 Task: Find connections with filter location Bastos with filter topic #Recruitmentwith filter profile language German with filter current company Unacademy with filter school BITS Pilani, Hyderabad Campus with filter industry Utility System Construction with filter service category HR Consulting with filter keywords title Physical Therapy Assistant
Action: Mouse moved to (641, 120)
Screenshot: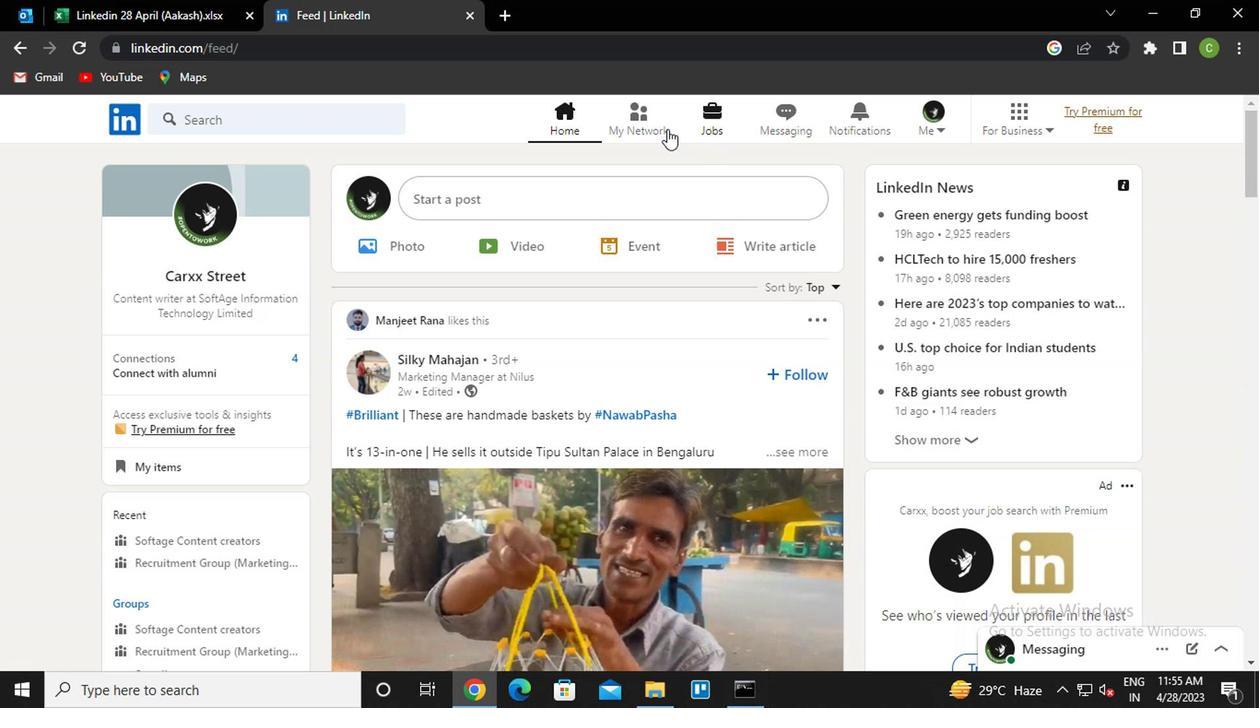 
Action: Mouse pressed left at (641, 120)
Screenshot: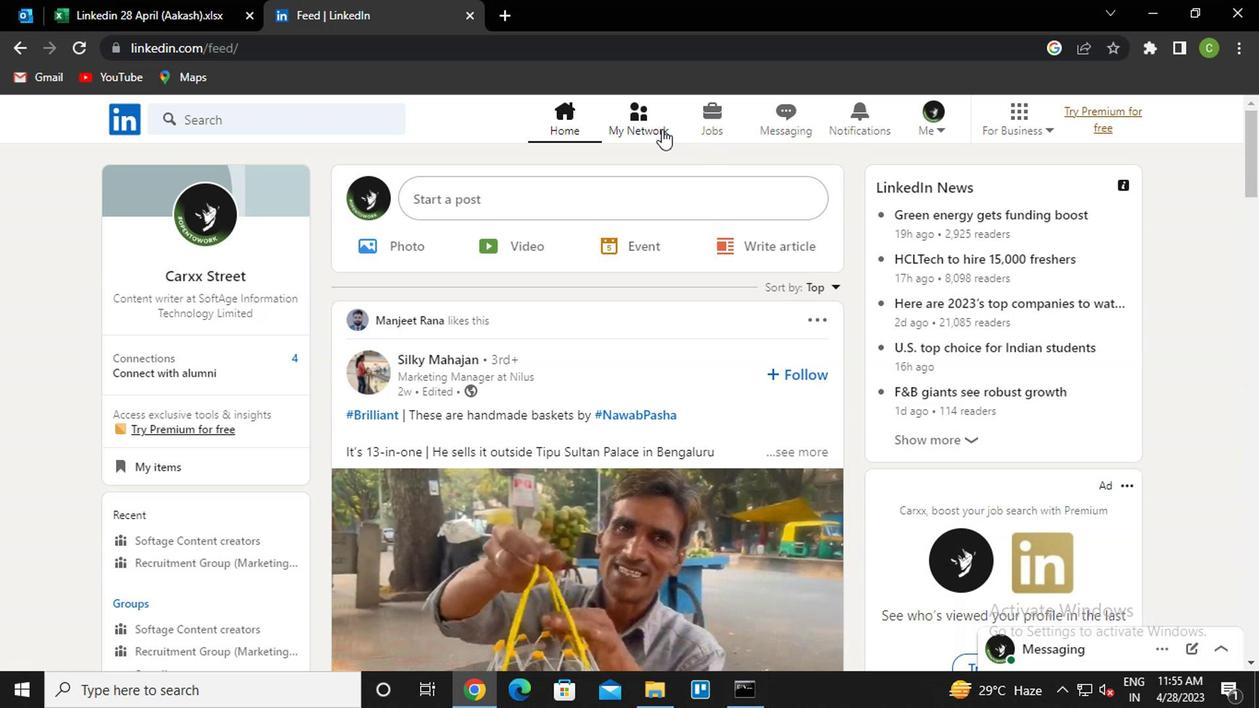 
Action: Mouse moved to (261, 232)
Screenshot: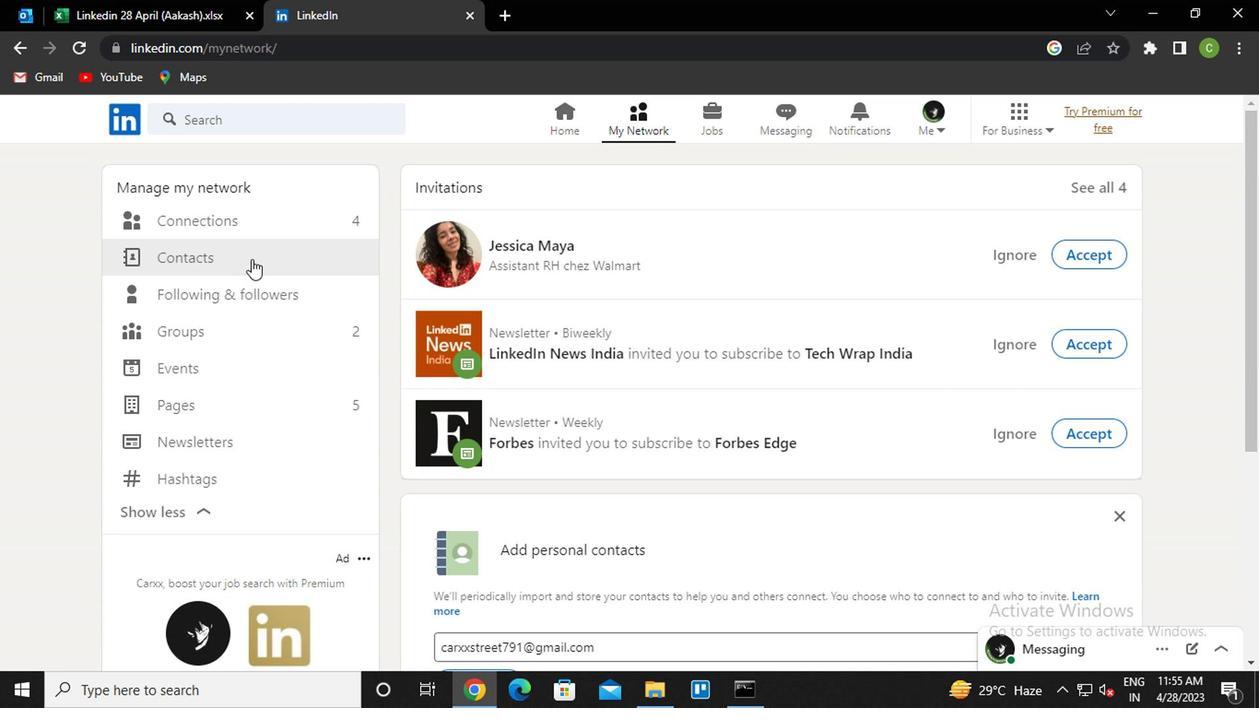 
Action: Mouse pressed left at (261, 232)
Screenshot: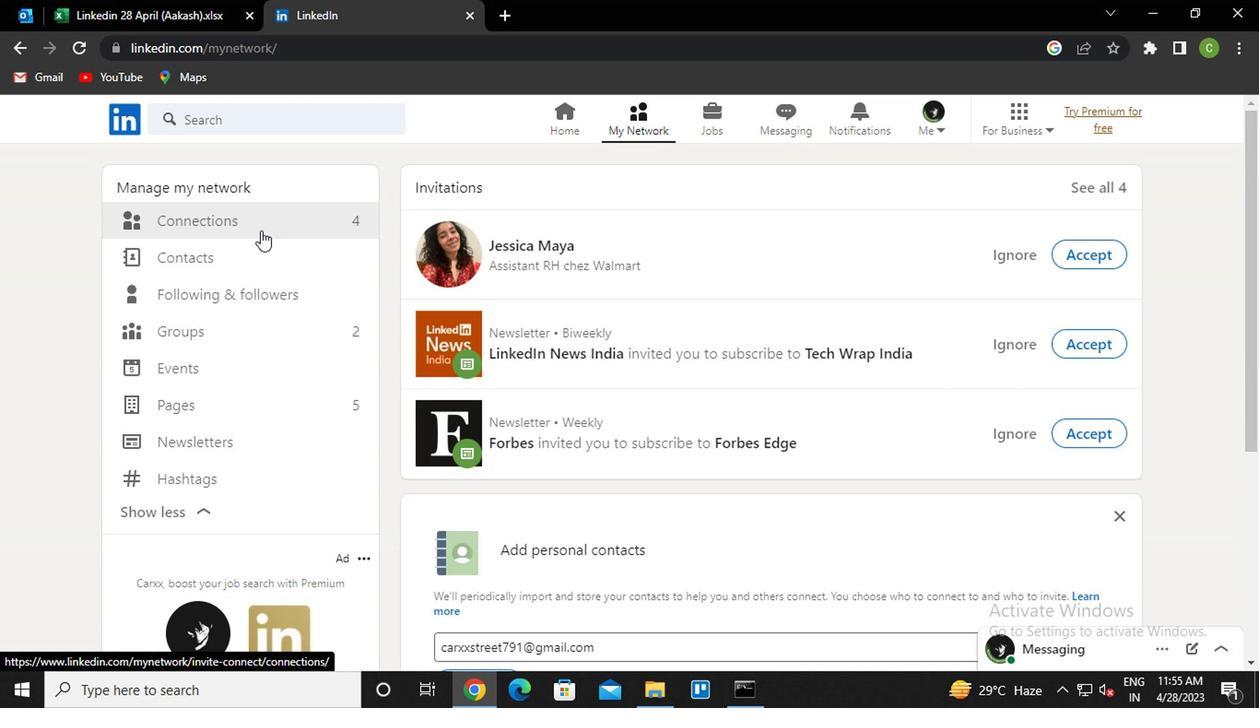 
Action: Mouse moved to (769, 228)
Screenshot: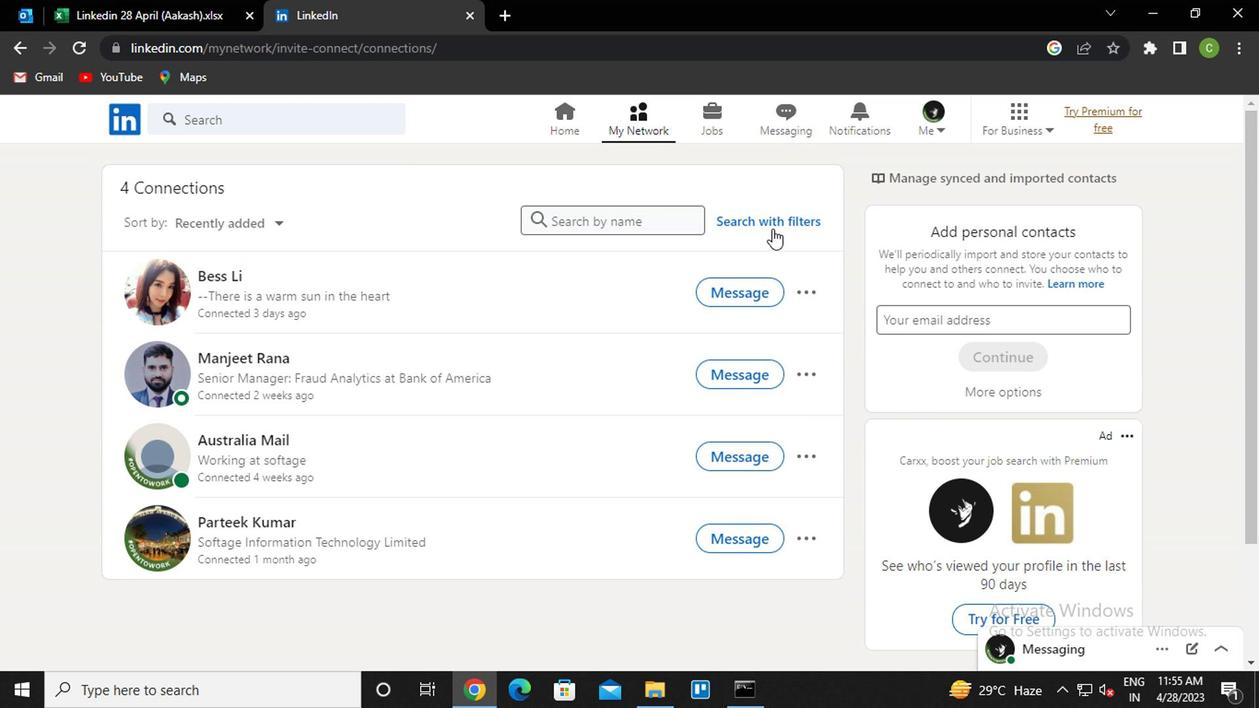 
Action: Mouse pressed left at (769, 228)
Screenshot: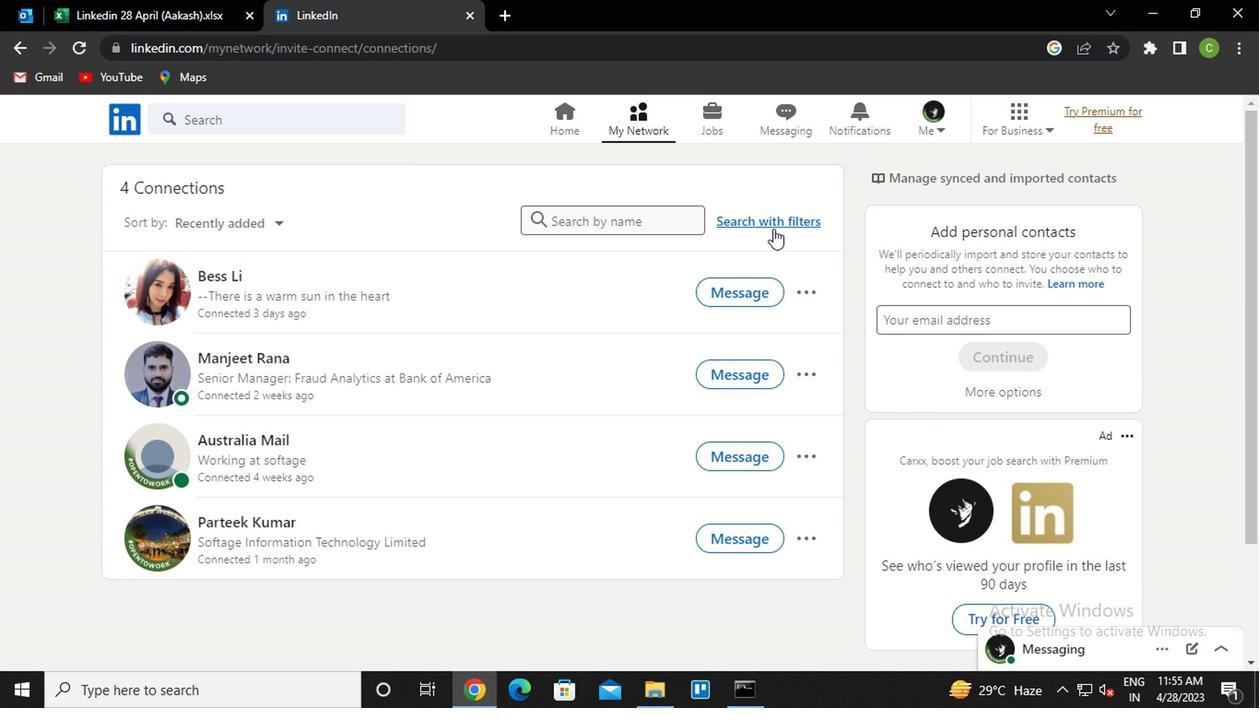 
Action: Mouse moved to (693, 165)
Screenshot: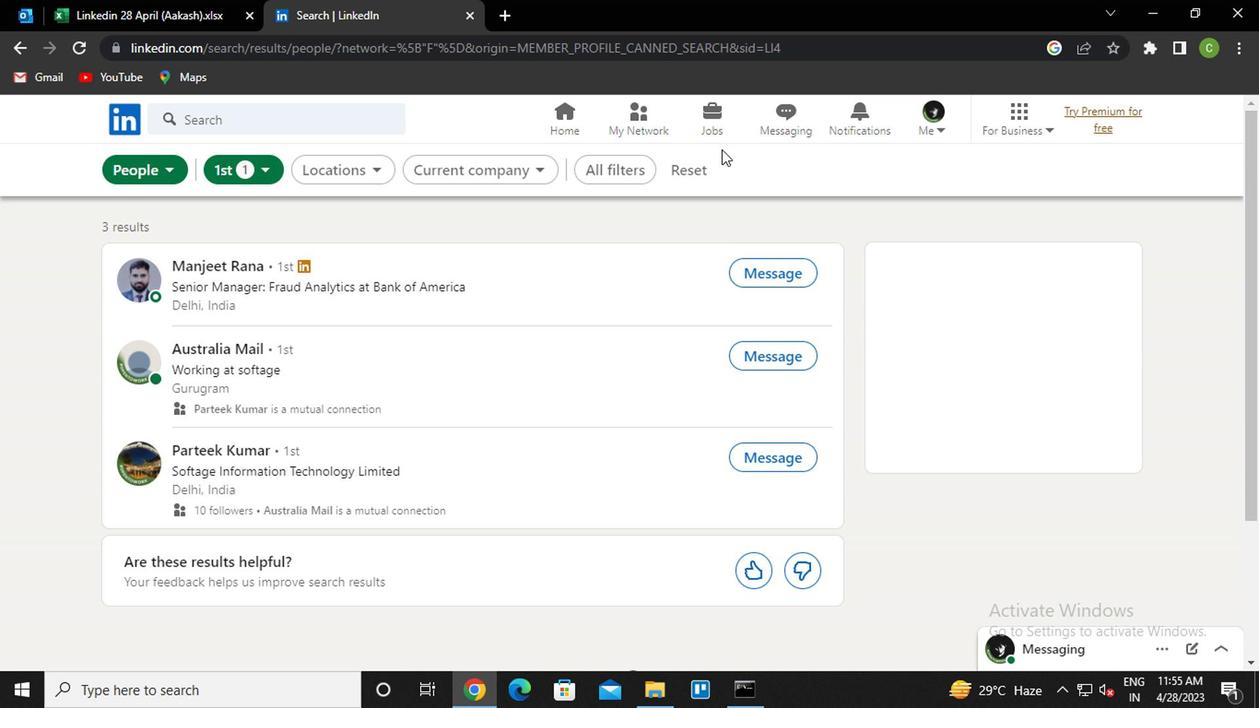 
Action: Mouse pressed left at (693, 165)
Screenshot: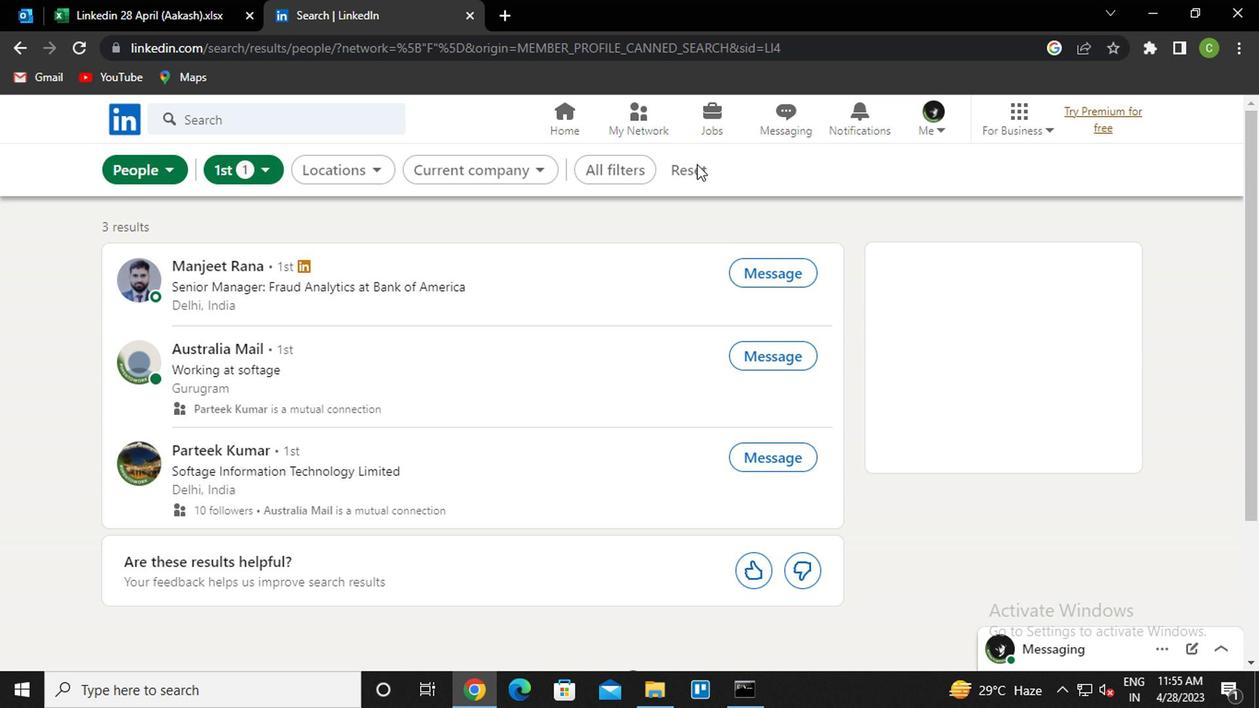 
Action: Mouse moved to (647, 179)
Screenshot: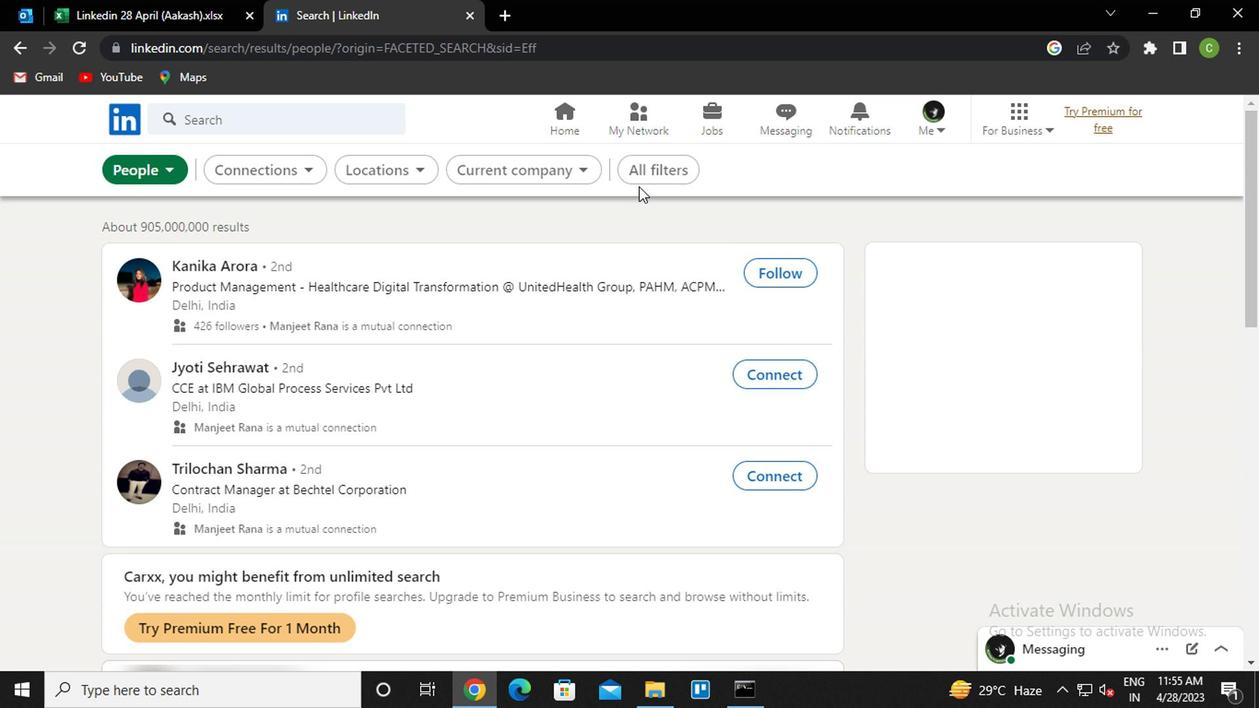 
Action: Mouse pressed left at (647, 179)
Screenshot: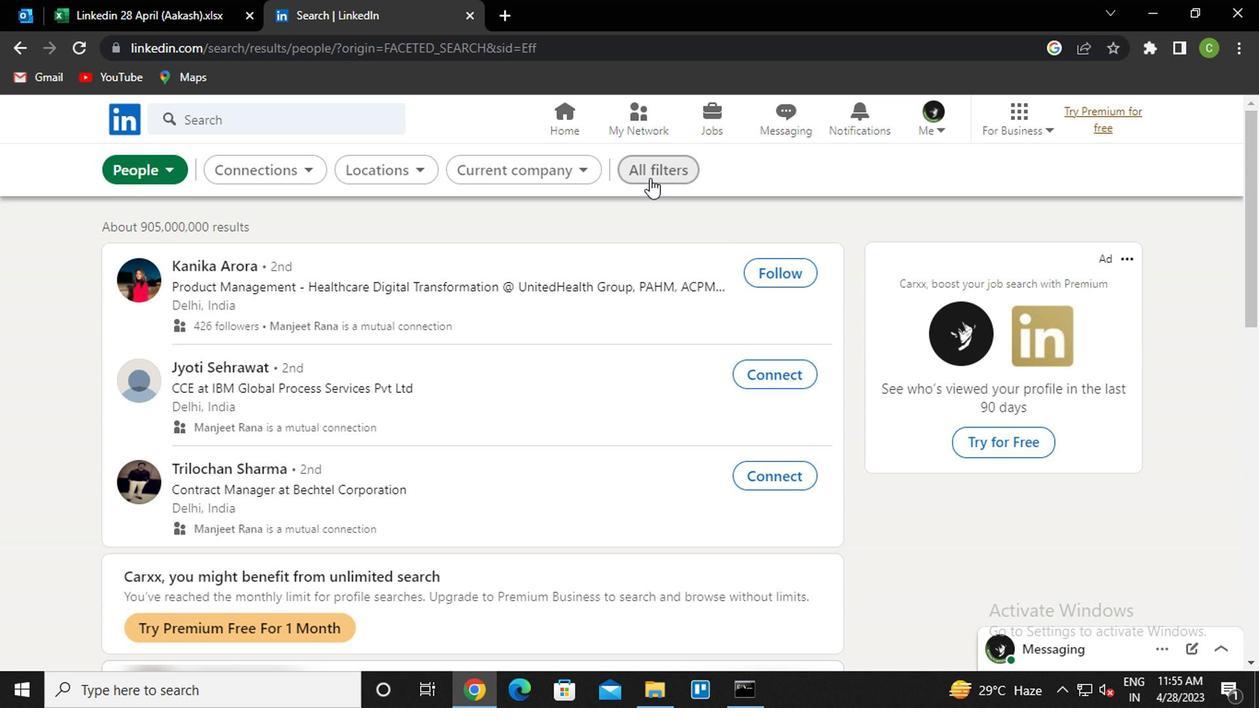 
Action: Mouse moved to (931, 481)
Screenshot: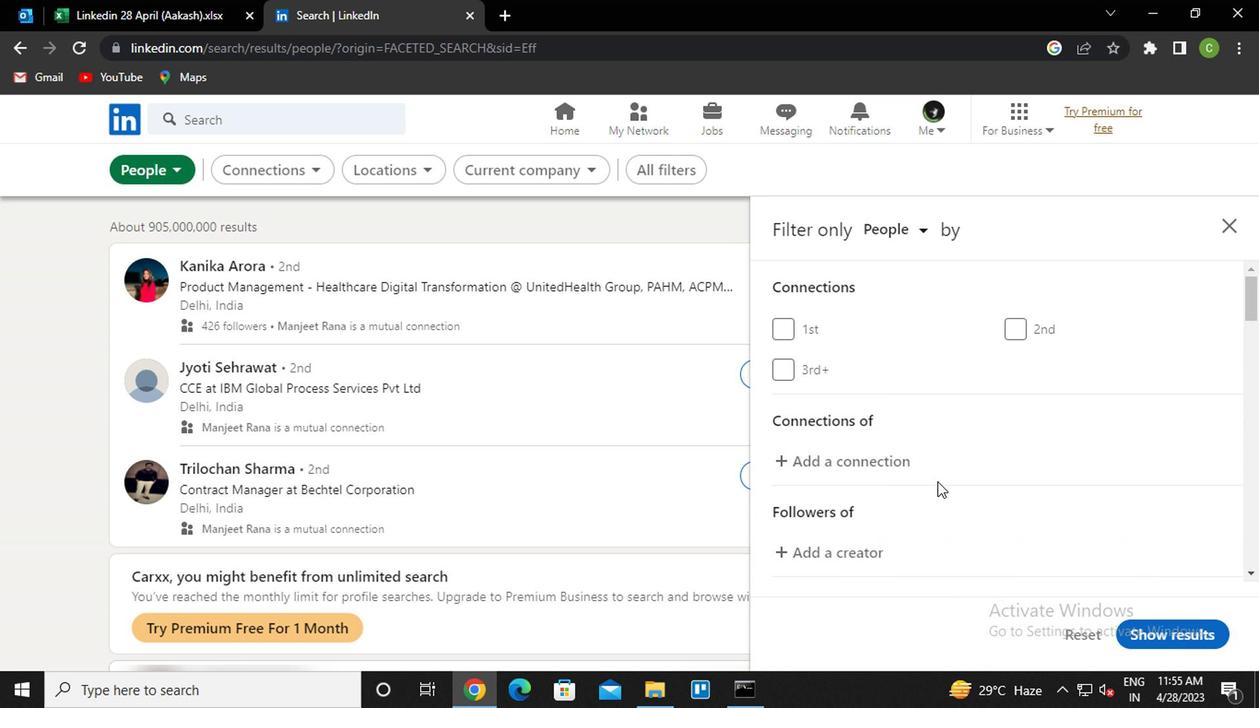 
Action: Mouse scrolled (931, 480) with delta (0, 0)
Screenshot: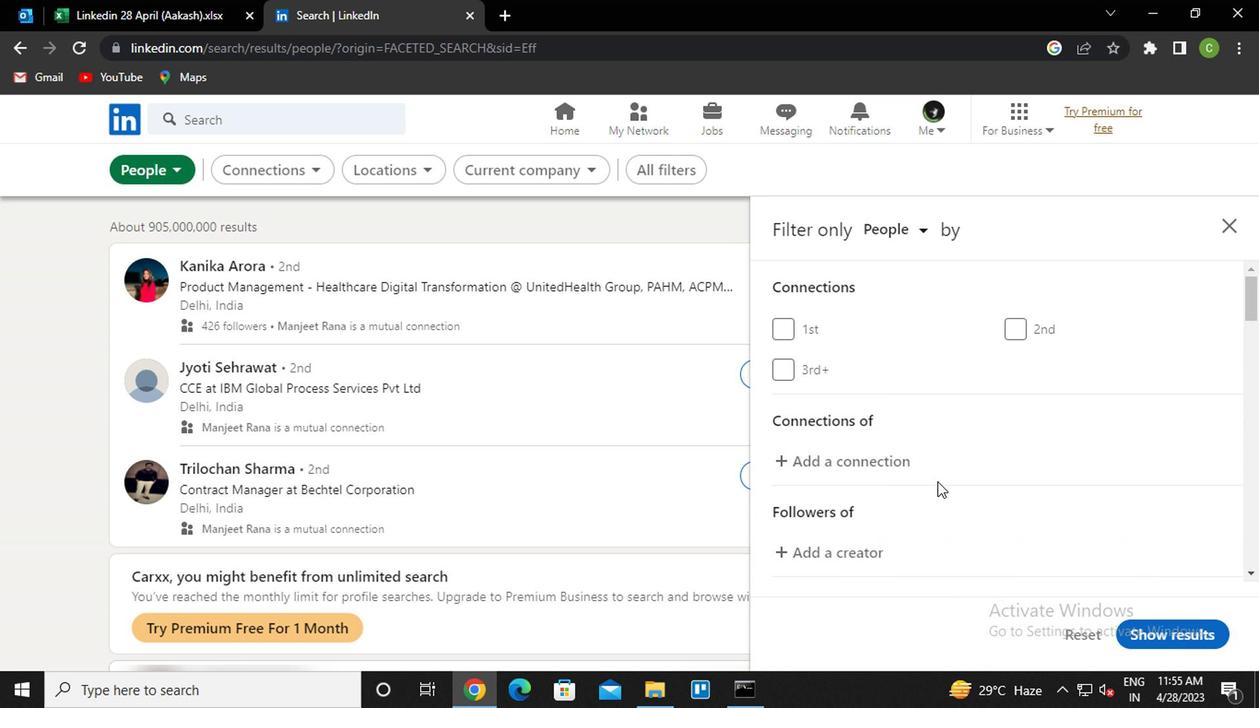 
Action: Mouse scrolled (931, 480) with delta (0, 0)
Screenshot: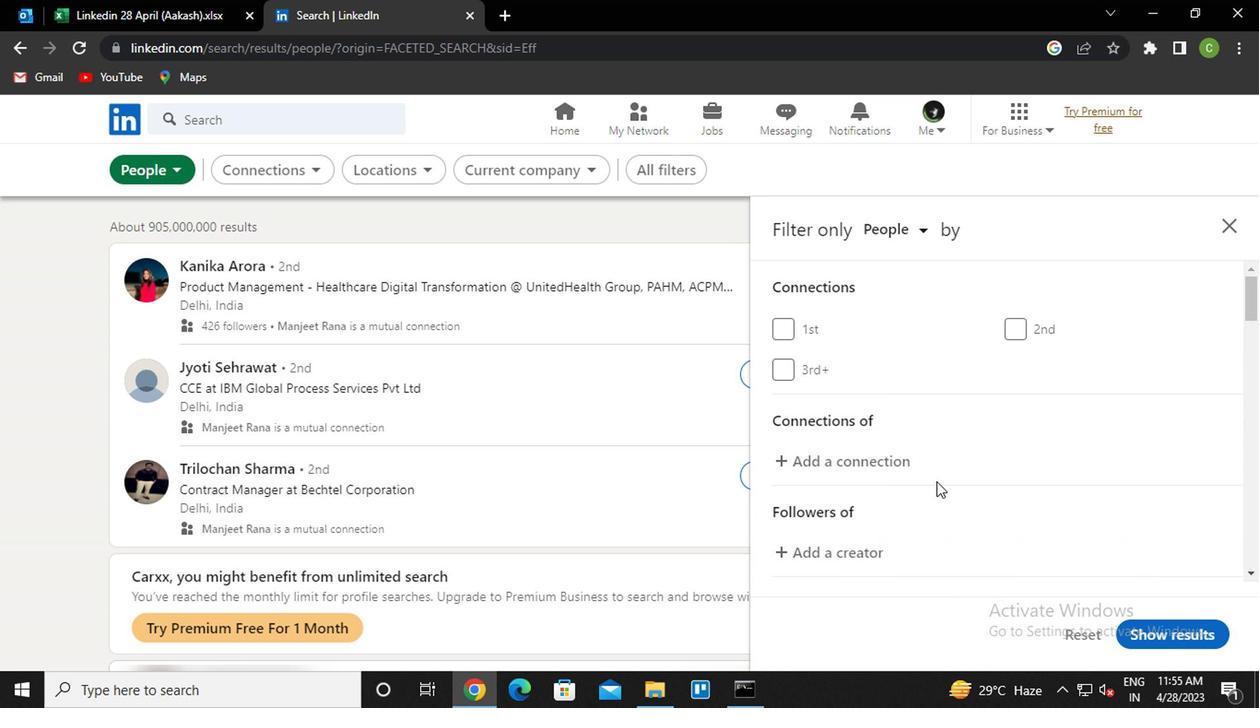 
Action: Mouse scrolled (931, 480) with delta (0, 0)
Screenshot: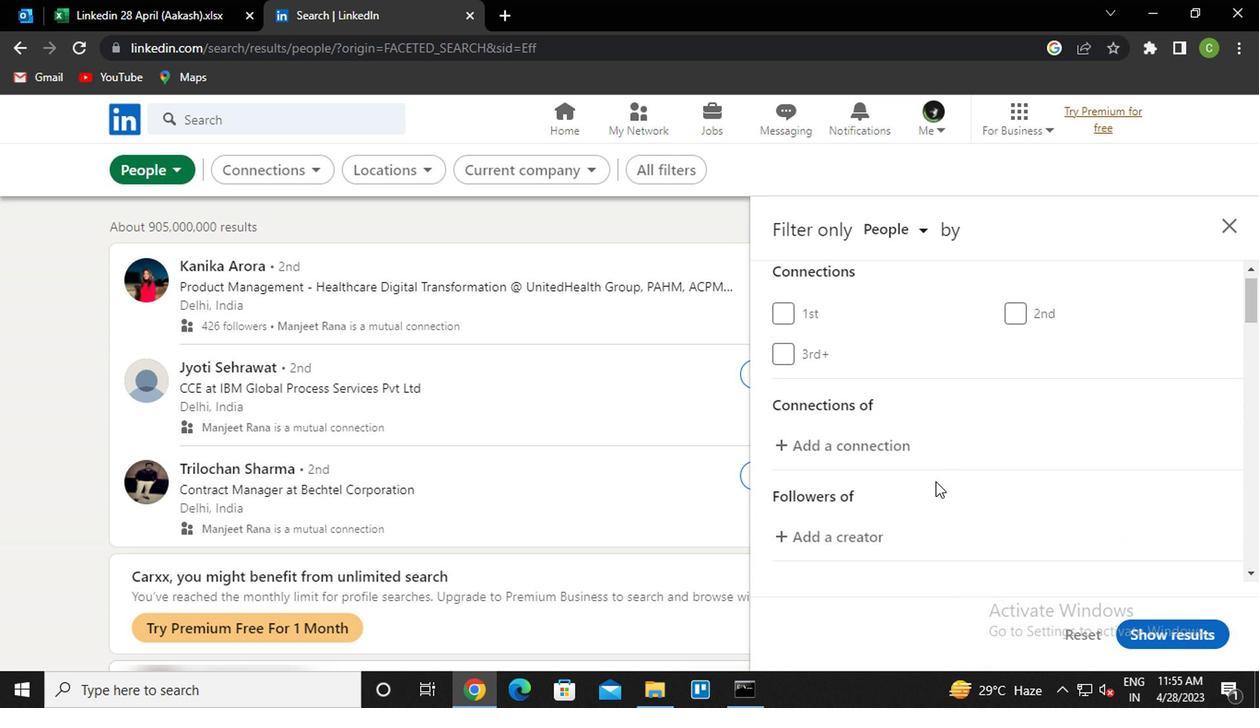 
Action: Mouse scrolled (931, 480) with delta (0, 0)
Screenshot: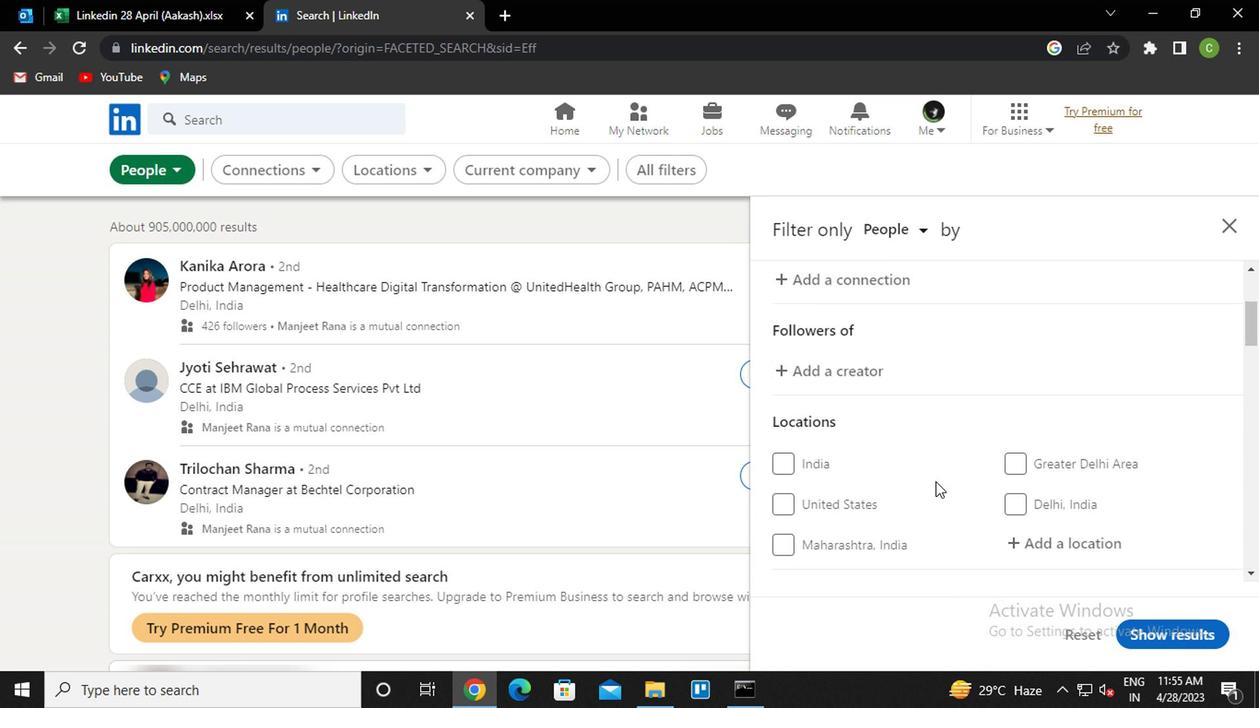 
Action: Mouse moved to (926, 480)
Screenshot: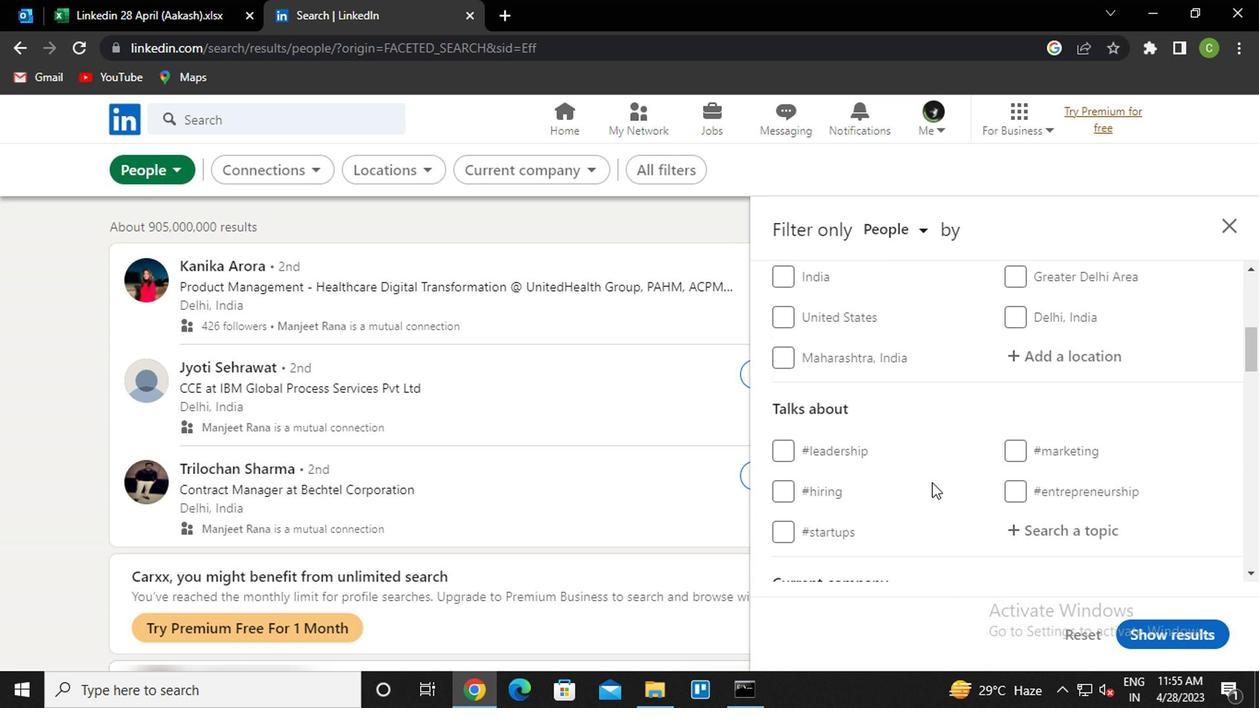 
Action: Mouse scrolled (926, 481) with delta (0, 0)
Screenshot: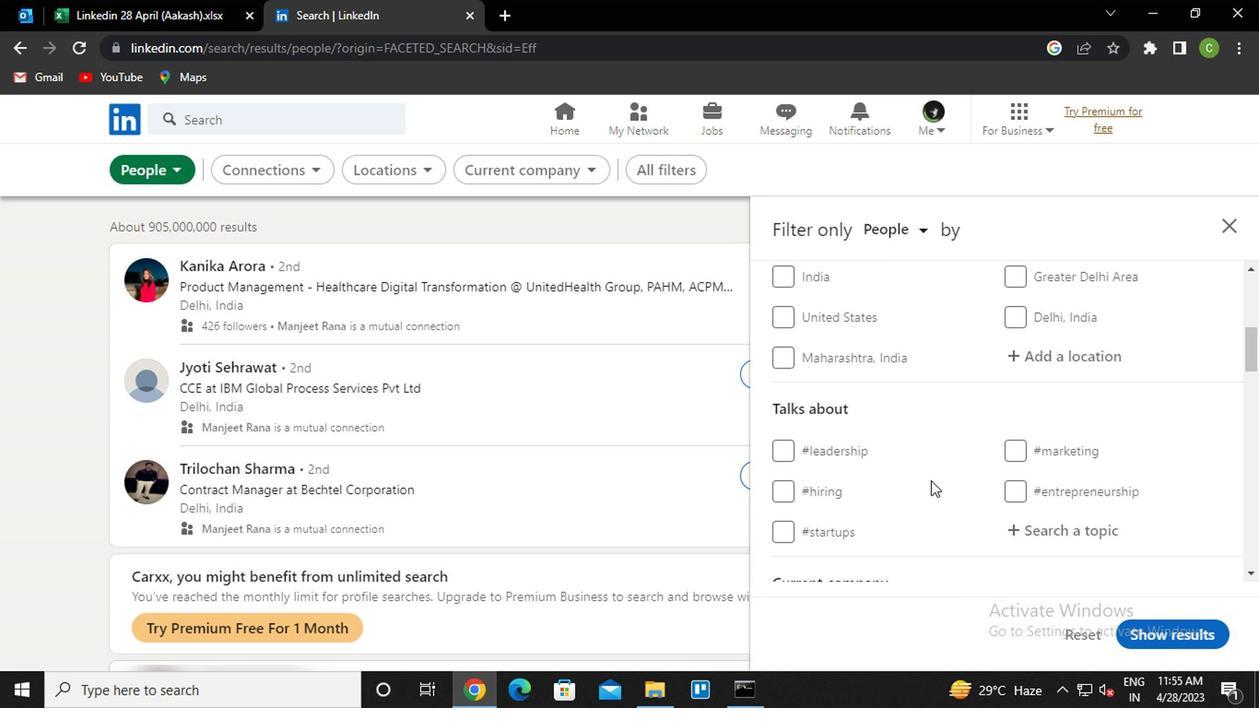 
Action: Mouse moved to (1087, 444)
Screenshot: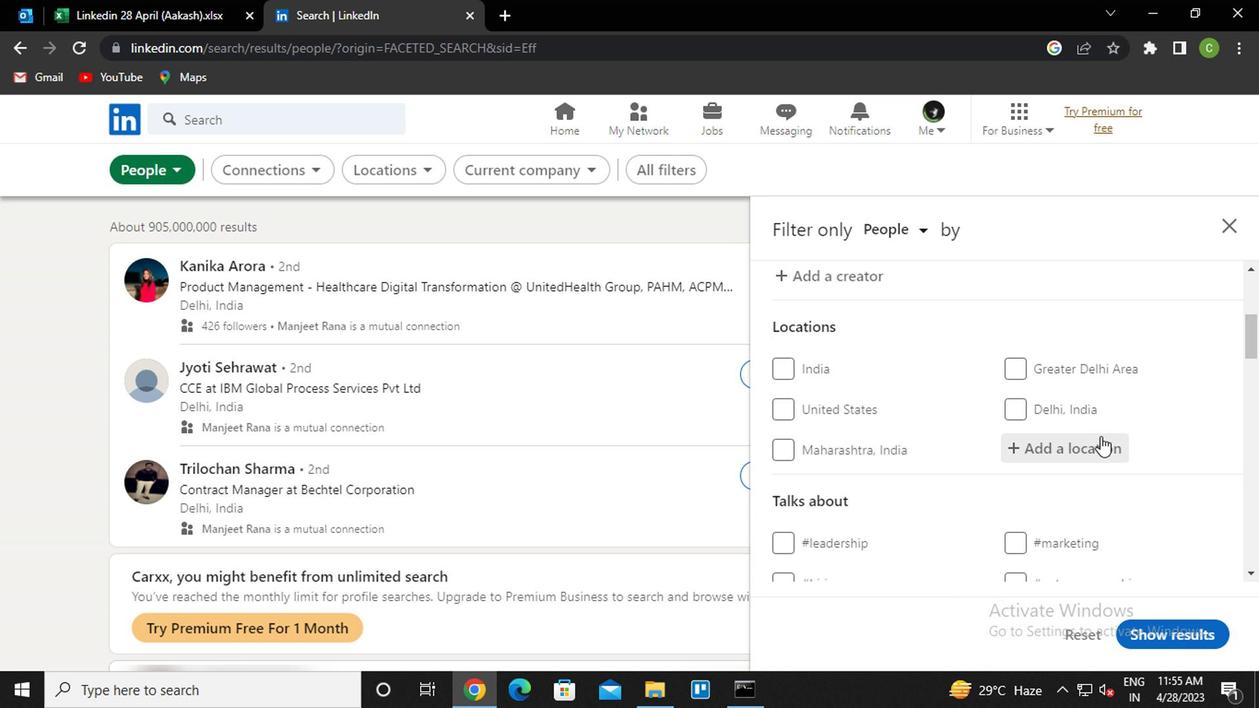 
Action: Mouse pressed left at (1087, 444)
Screenshot: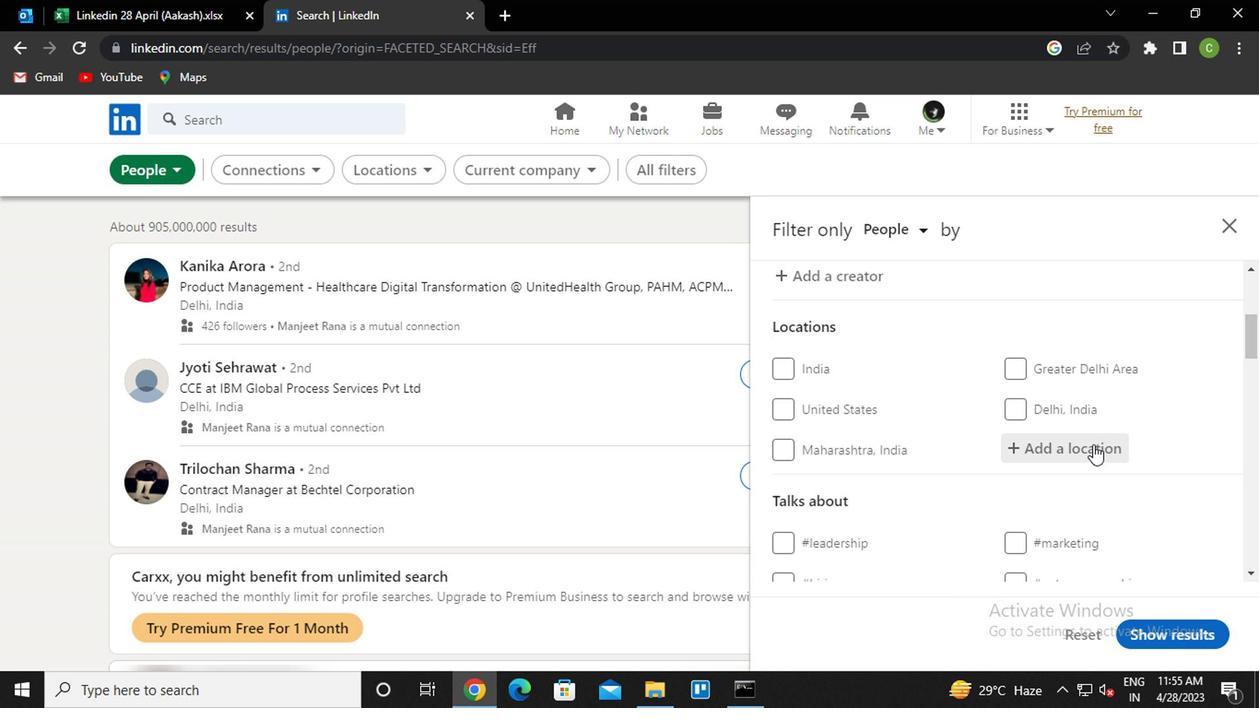 
Action: Key pressed <Key.caps_lock>b<Key.caps_lock>asyos<Key.backspace><Key.backspace><Key.backspace>tos<Key.down><Key.enter>
Screenshot: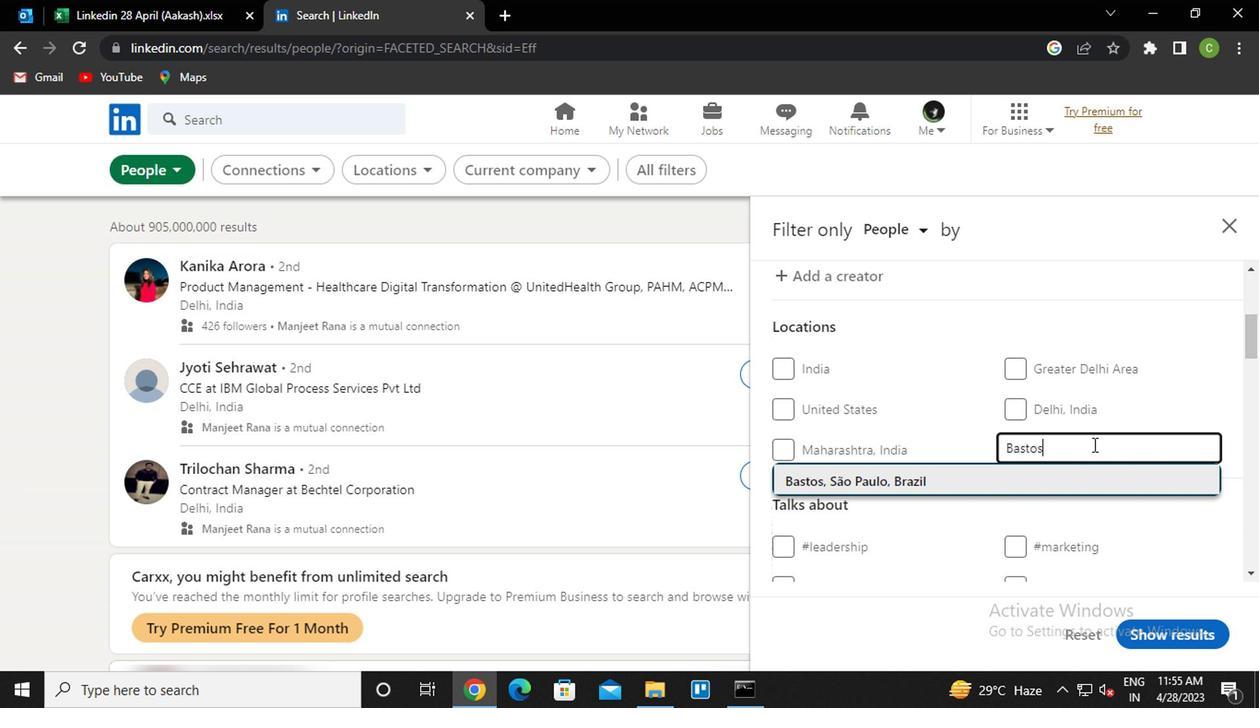 
Action: Mouse scrolled (1087, 443) with delta (0, 0)
Screenshot: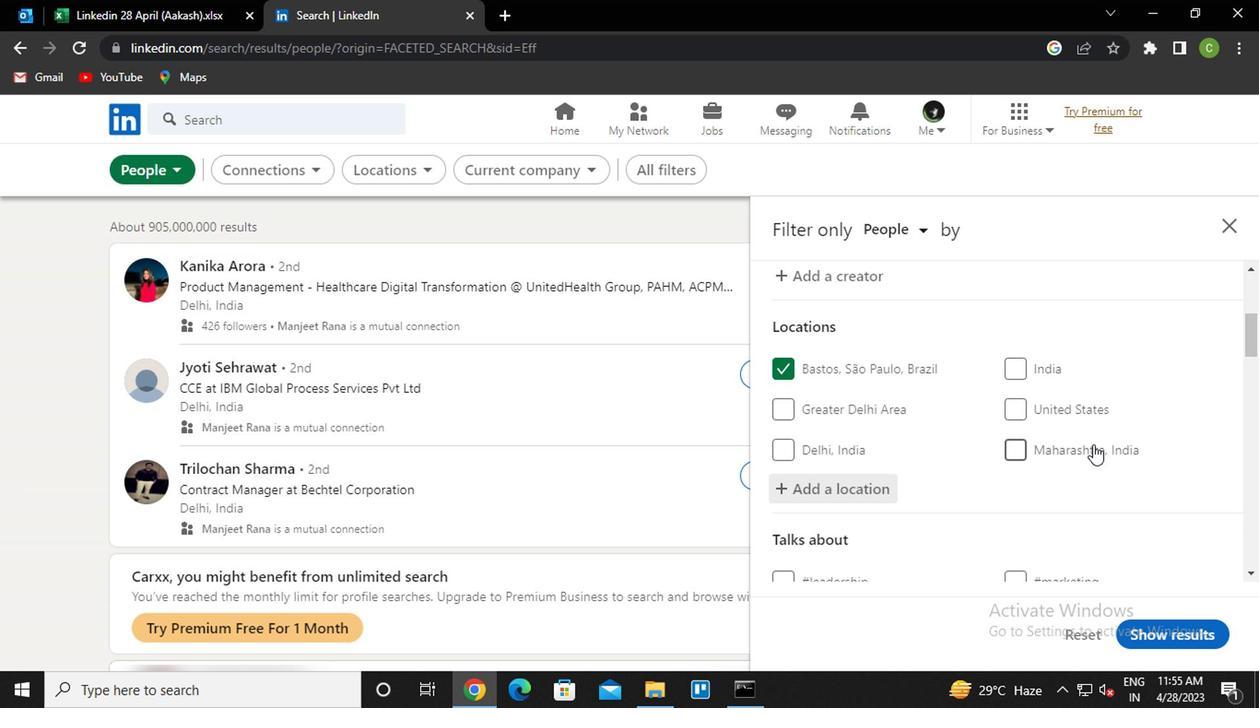 
Action: Mouse moved to (1087, 444)
Screenshot: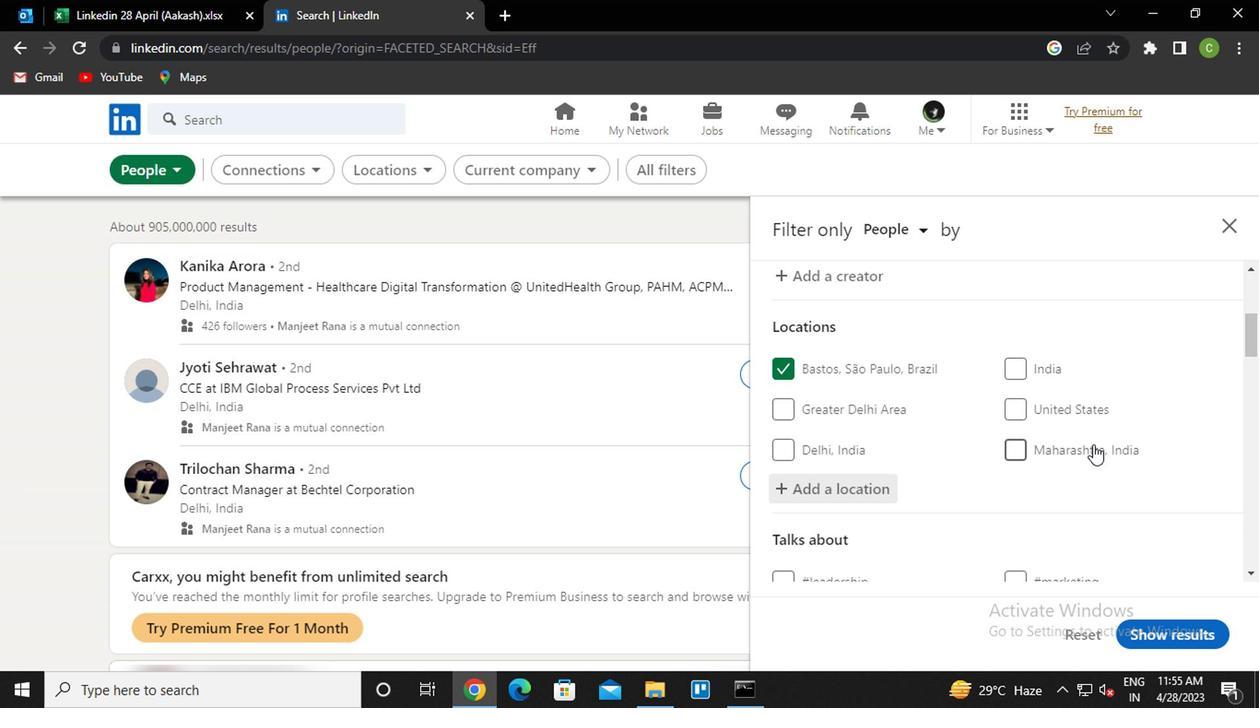 
Action: Mouse scrolled (1087, 443) with delta (0, 0)
Screenshot: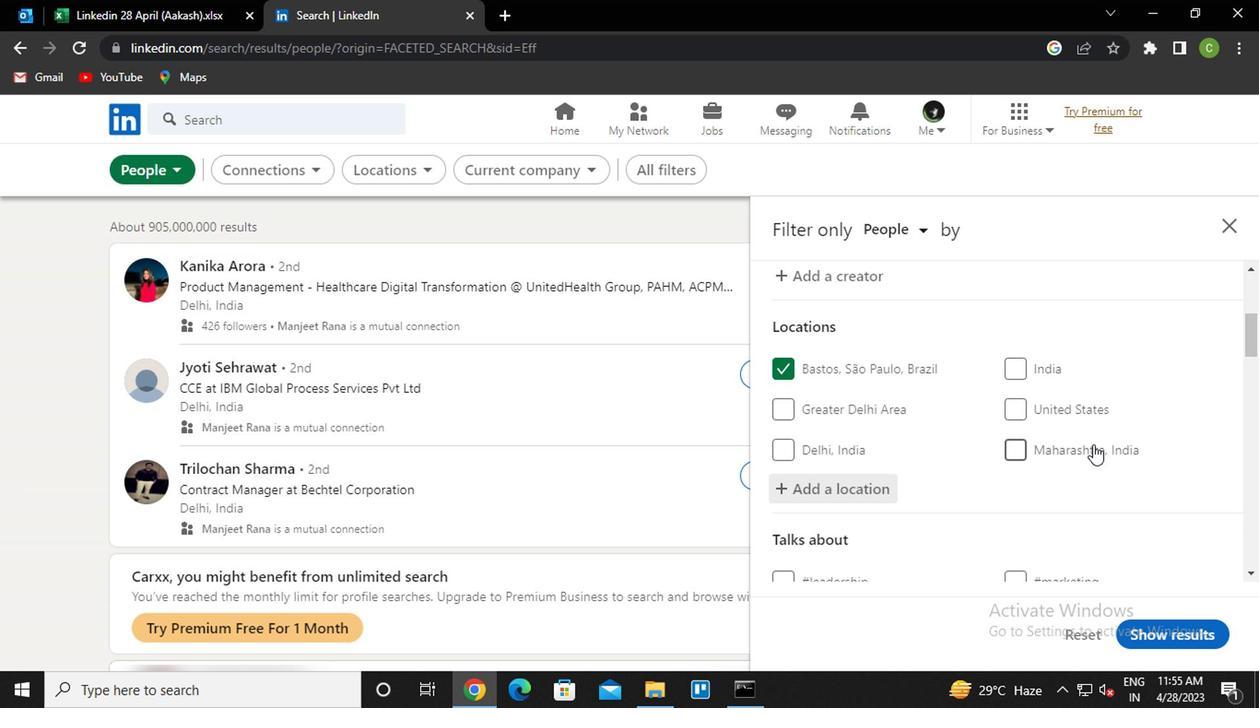 
Action: Mouse moved to (1074, 460)
Screenshot: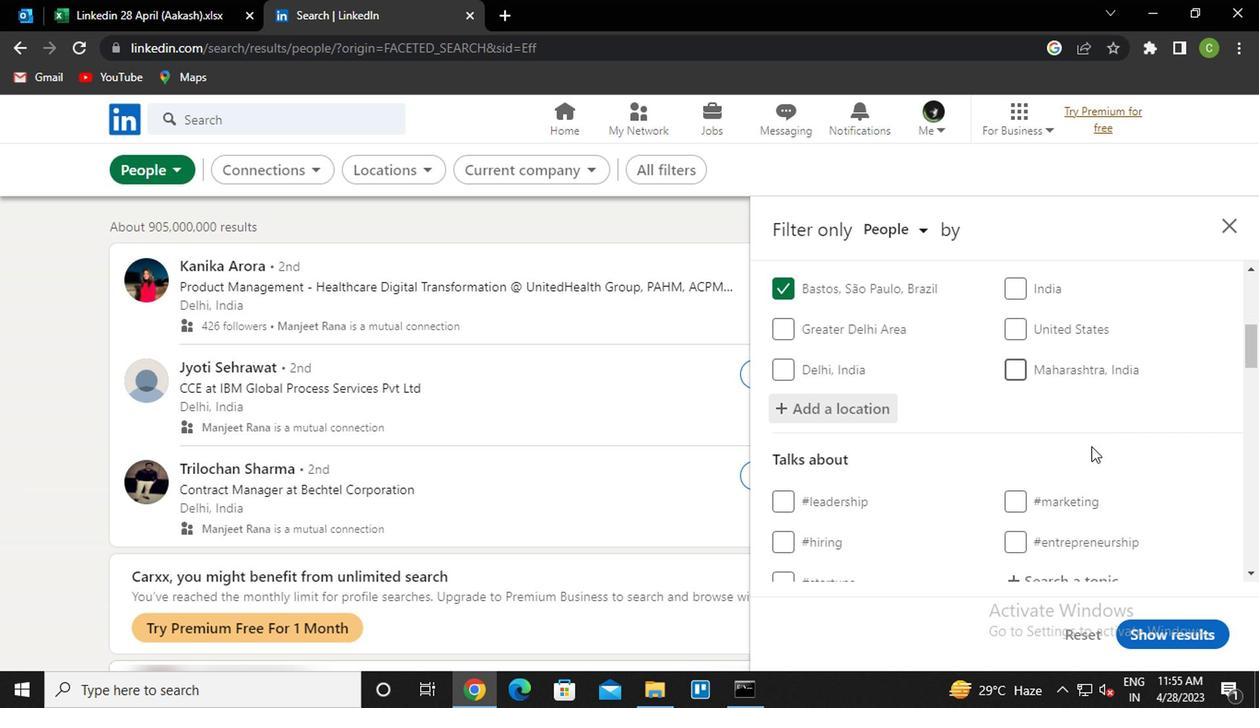 
Action: Mouse scrolled (1074, 459) with delta (0, -1)
Screenshot: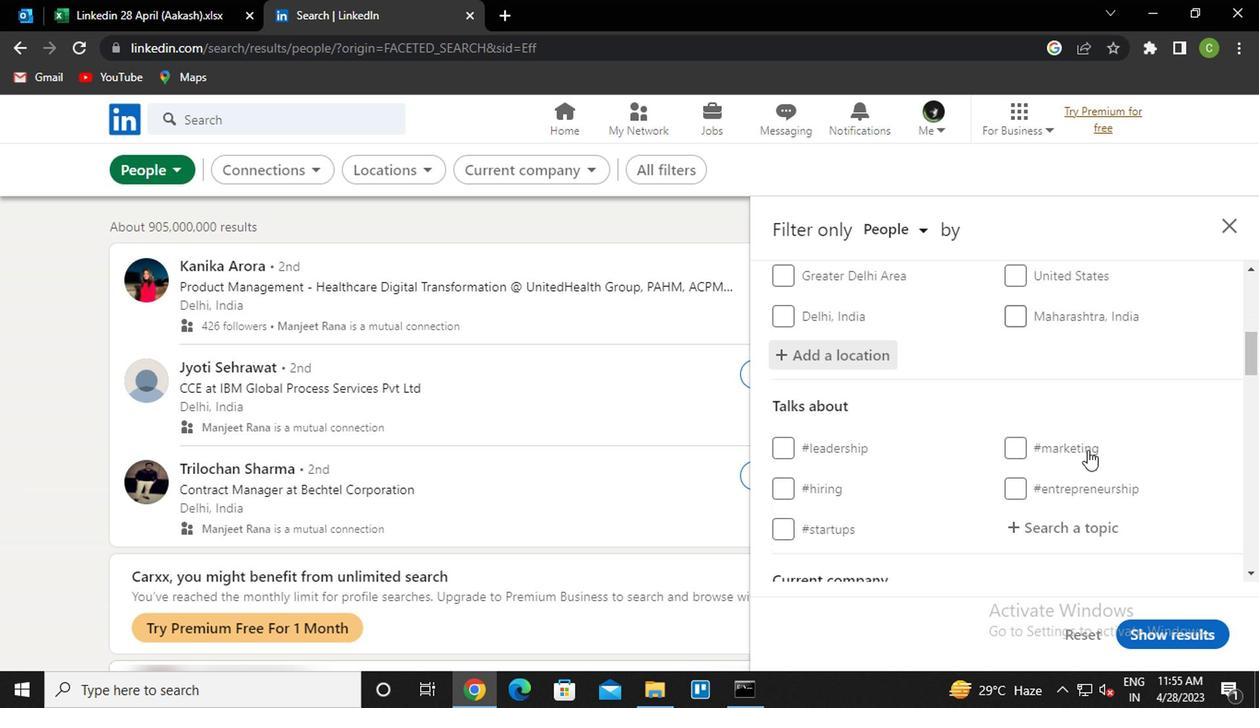 
Action: Mouse moved to (1068, 459)
Screenshot: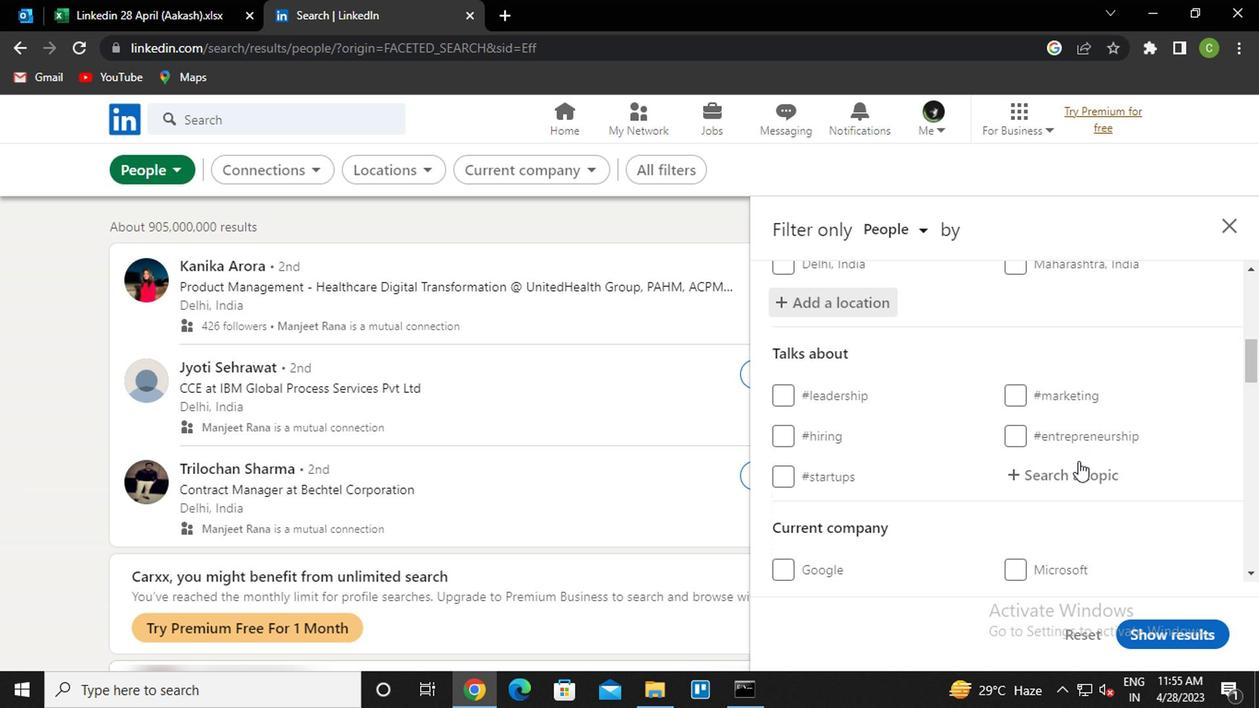 
Action: Mouse scrolled (1068, 458) with delta (0, 0)
Screenshot: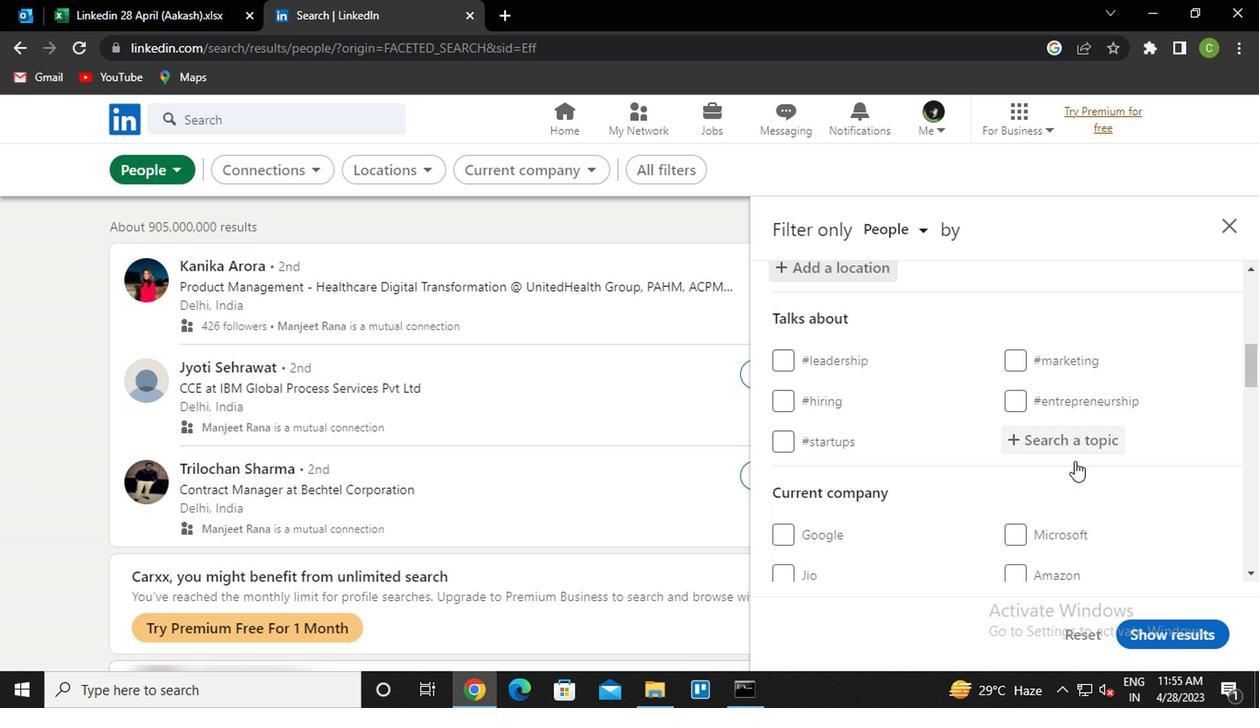 
Action: Mouse moved to (1084, 287)
Screenshot: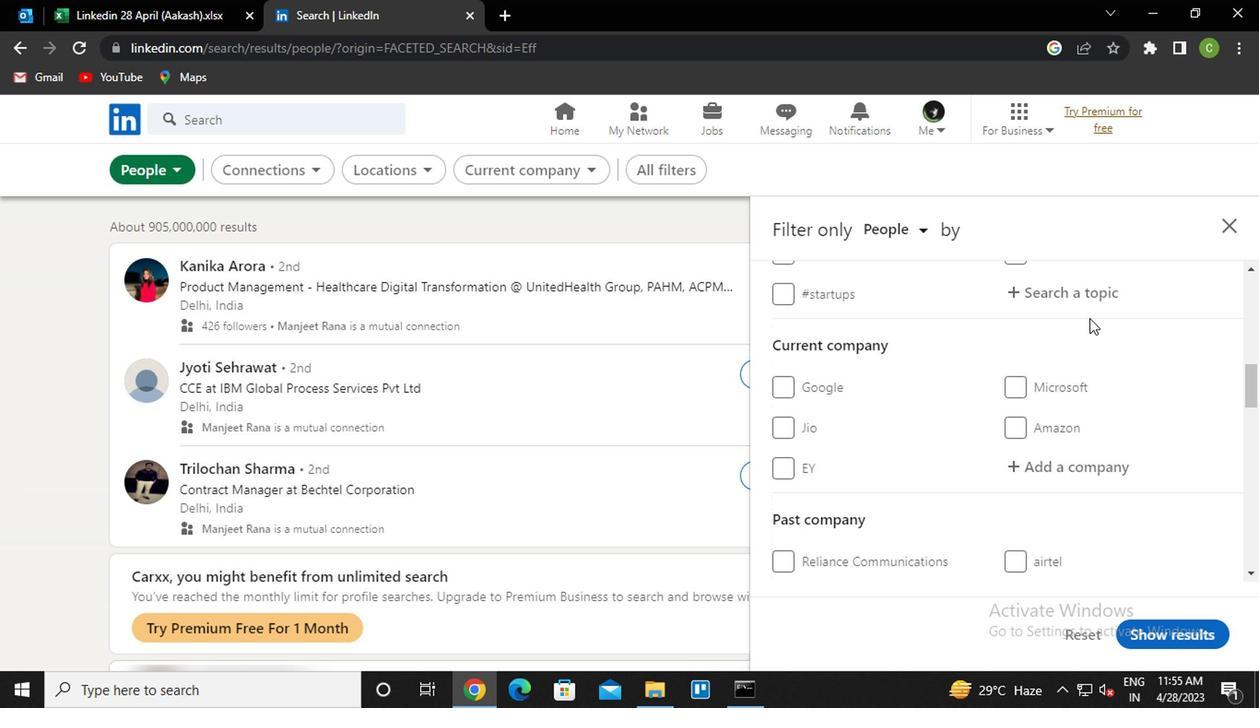 
Action: Mouse pressed left at (1084, 287)
Screenshot: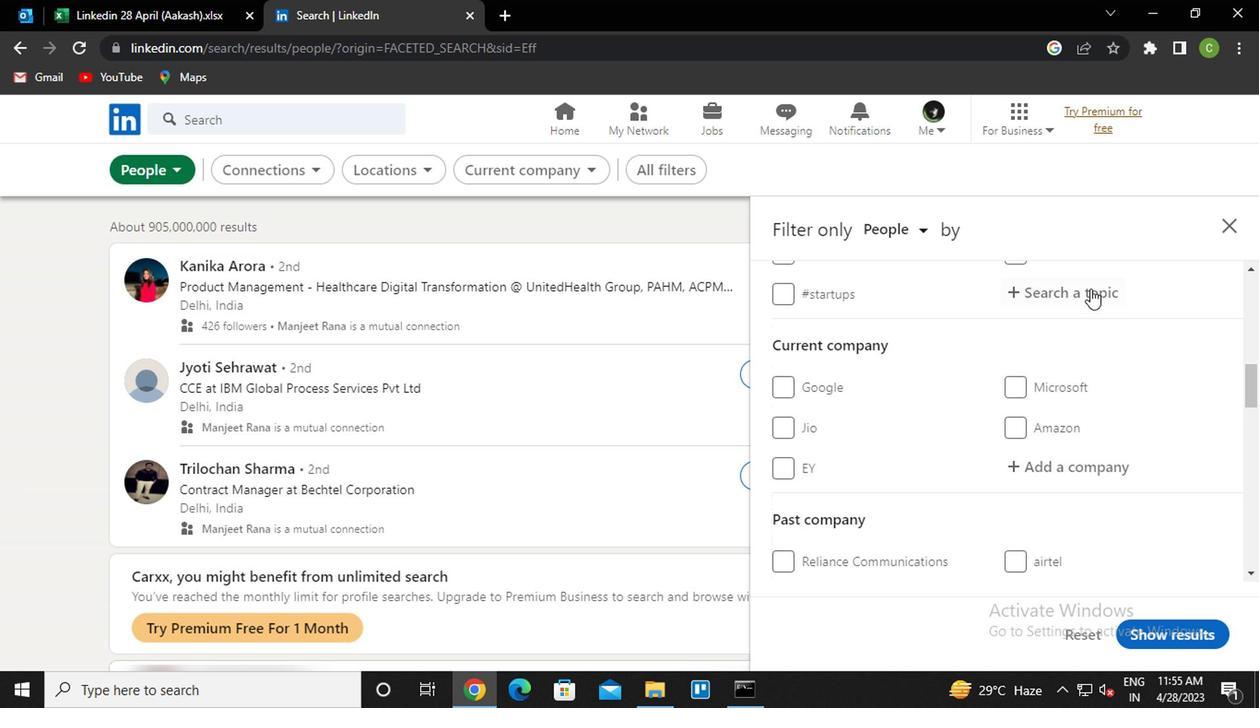 
Action: Mouse moved to (1084, 287)
Screenshot: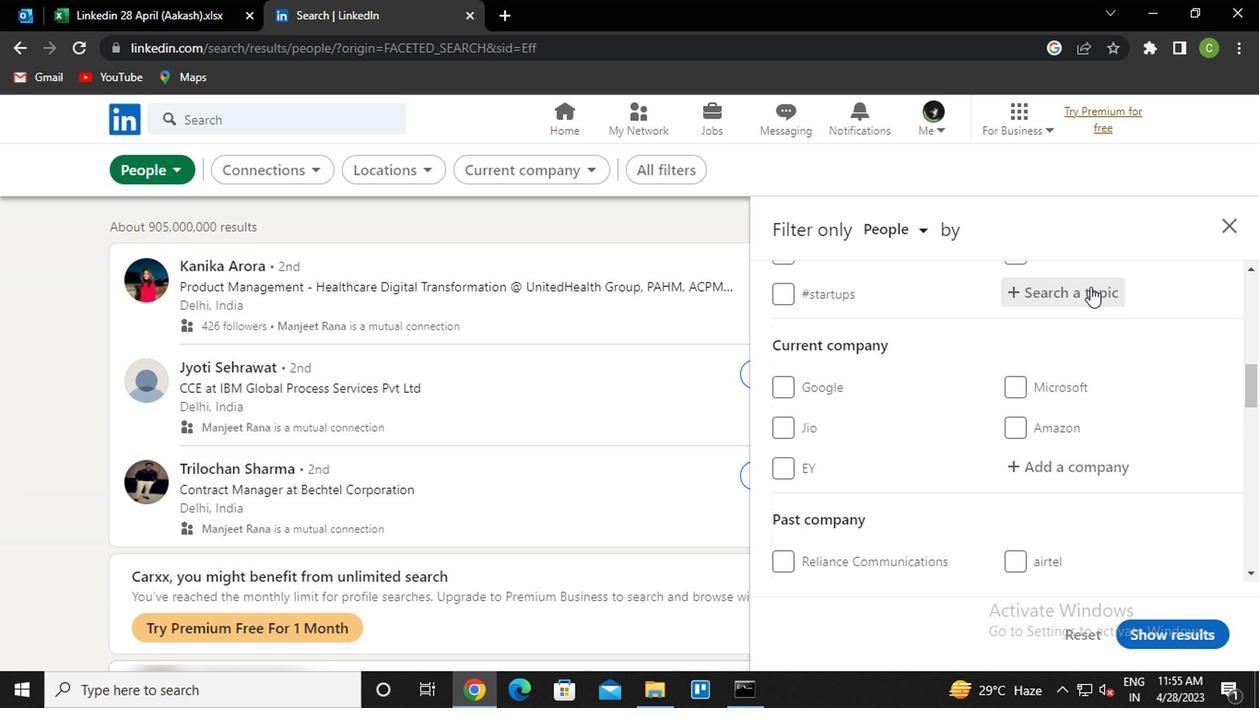 
Action: Key pressed <Key.caps_lock>r<Key.caps_lock>ecruit<Key.down><Key.enter>
Screenshot: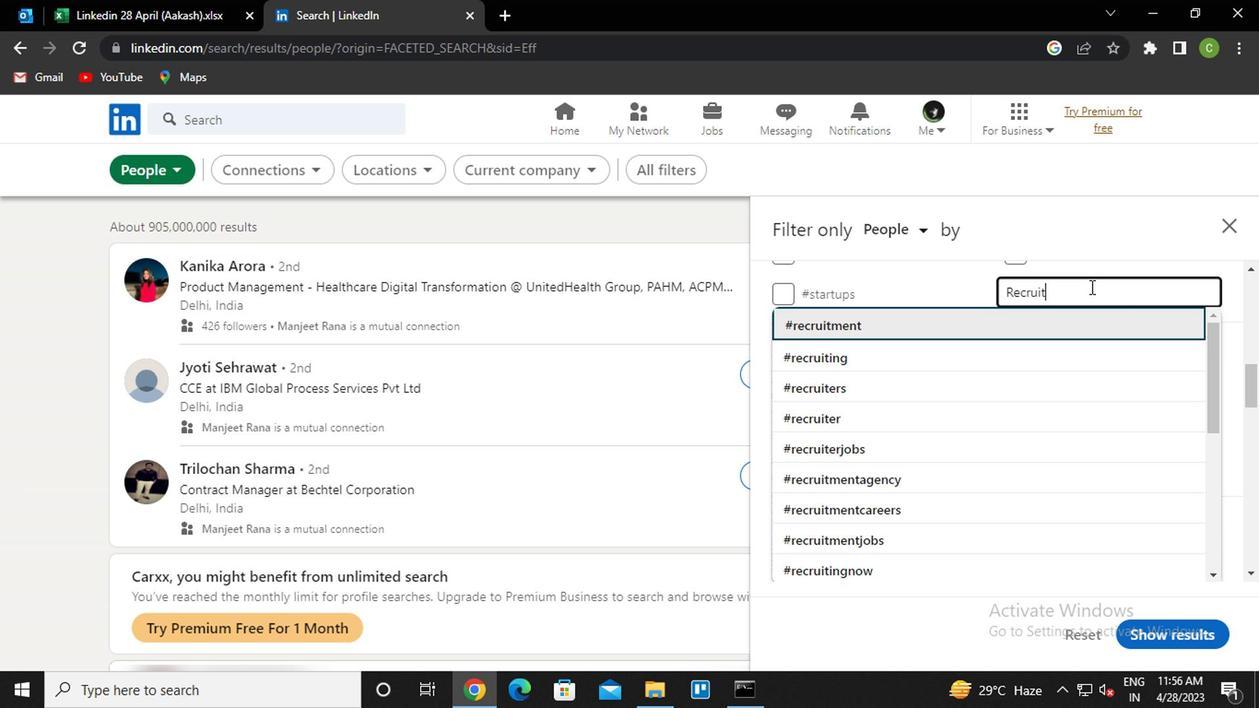 
Action: Mouse moved to (1051, 320)
Screenshot: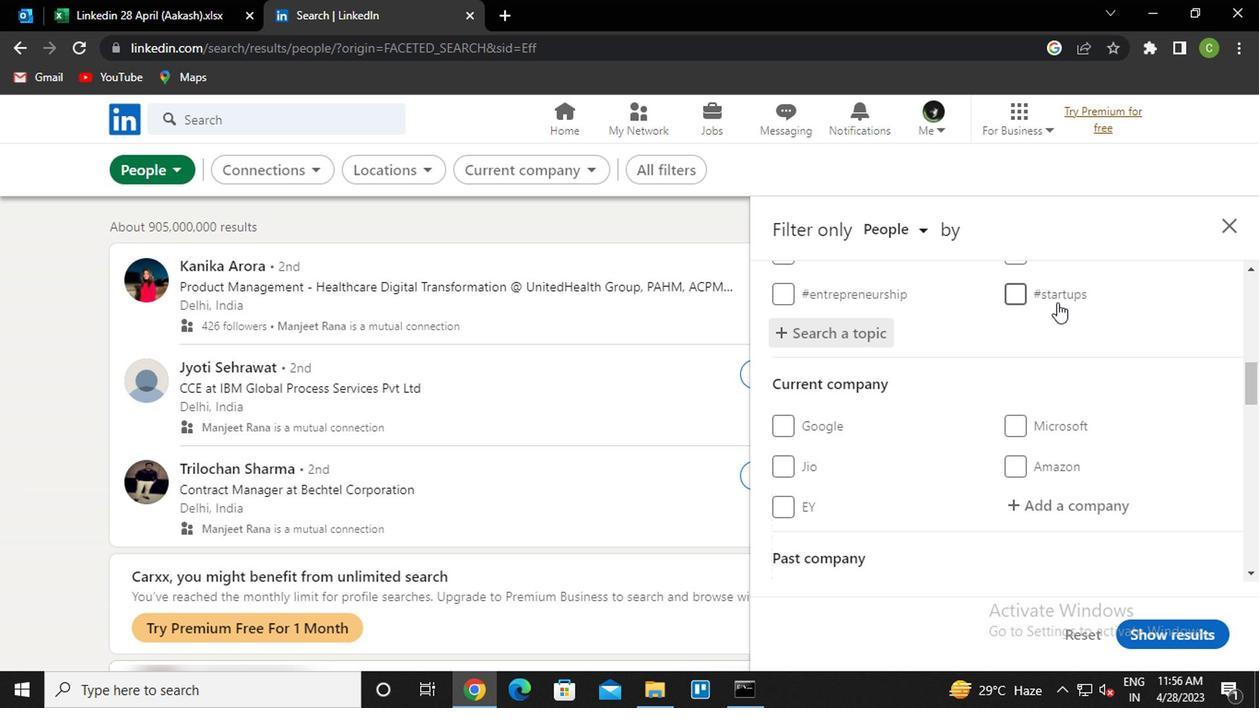 
Action: Mouse scrolled (1051, 319) with delta (0, 0)
Screenshot: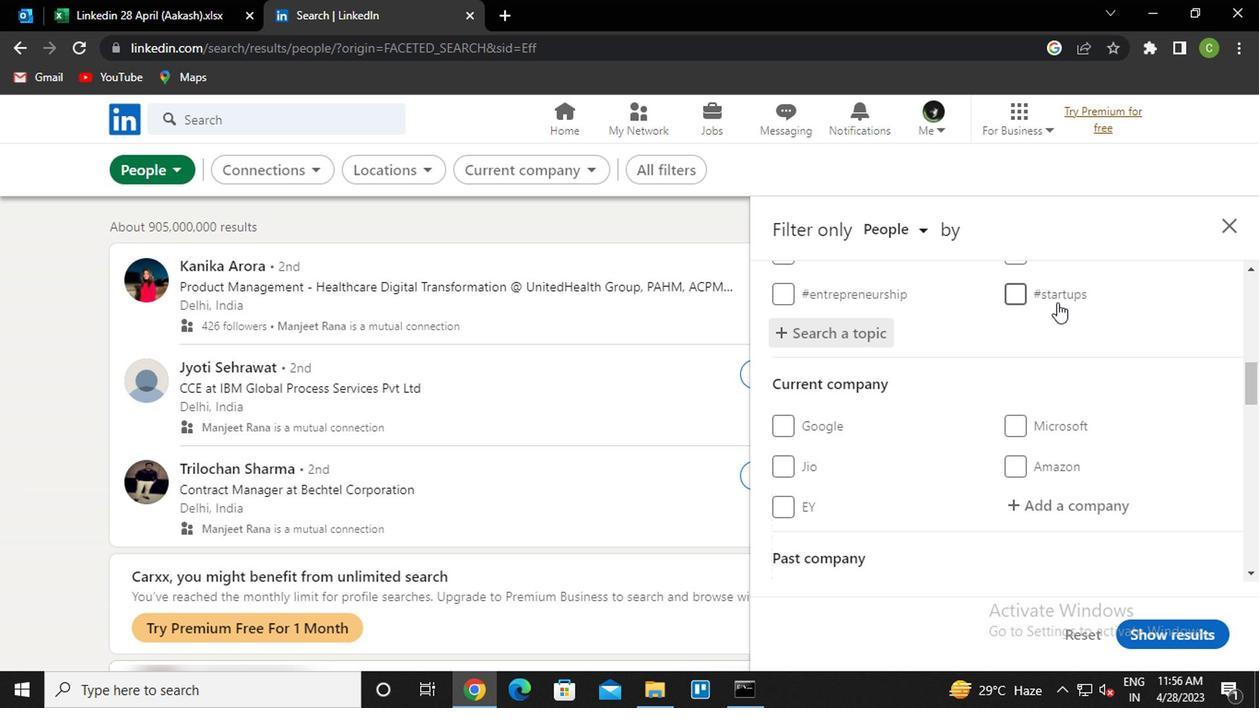 
Action: Mouse moved to (1052, 332)
Screenshot: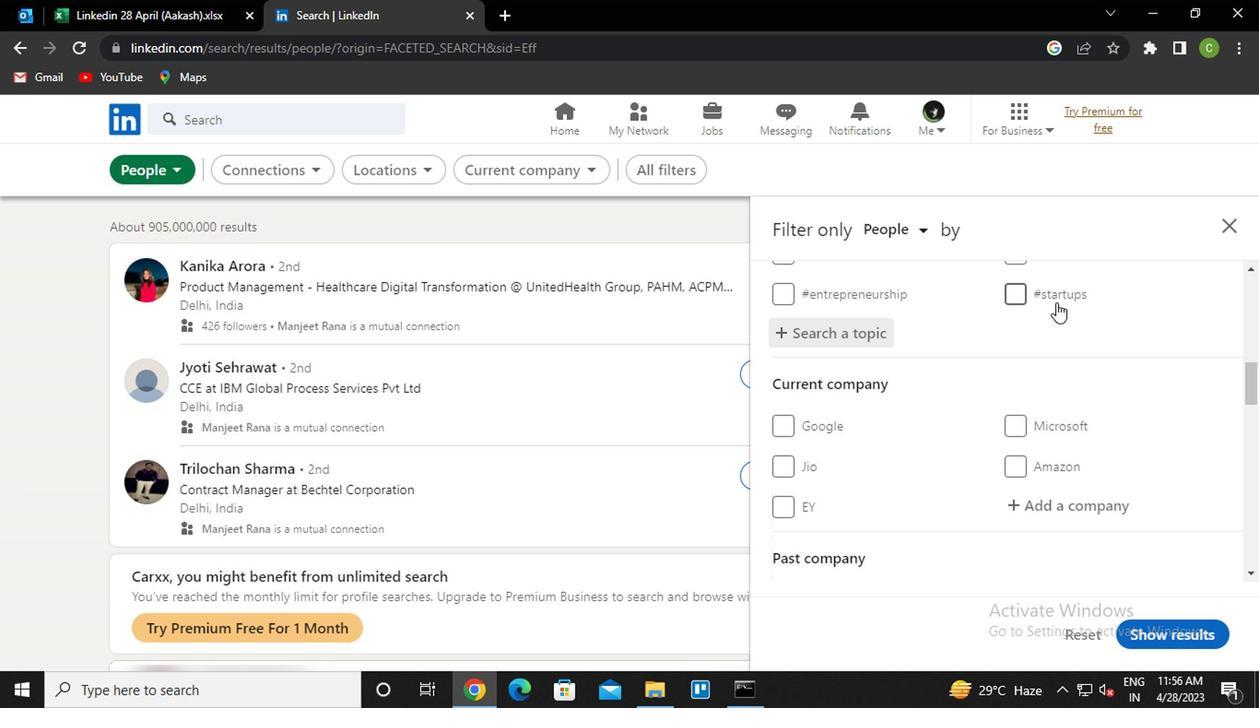 
Action: Mouse scrolled (1052, 331) with delta (0, 0)
Screenshot: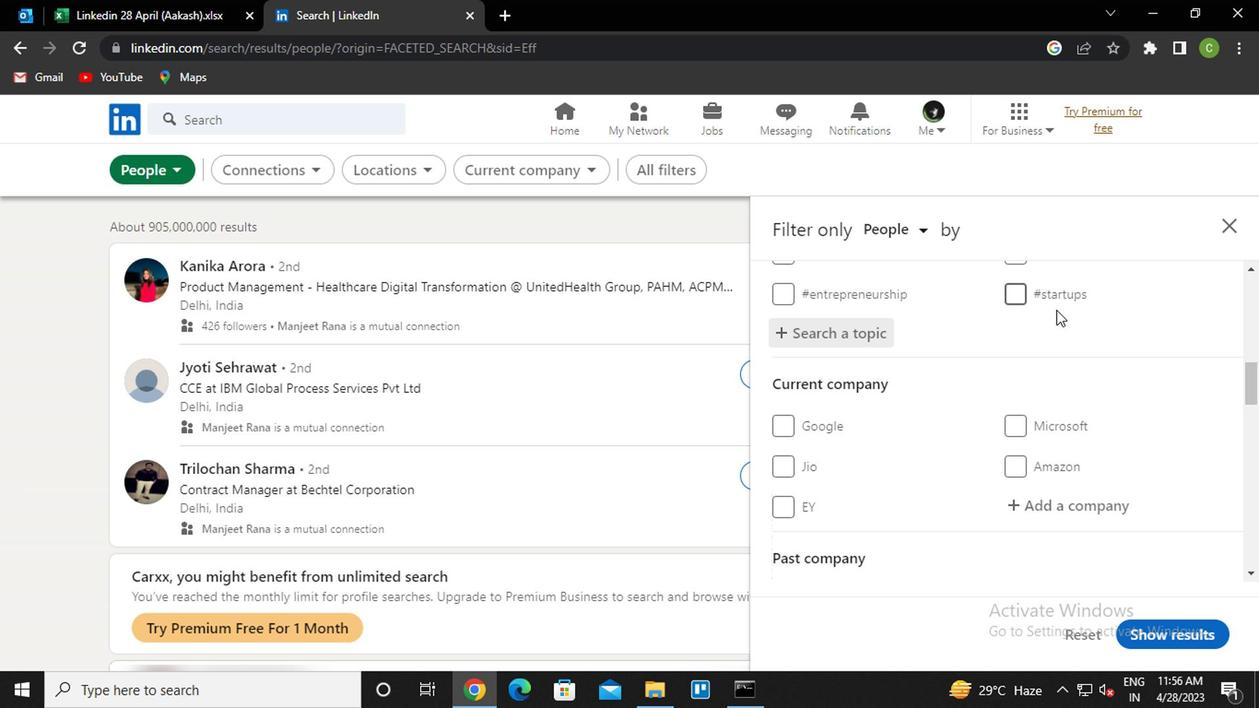 
Action: Mouse moved to (1054, 335)
Screenshot: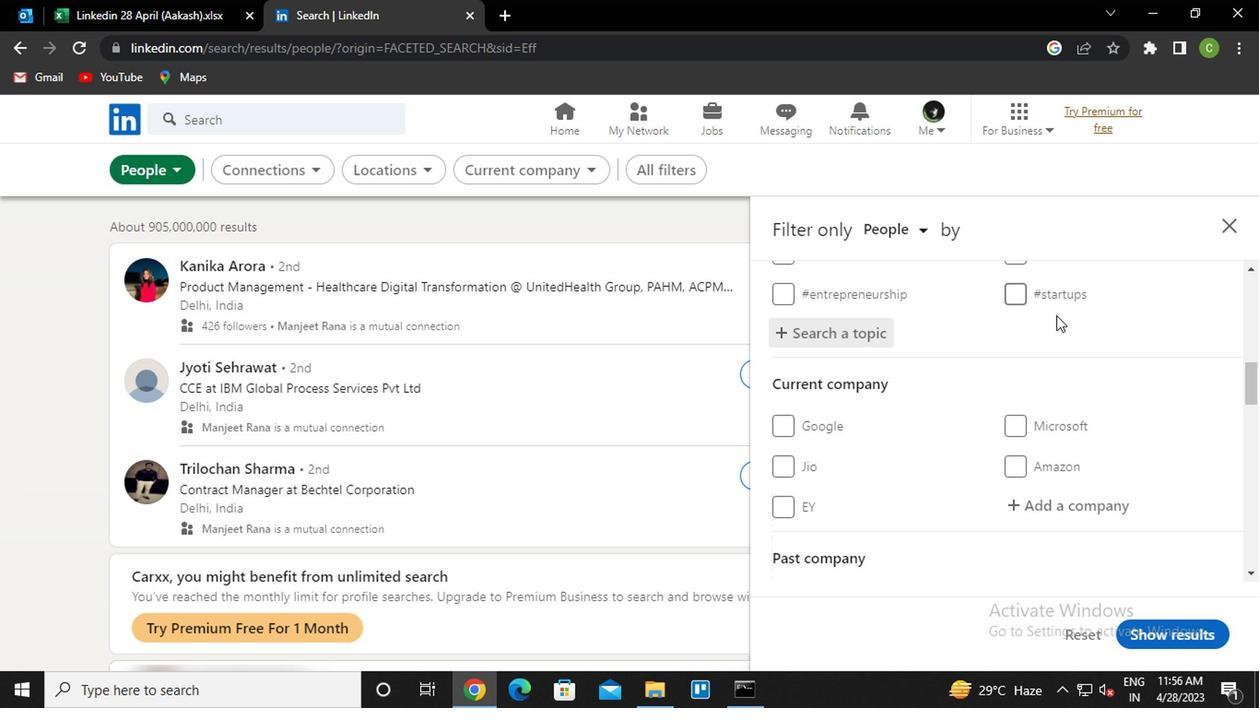 
Action: Mouse scrolled (1054, 334) with delta (0, -1)
Screenshot: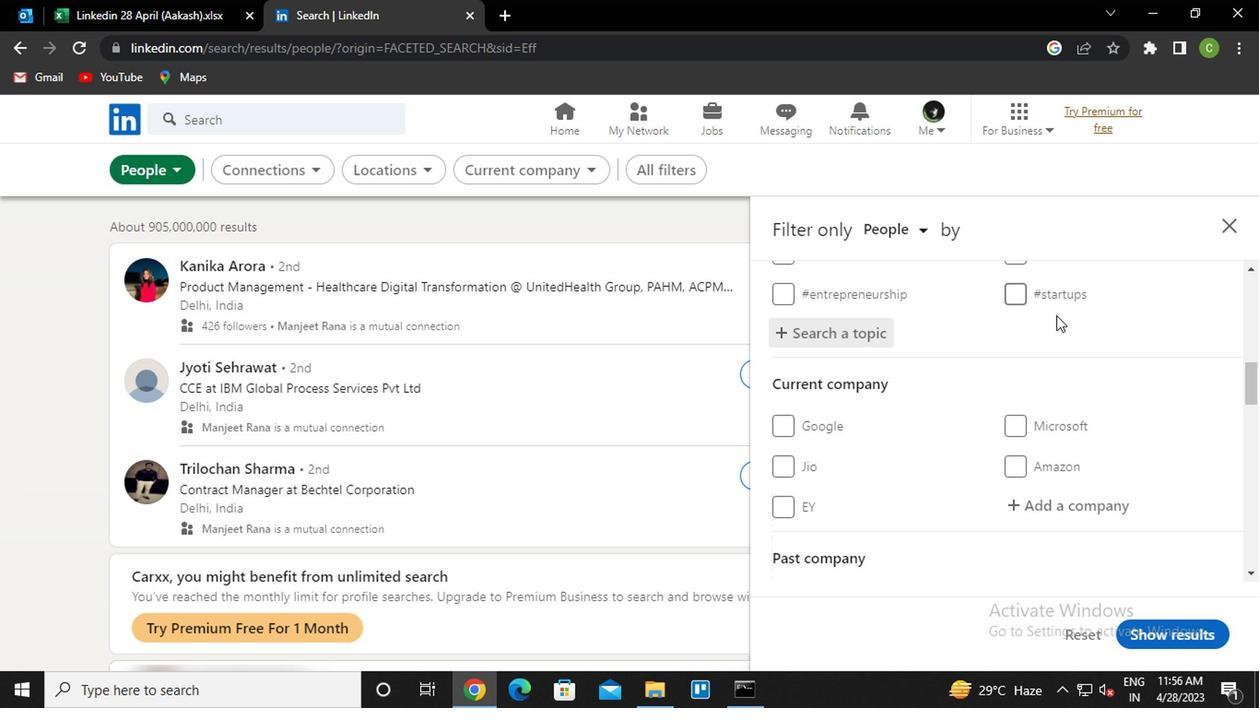 
Action: Mouse moved to (1056, 343)
Screenshot: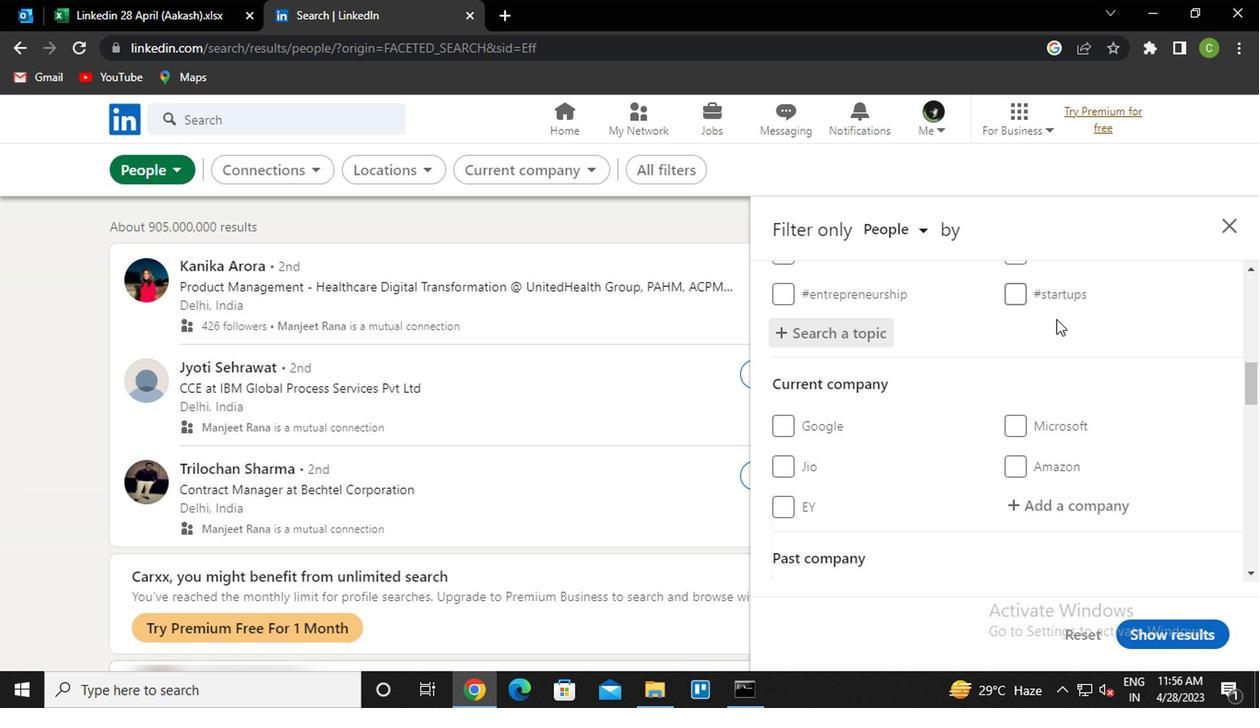 
Action: Mouse scrolled (1056, 342) with delta (0, 0)
Screenshot: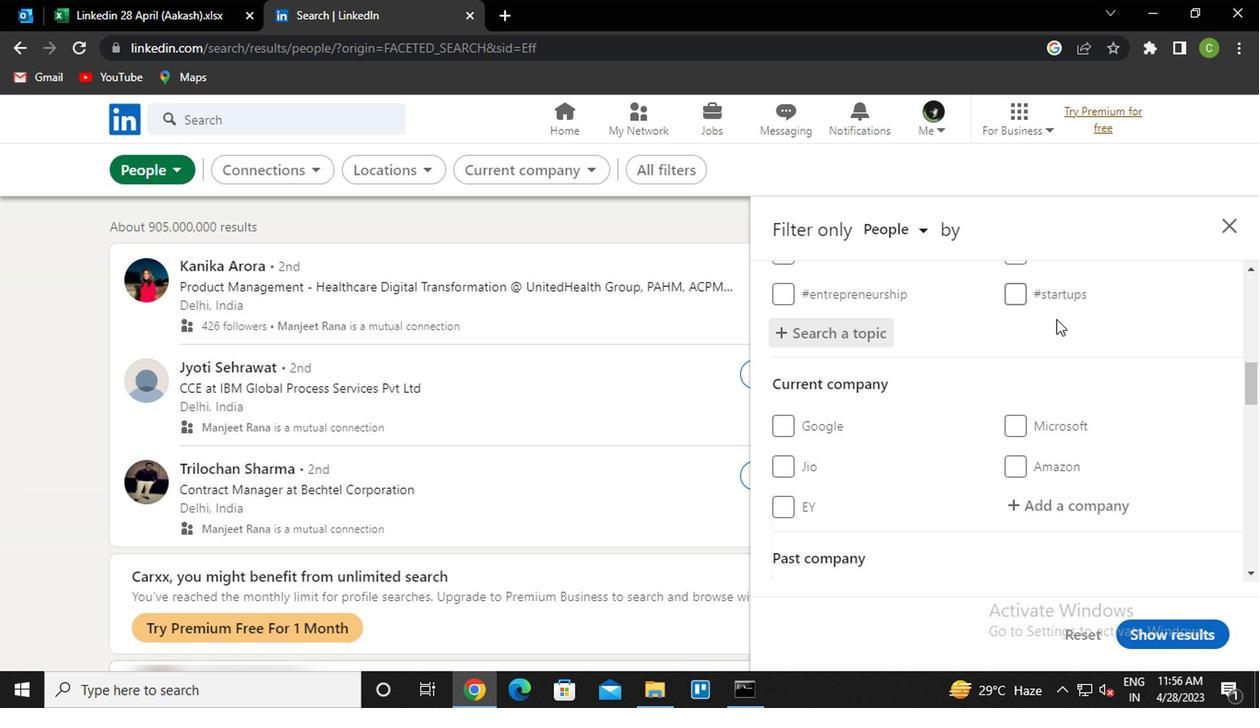 
Action: Mouse moved to (1057, 344)
Screenshot: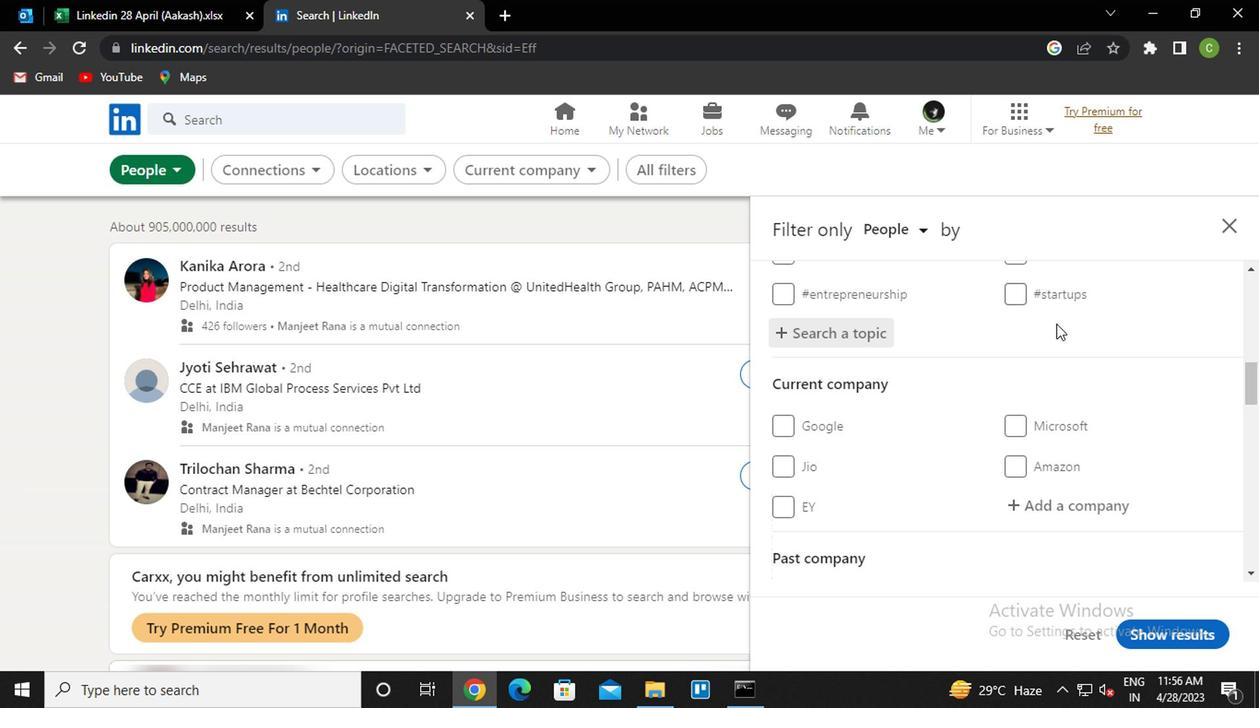 
Action: Mouse scrolled (1057, 343) with delta (0, -1)
Screenshot: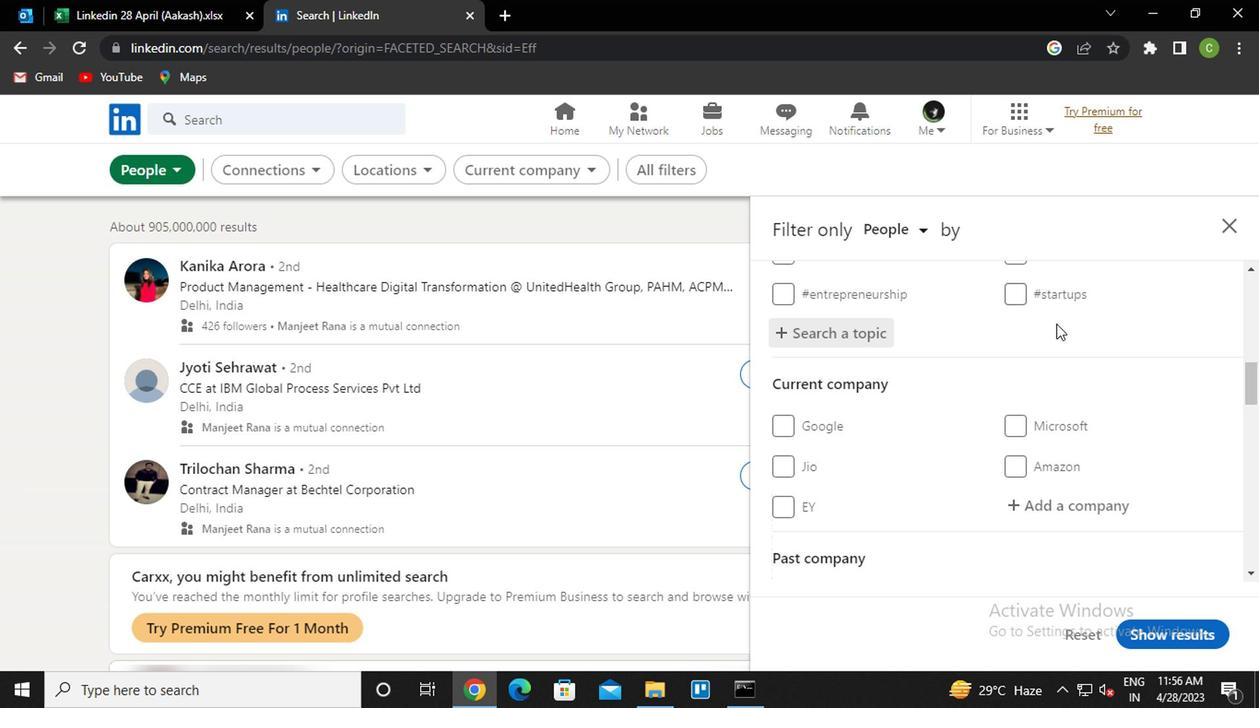 
Action: Mouse moved to (1057, 346)
Screenshot: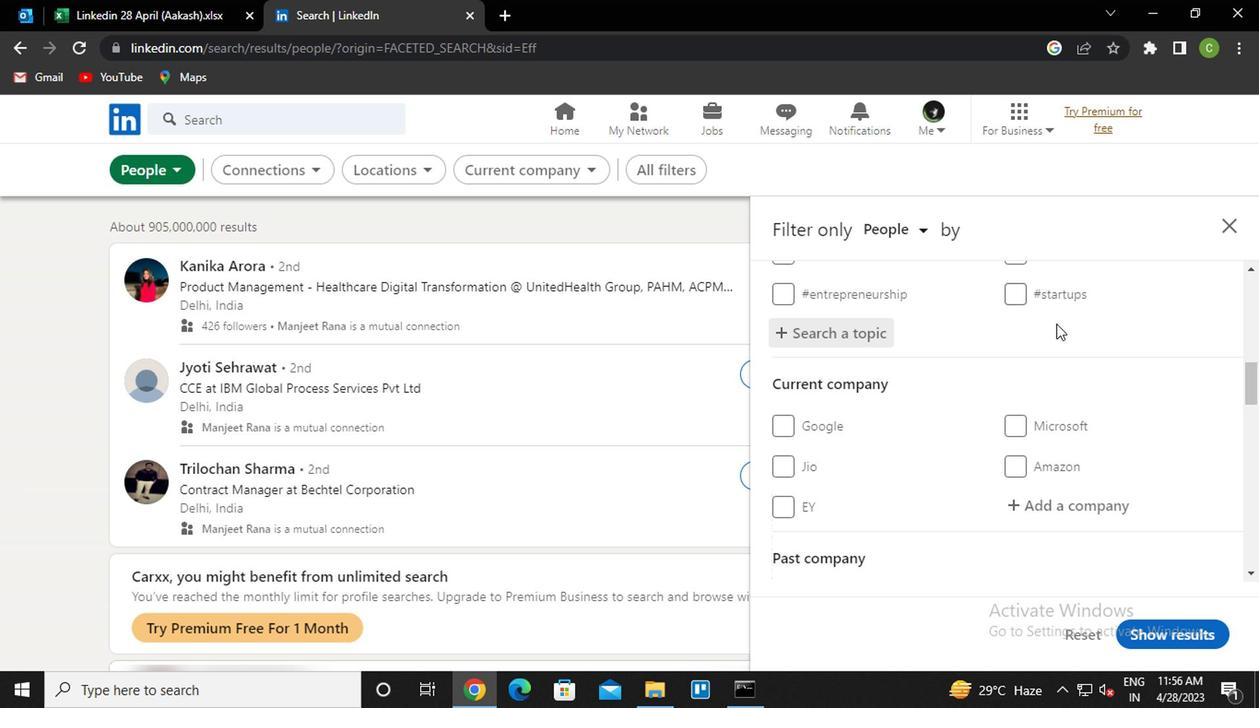 
Action: Mouse scrolled (1057, 345) with delta (0, 0)
Screenshot: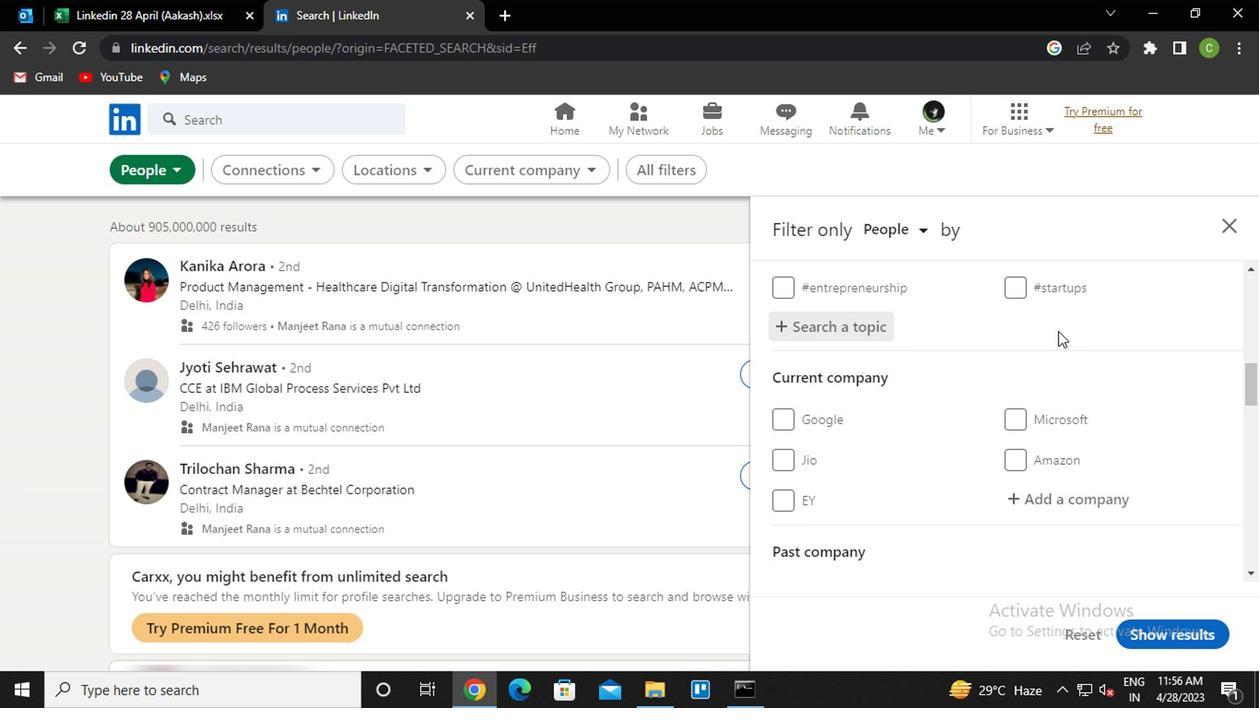 
Action: Mouse scrolled (1057, 345) with delta (0, 0)
Screenshot: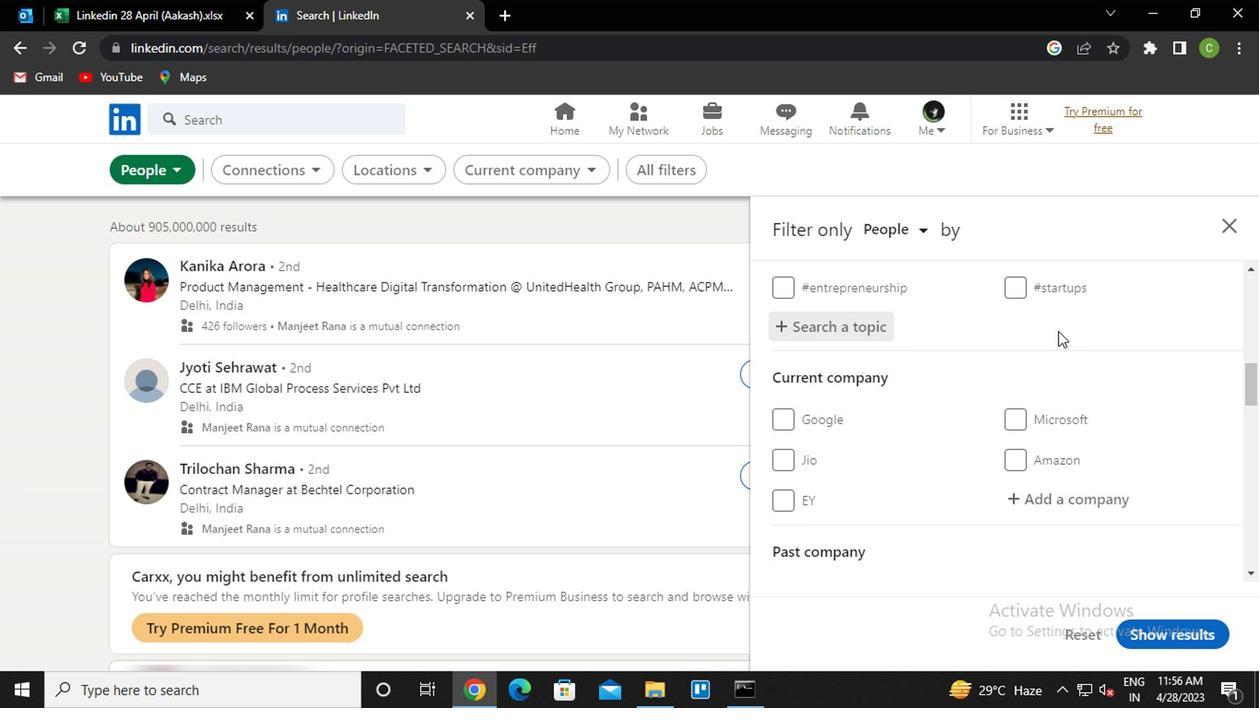 
Action: Mouse moved to (1057, 347)
Screenshot: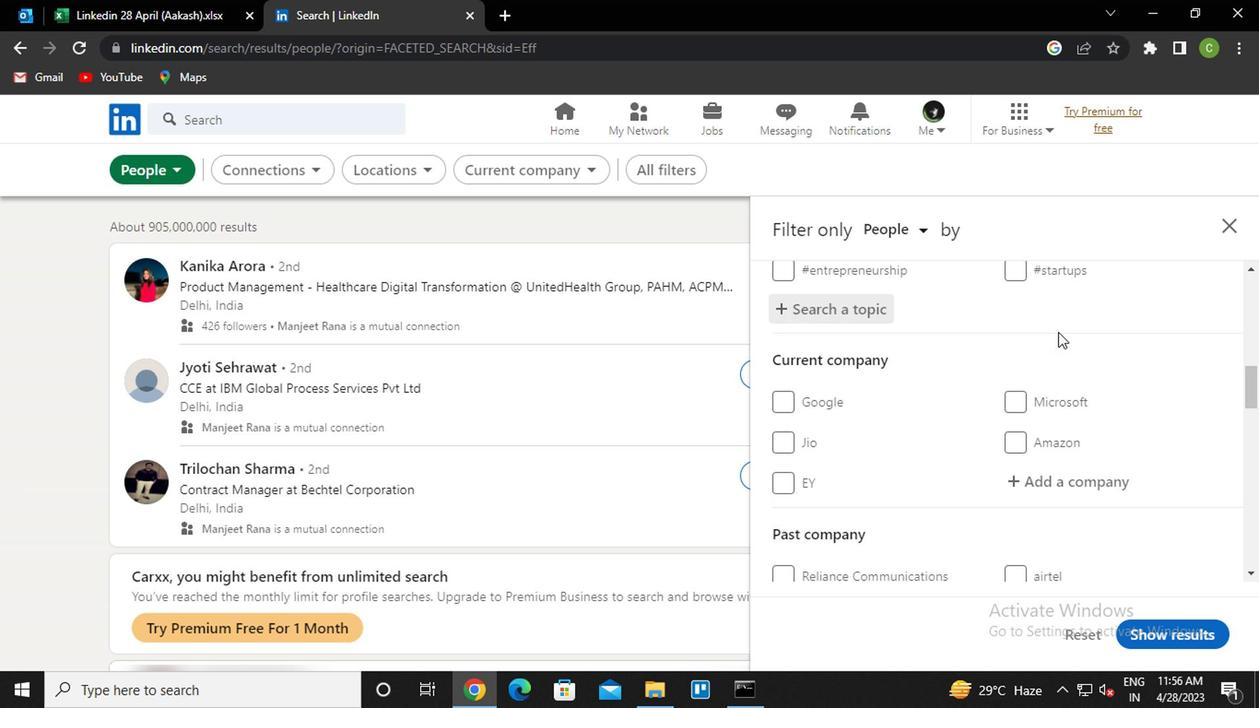 
Action: Mouse scrolled (1057, 346) with delta (0, -1)
Screenshot: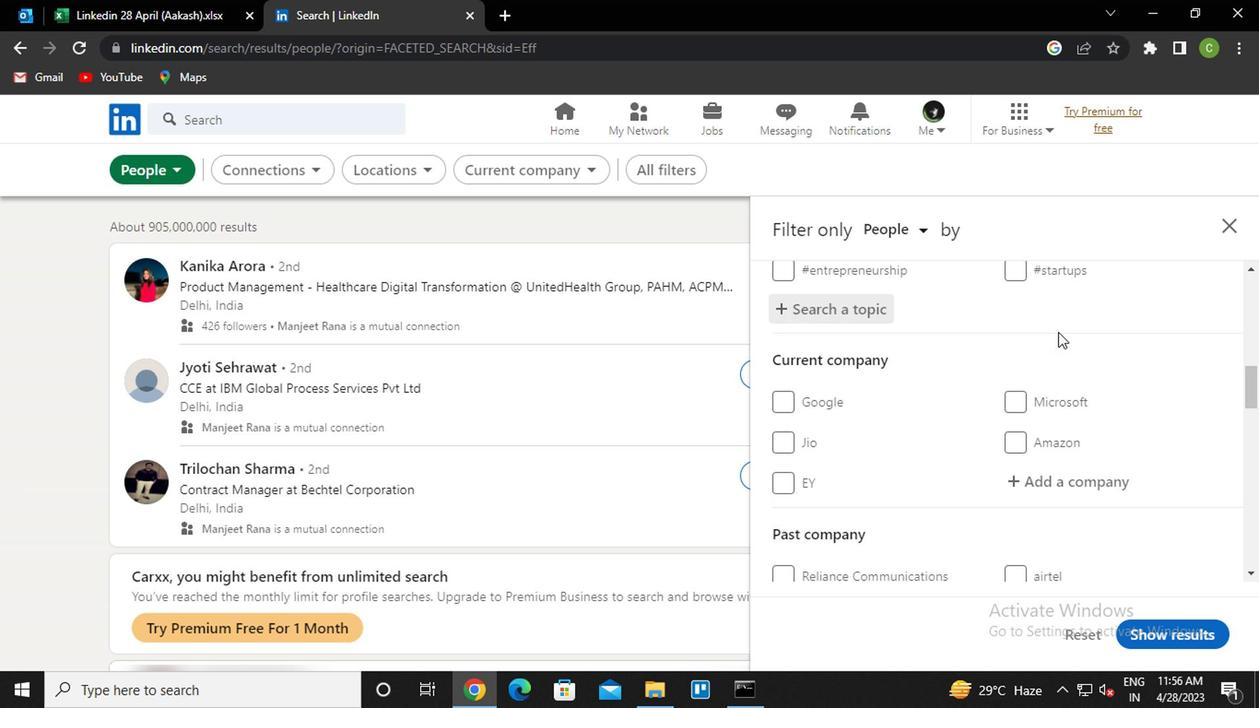 
Action: Mouse moved to (776, 499)
Screenshot: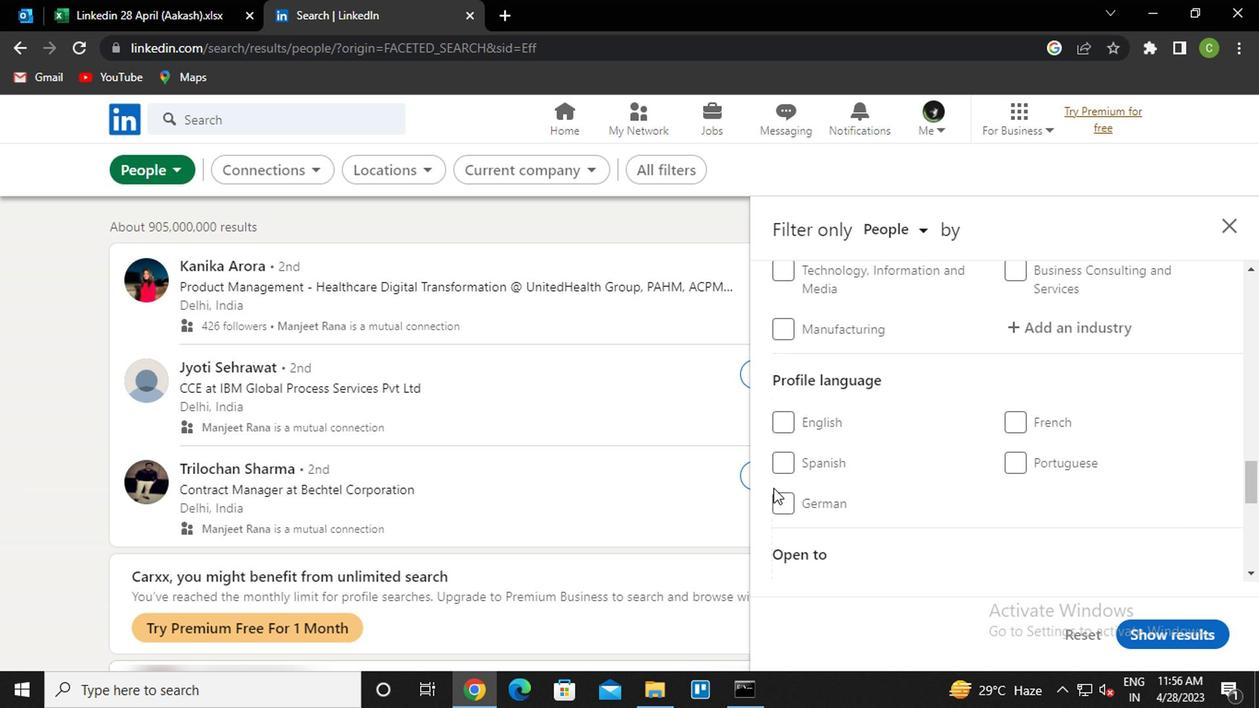 
Action: Mouse pressed left at (776, 499)
Screenshot: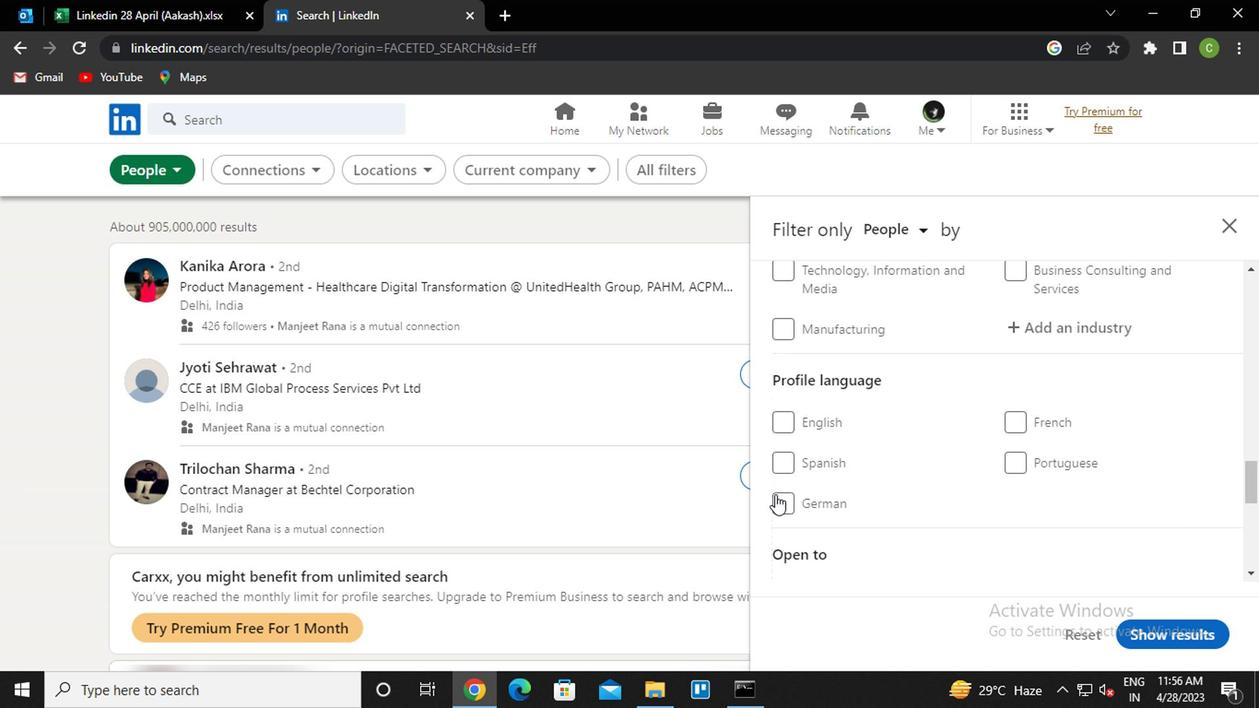 
Action: Mouse moved to (880, 504)
Screenshot: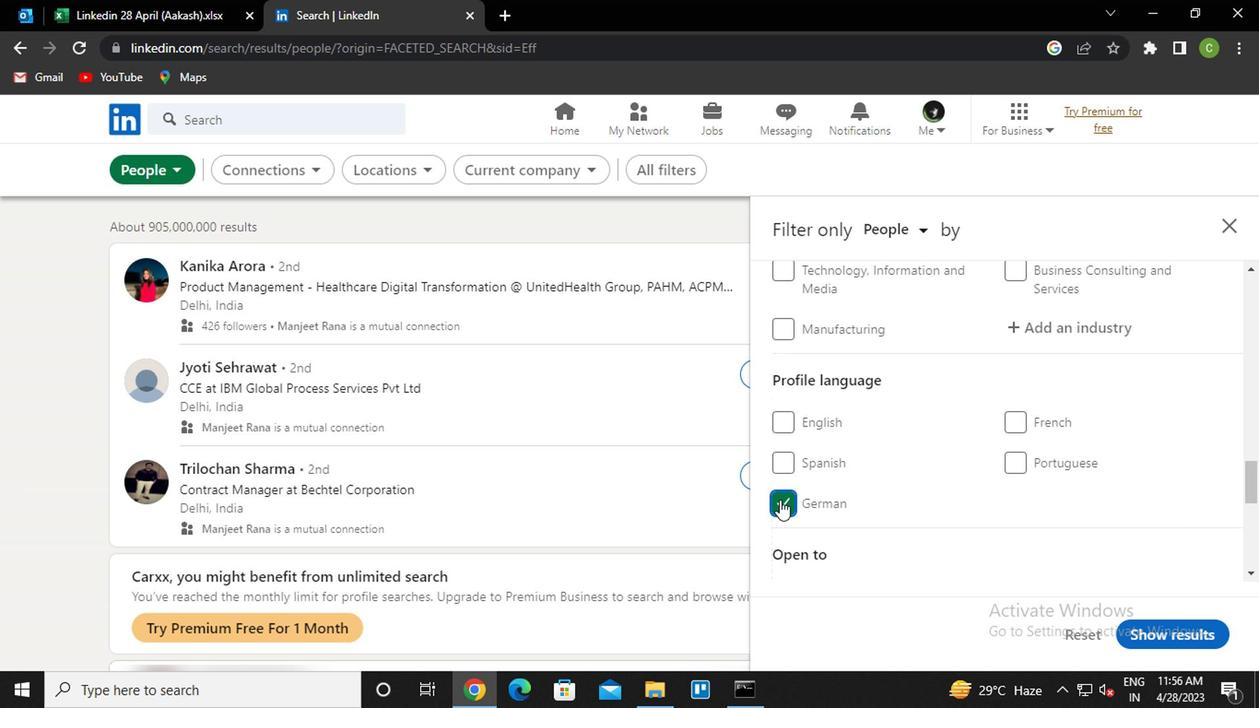 
Action: Mouse scrolled (880, 504) with delta (0, 0)
Screenshot: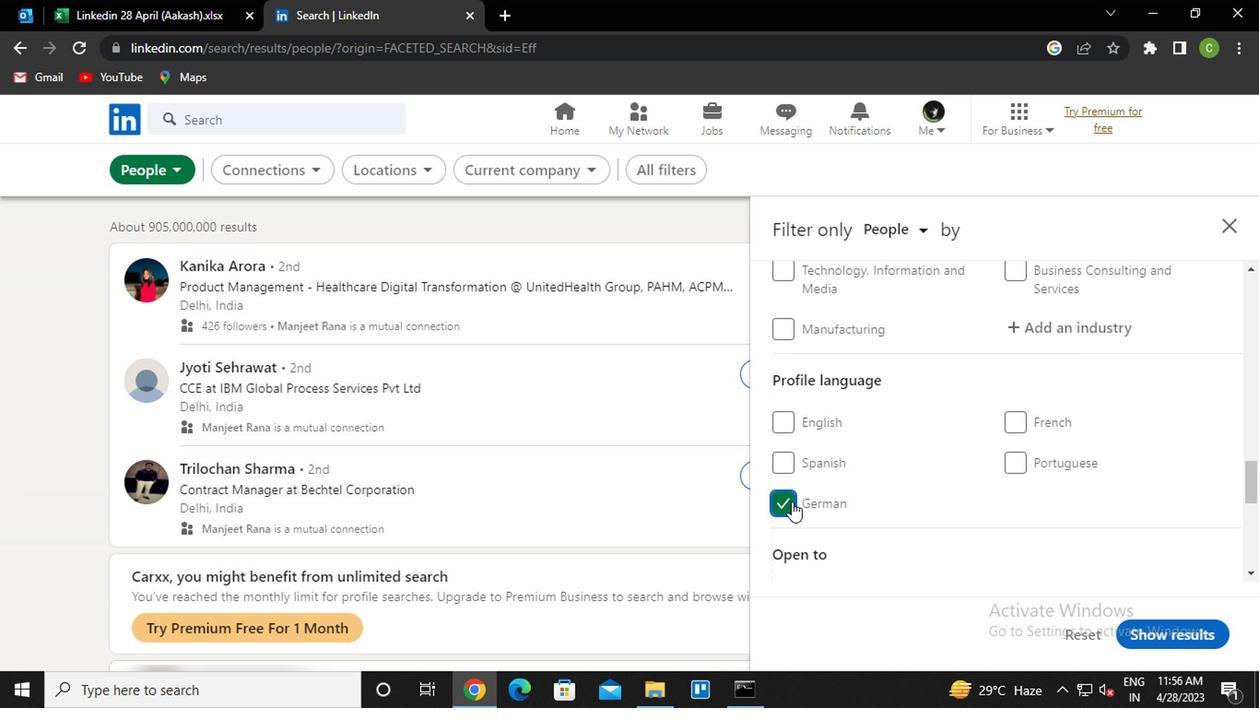 
Action: Mouse scrolled (880, 504) with delta (0, 0)
Screenshot: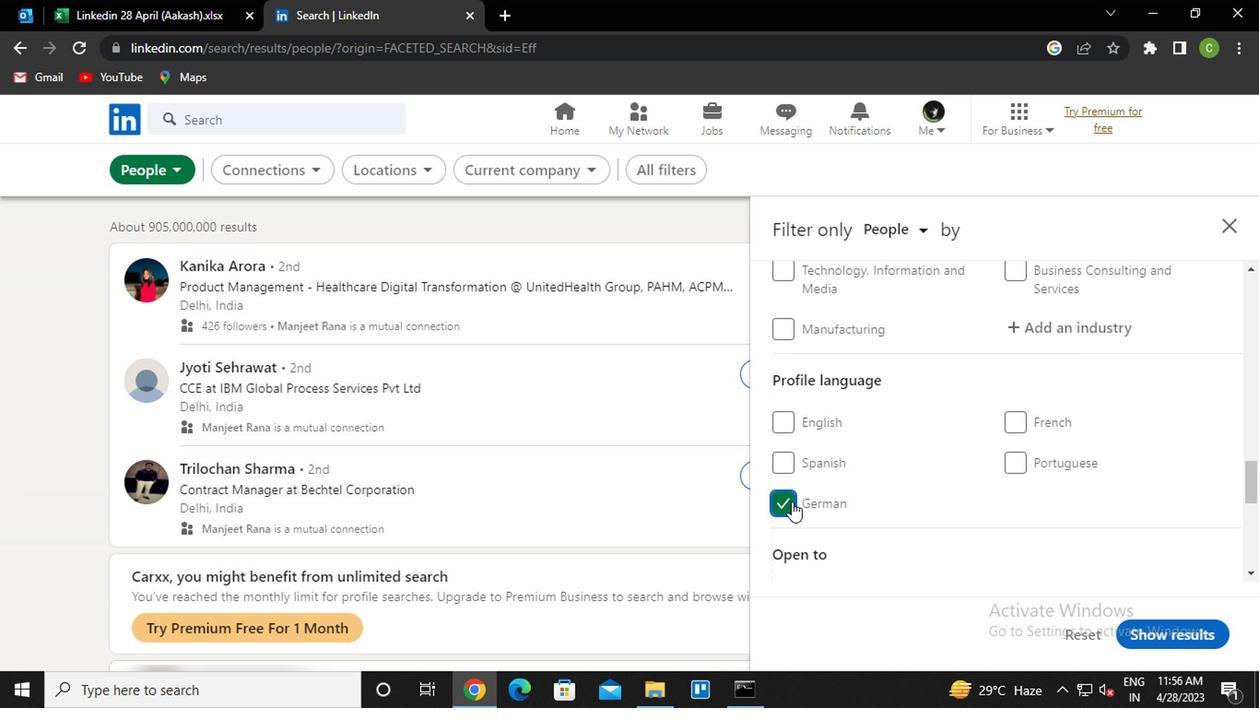 
Action: Mouse scrolled (880, 504) with delta (0, 0)
Screenshot: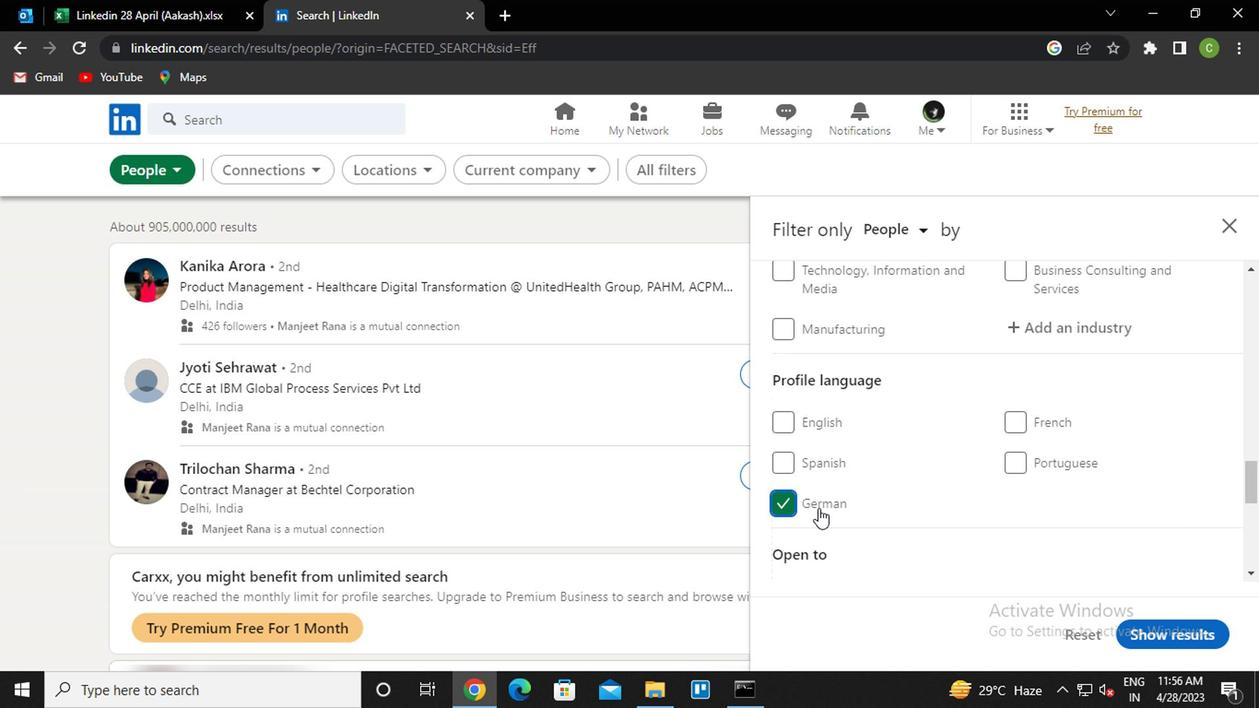 
Action: Mouse scrolled (880, 504) with delta (0, 0)
Screenshot: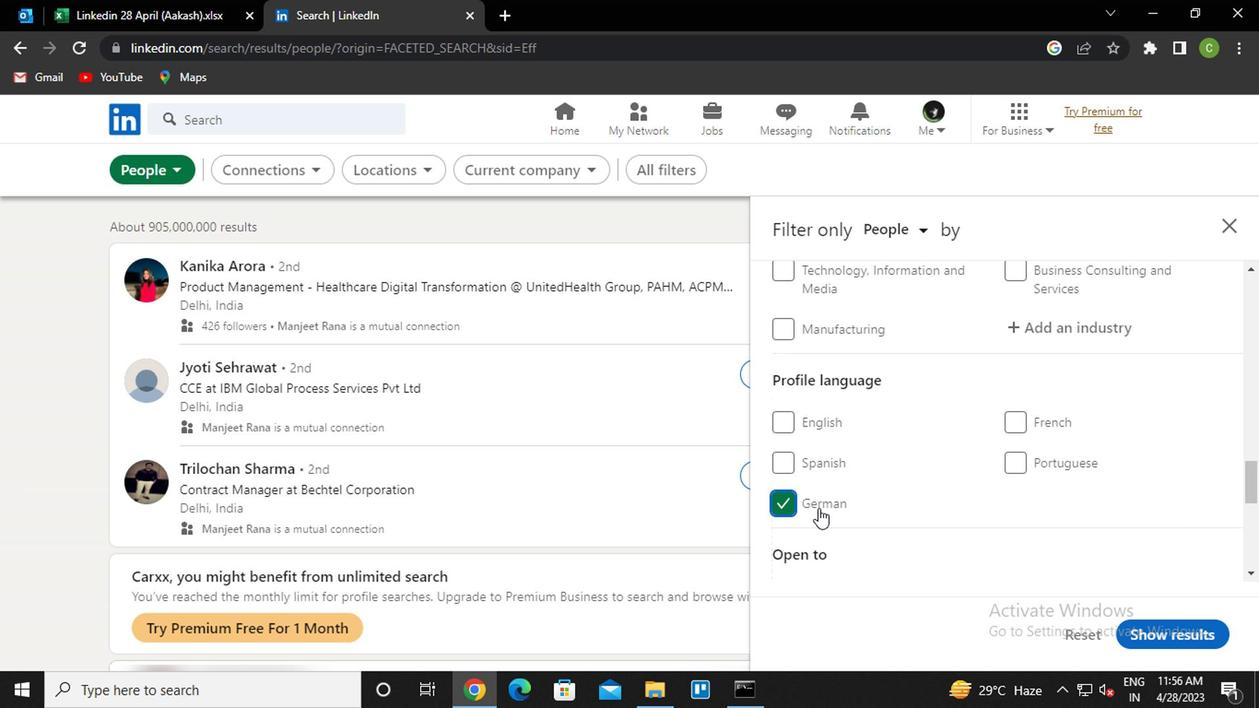 
Action: Mouse scrolled (880, 504) with delta (0, 0)
Screenshot: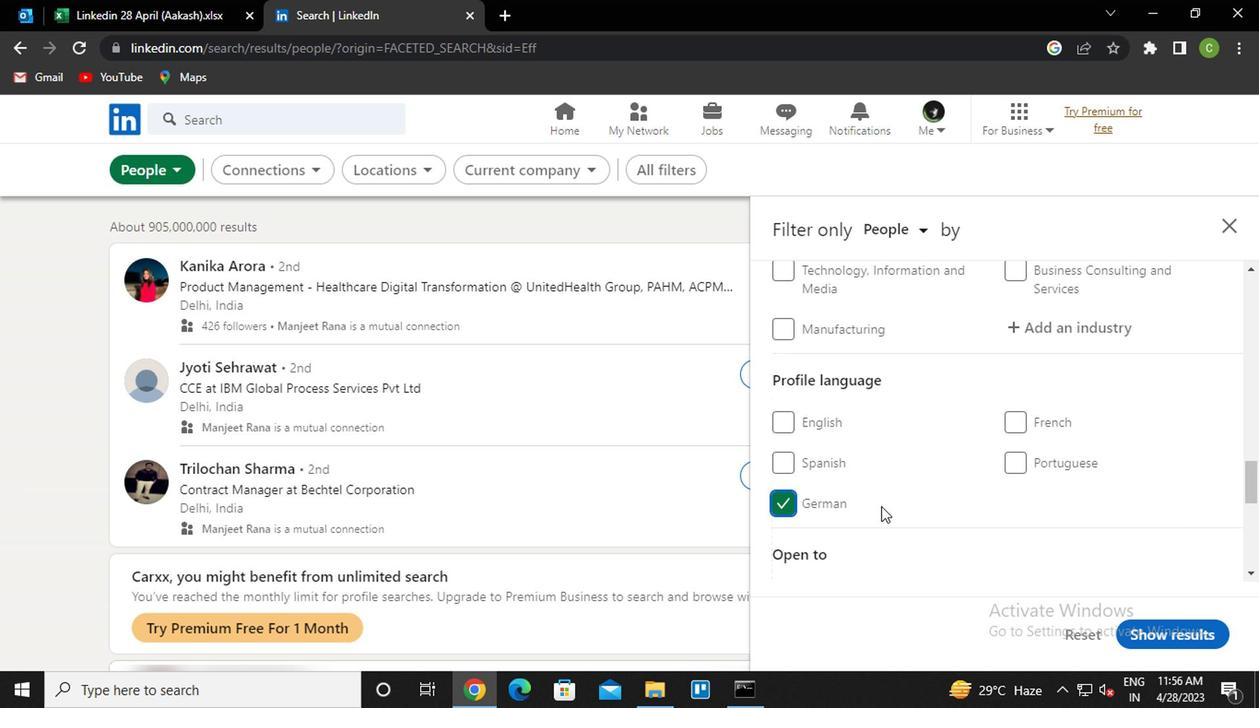 
Action: Mouse scrolled (880, 504) with delta (0, 0)
Screenshot: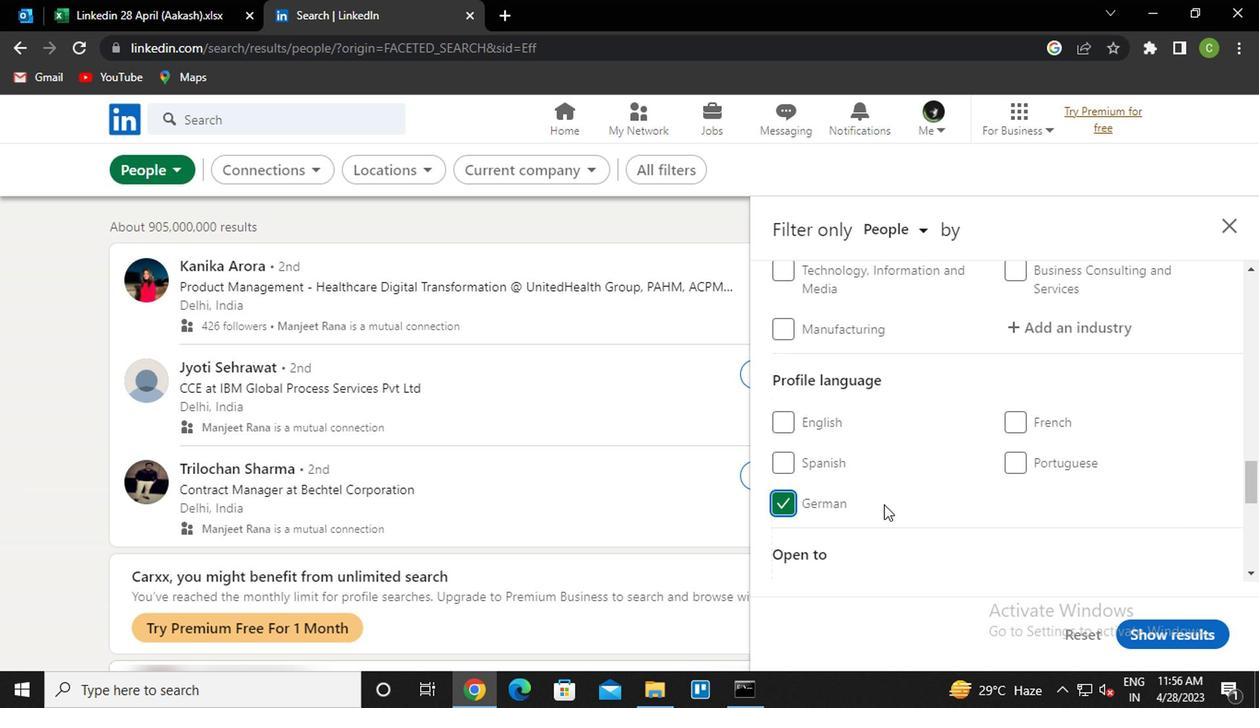 
Action: Mouse scrolled (880, 504) with delta (0, 0)
Screenshot: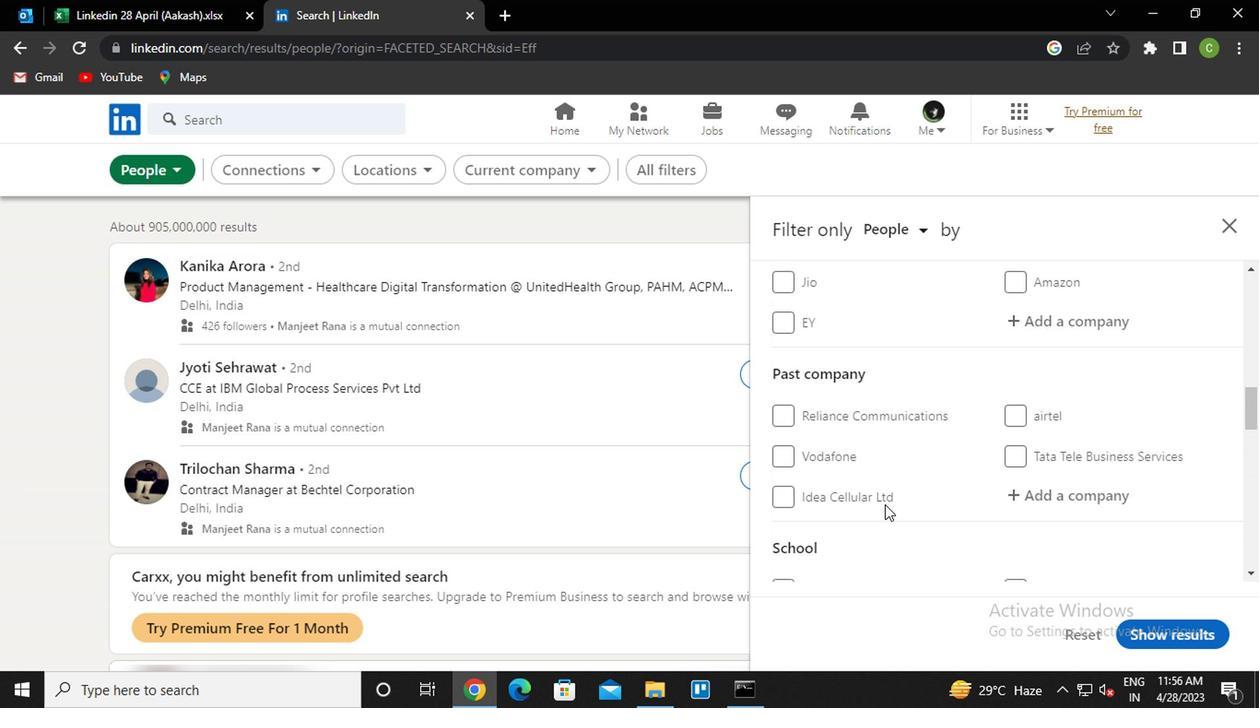 
Action: Mouse scrolled (880, 504) with delta (0, 0)
Screenshot: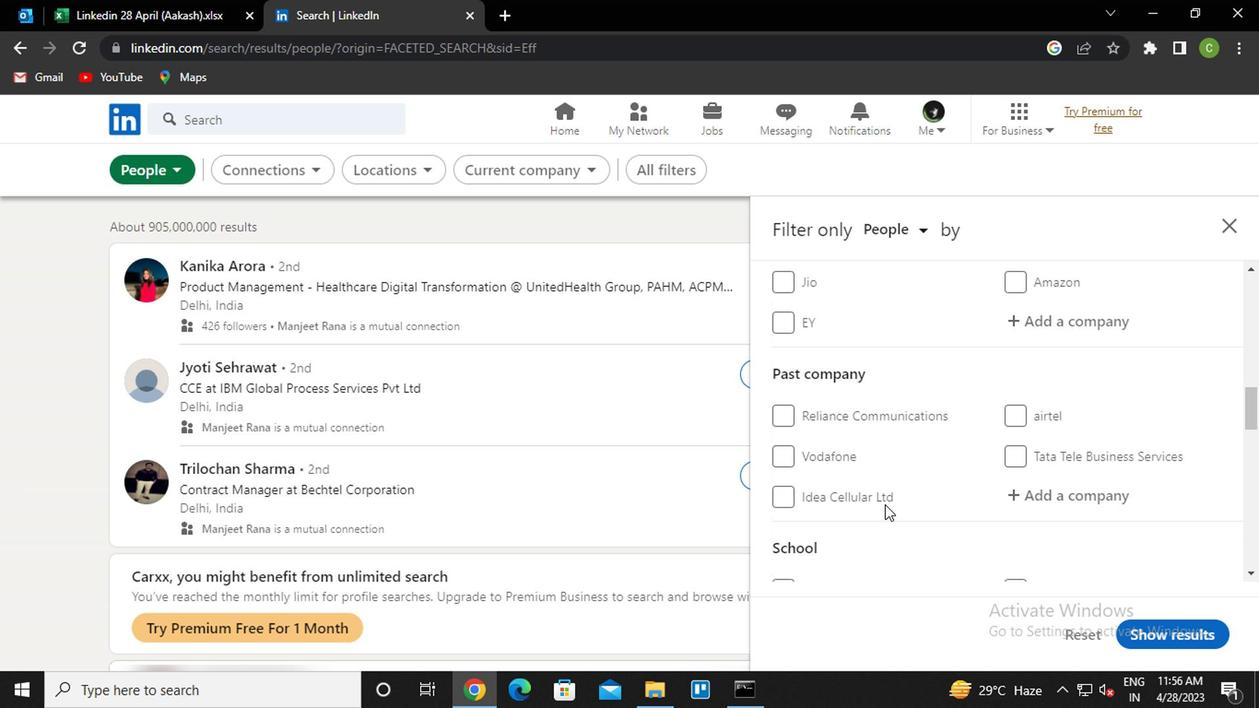 
Action: Mouse moved to (889, 504)
Screenshot: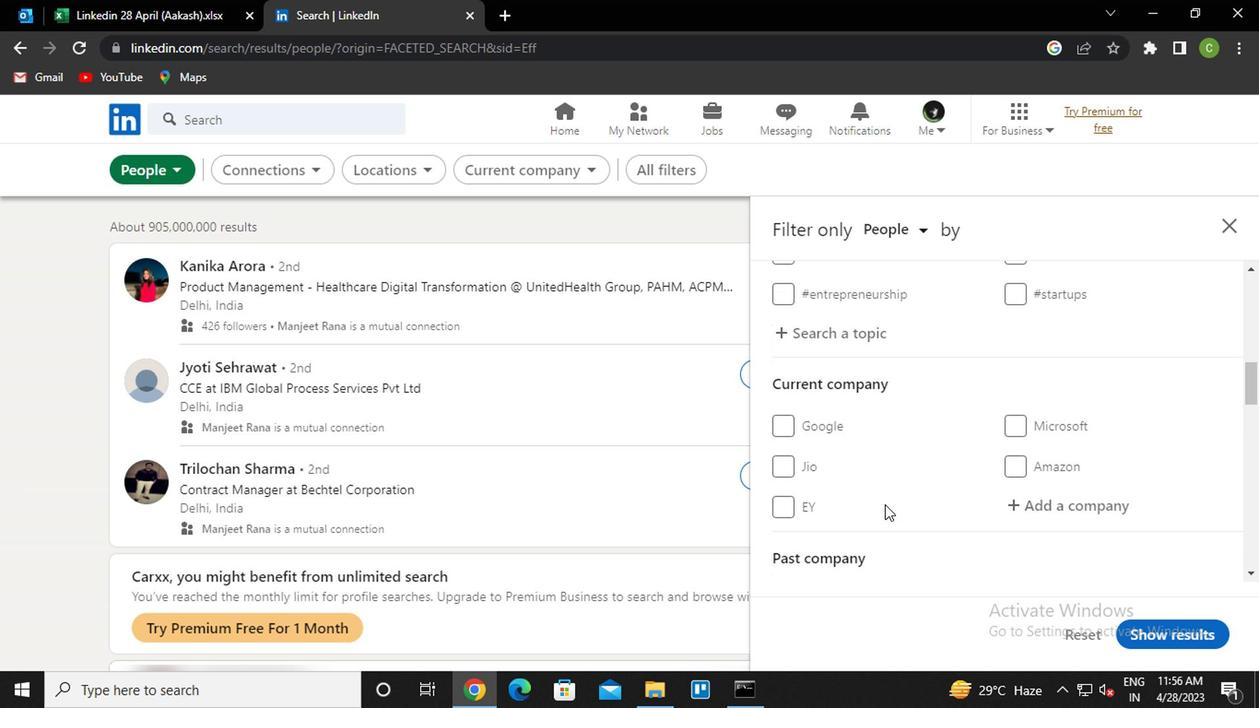
Action: Mouse scrolled (889, 504) with delta (0, 0)
Screenshot: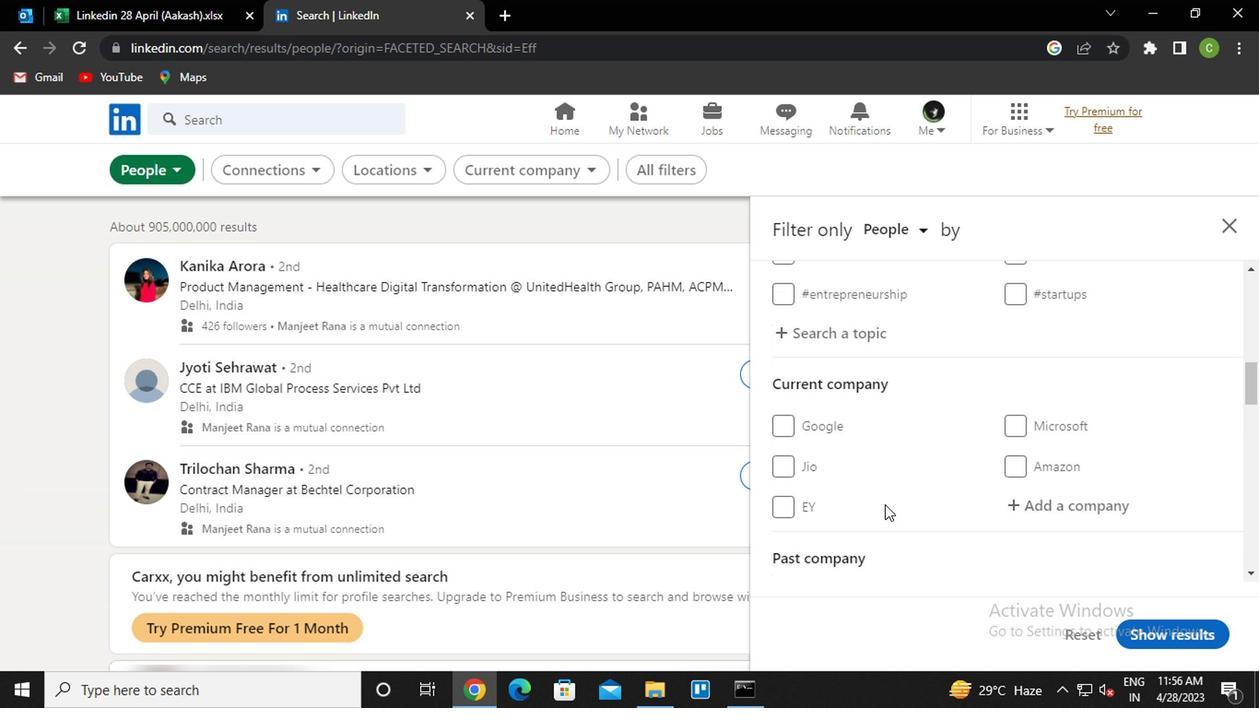 
Action: Mouse moved to (890, 515)
Screenshot: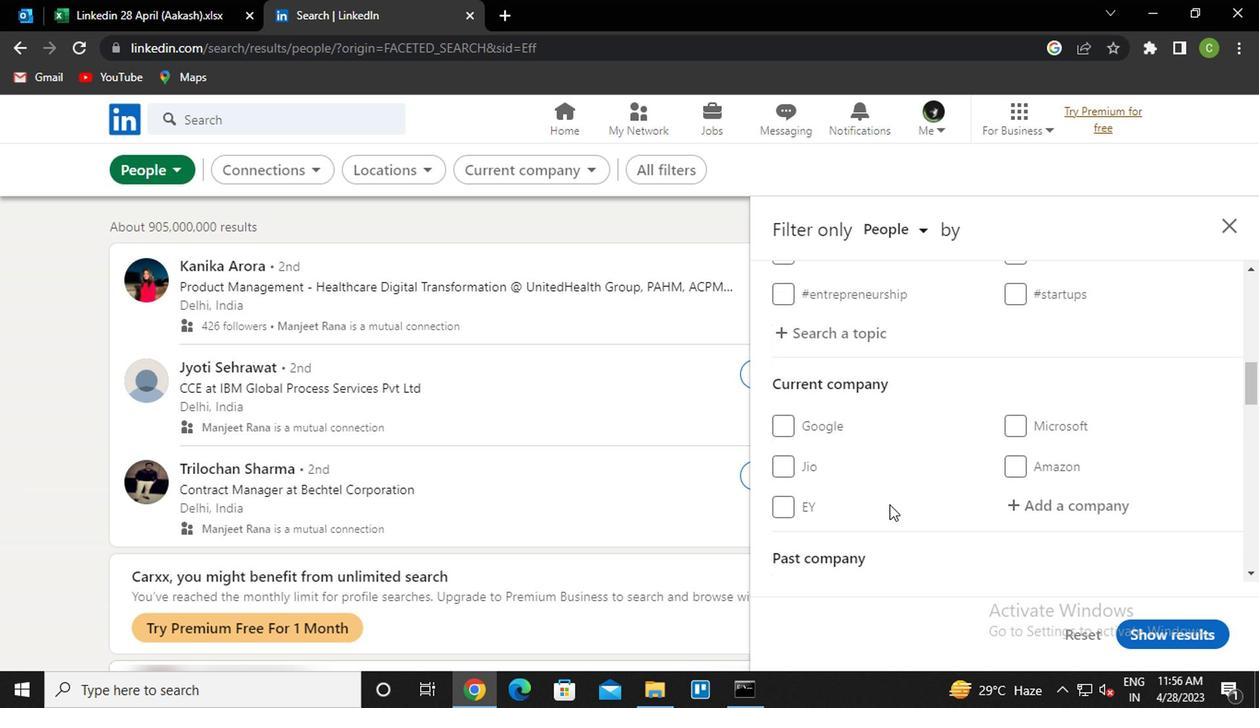 
Action: Mouse scrolled (890, 514) with delta (0, -1)
Screenshot: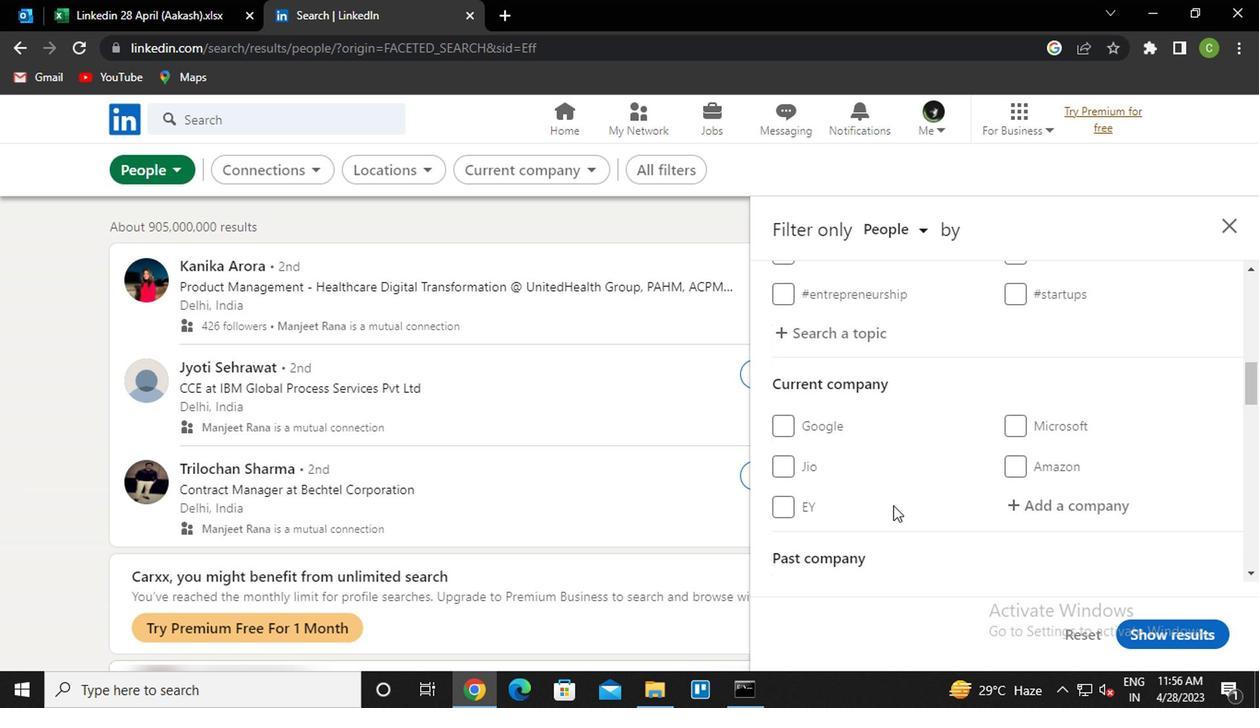 
Action: Mouse moved to (1043, 314)
Screenshot: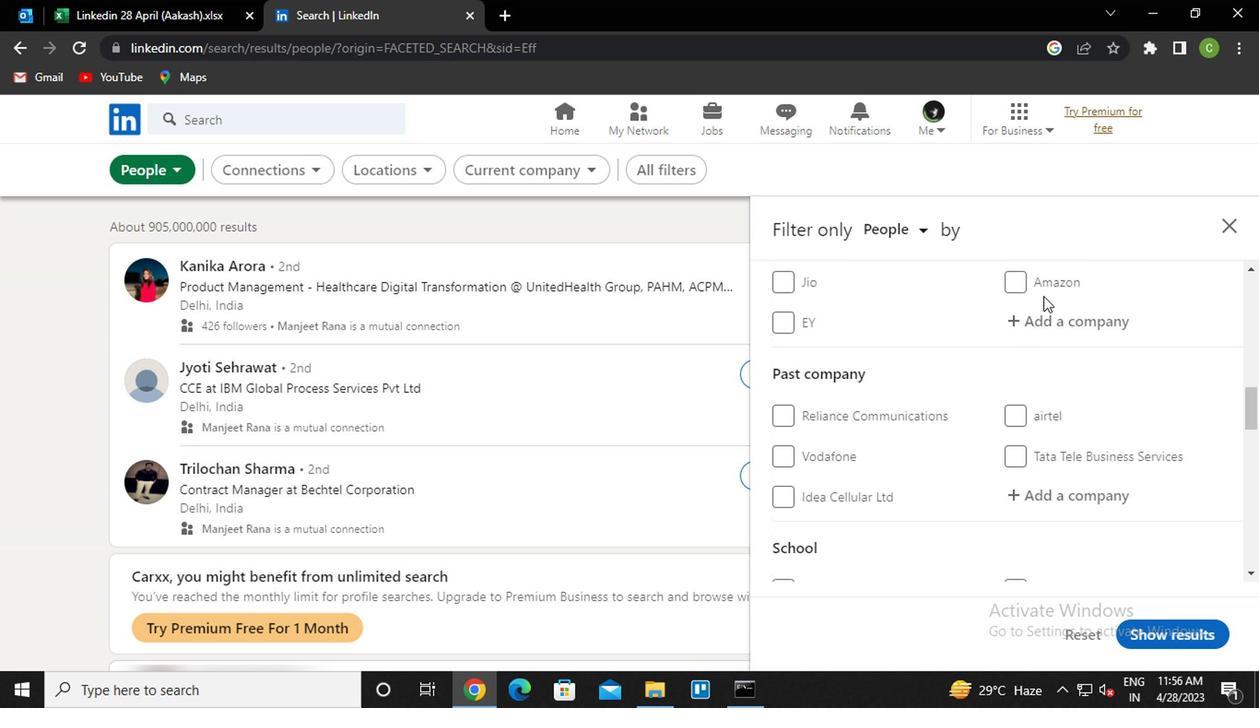 
Action: Mouse pressed left at (1043, 314)
Screenshot: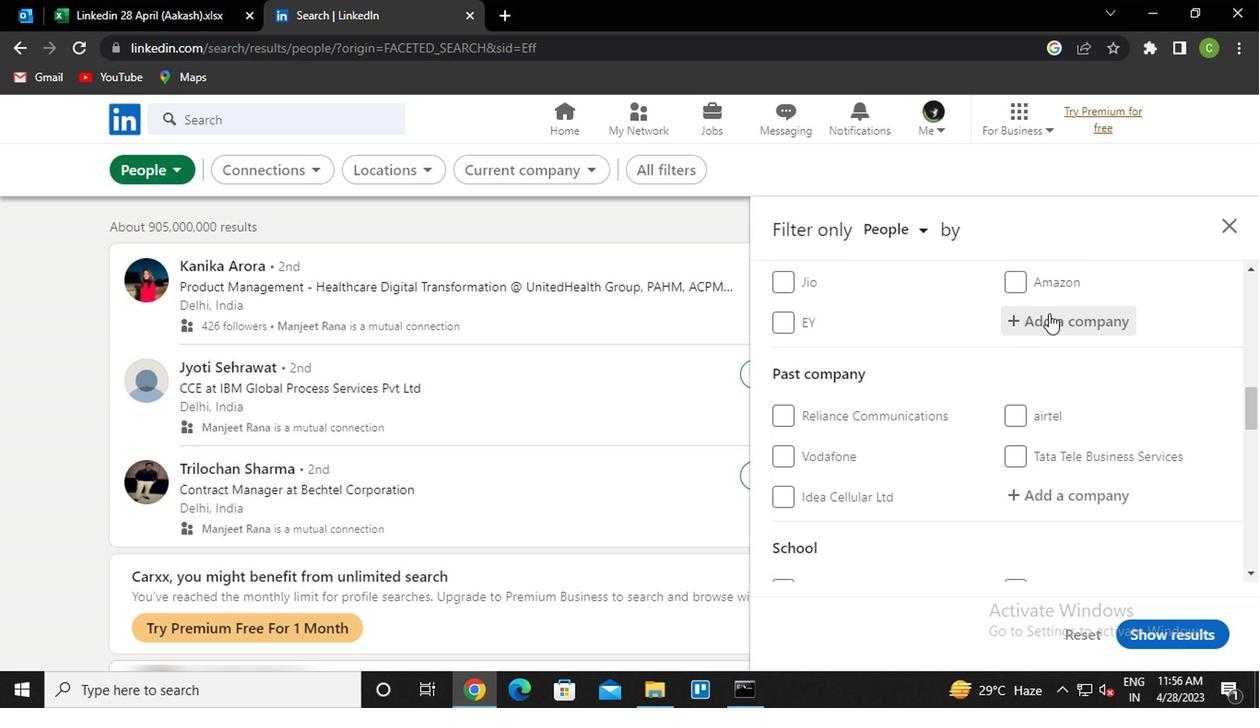 
Action: Key pressed <Key.caps_lock>u<Key.caps_lock>nacad<Key.down><Key.enter>
Screenshot: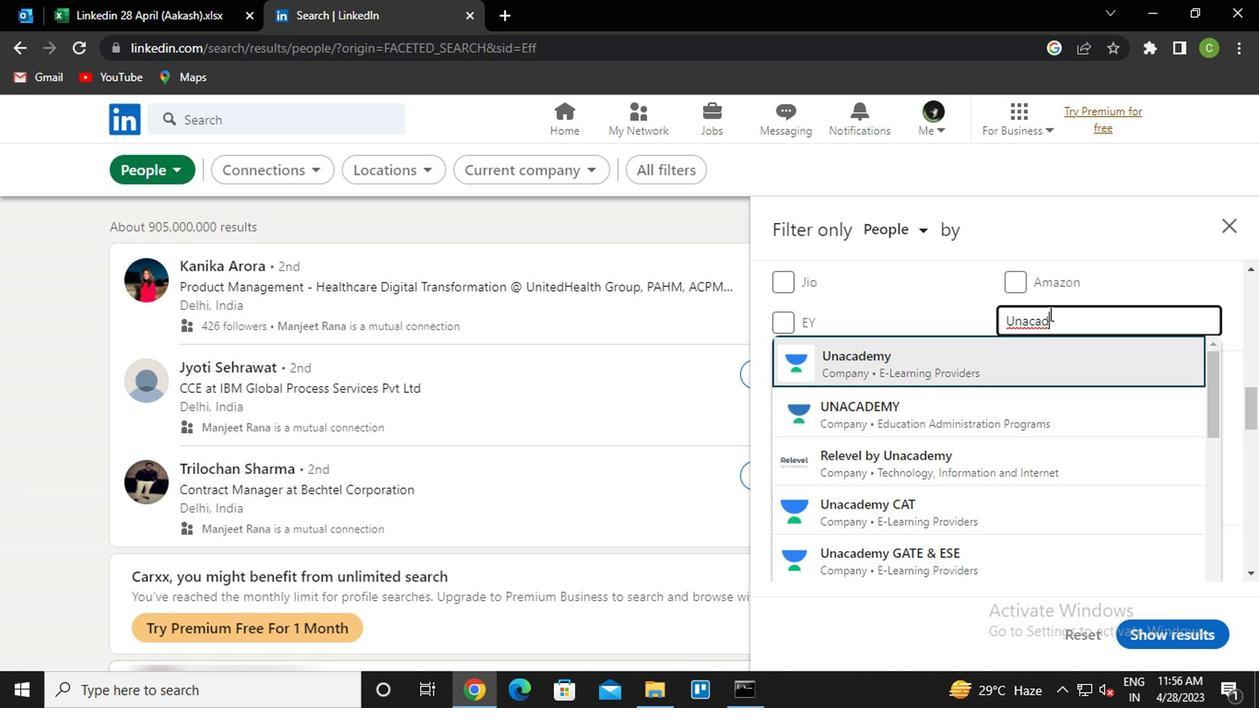 
Action: Mouse moved to (1023, 361)
Screenshot: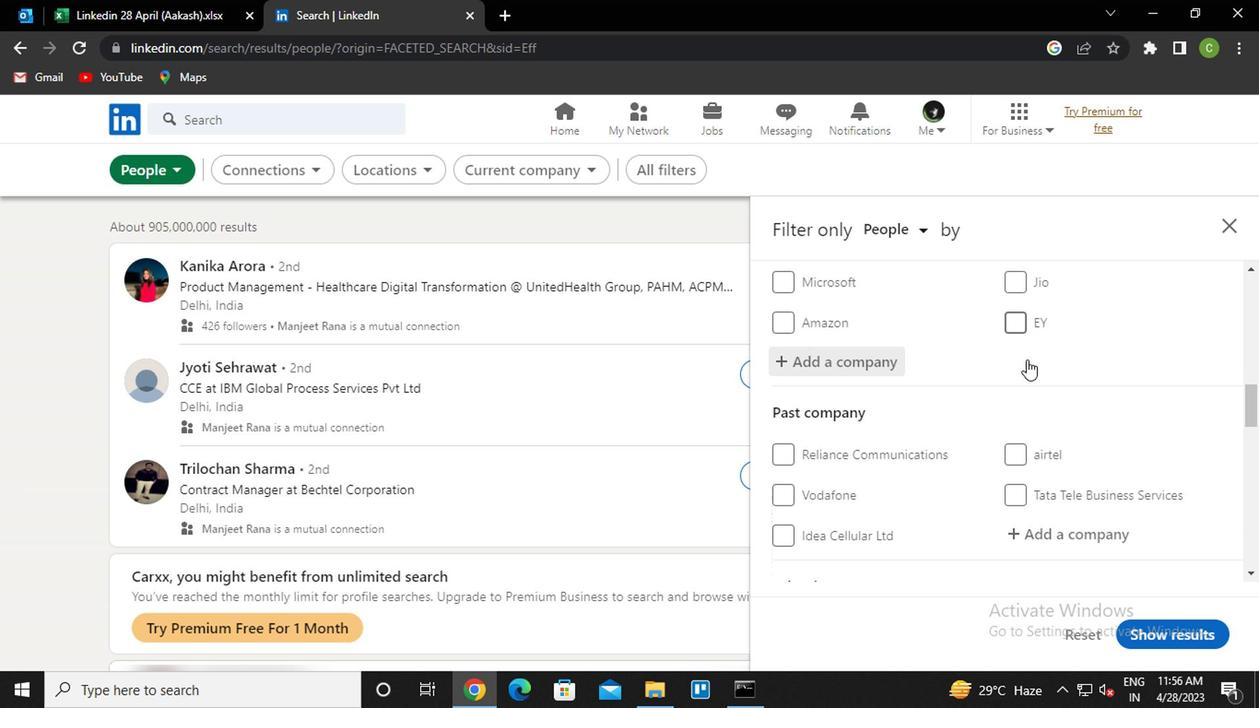 
Action: Mouse scrolled (1023, 360) with delta (0, -1)
Screenshot: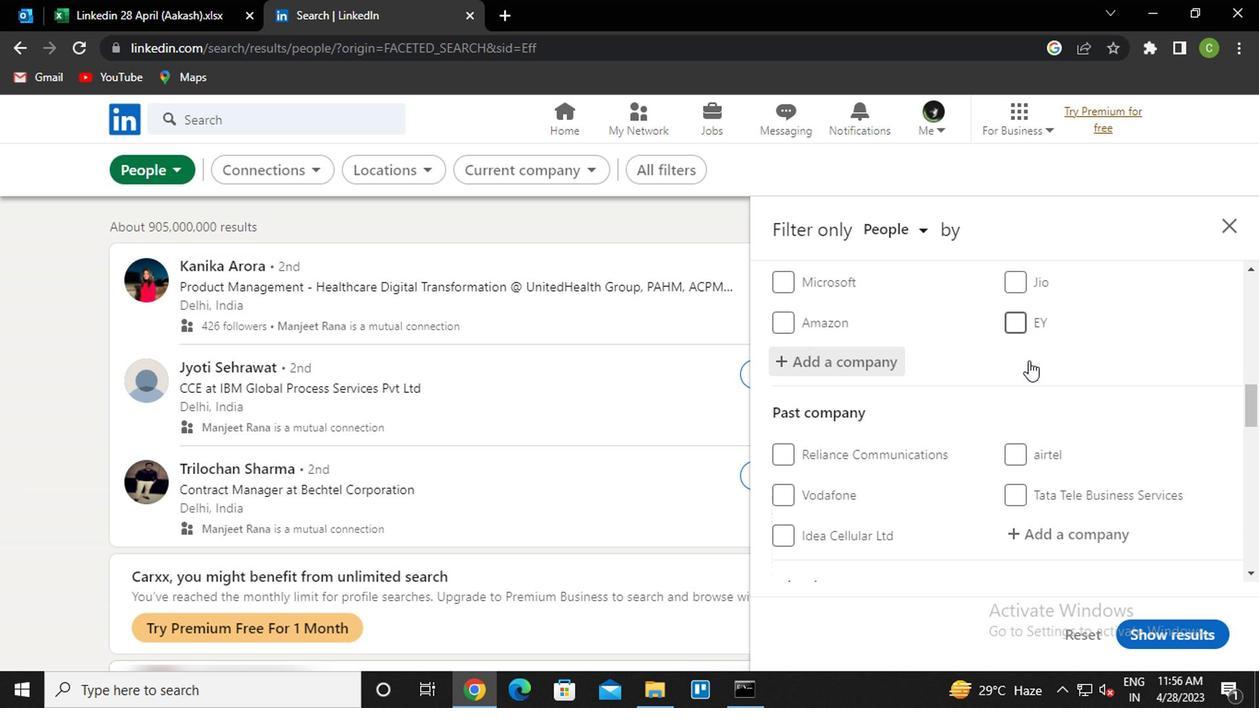 
Action: Mouse moved to (1026, 364)
Screenshot: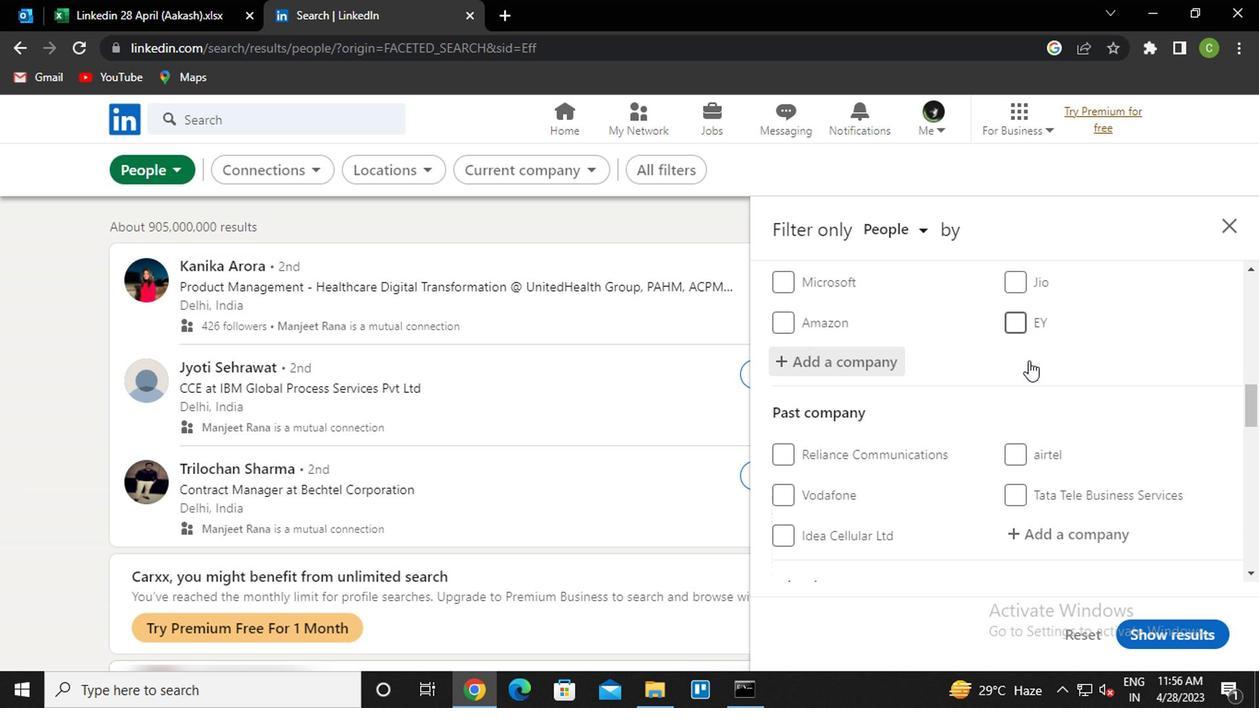 
Action: Mouse scrolled (1026, 363) with delta (0, 0)
Screenshot: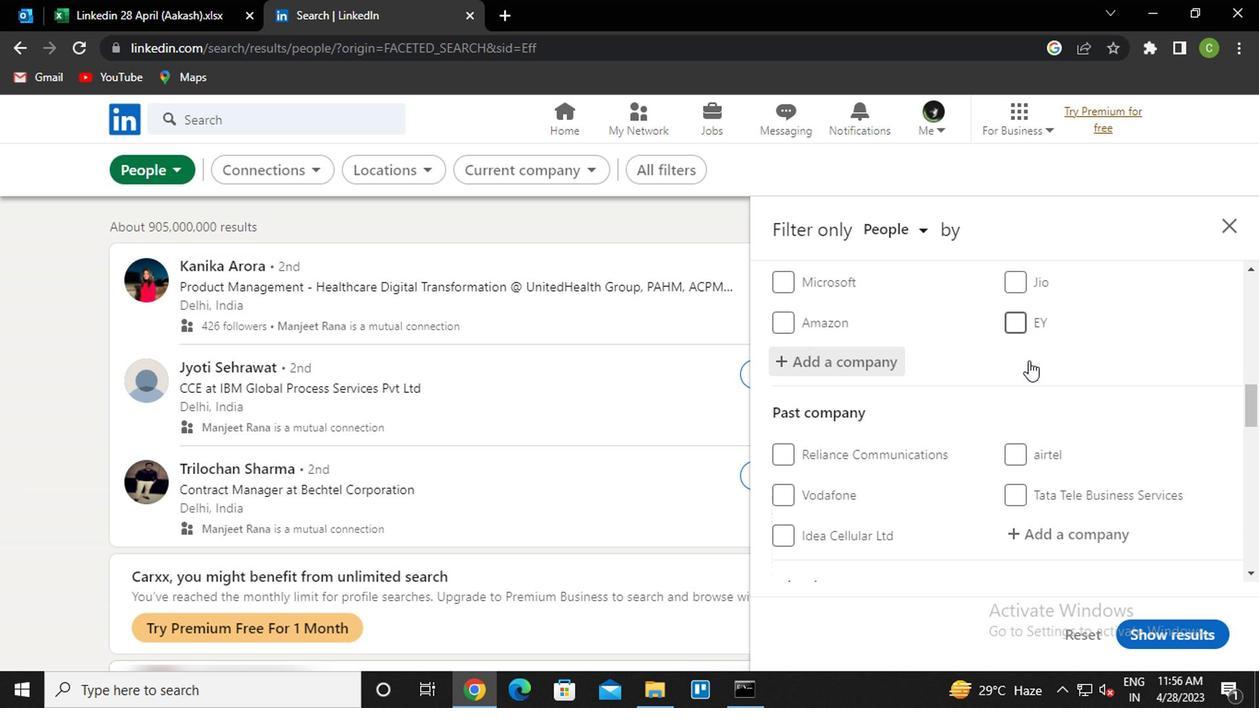 
Action: Mouse moved to (1026, 368)
Screenshot: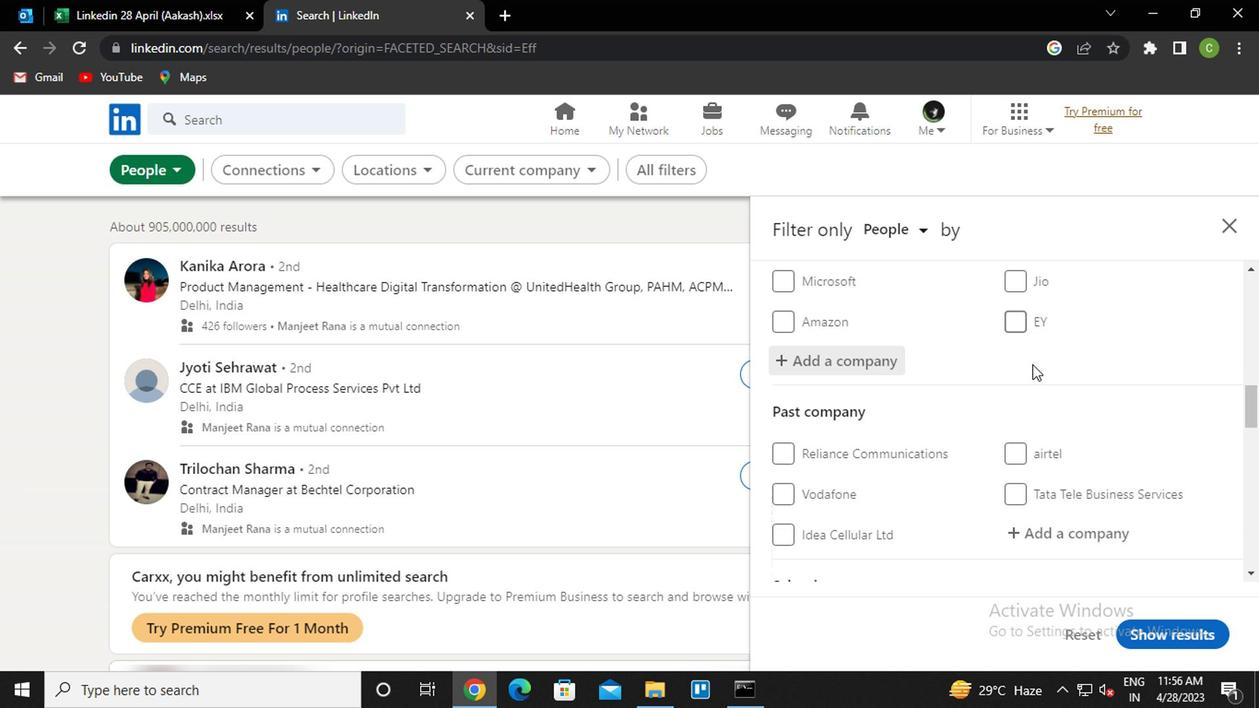 
Action: Mouse scrolled (1026, 367) with delta (0, 0)
Screenshot: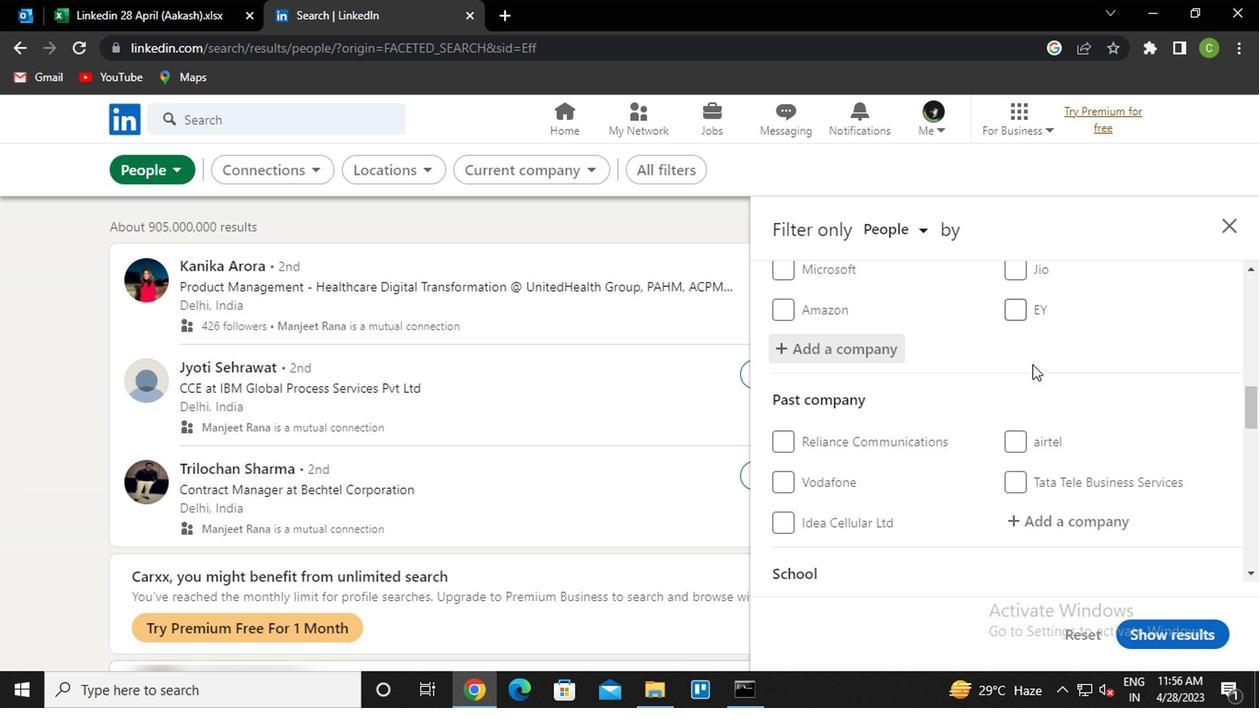 
Action: Mouse scrolled (1026, 367) with delta (0, 0)
Screenshot: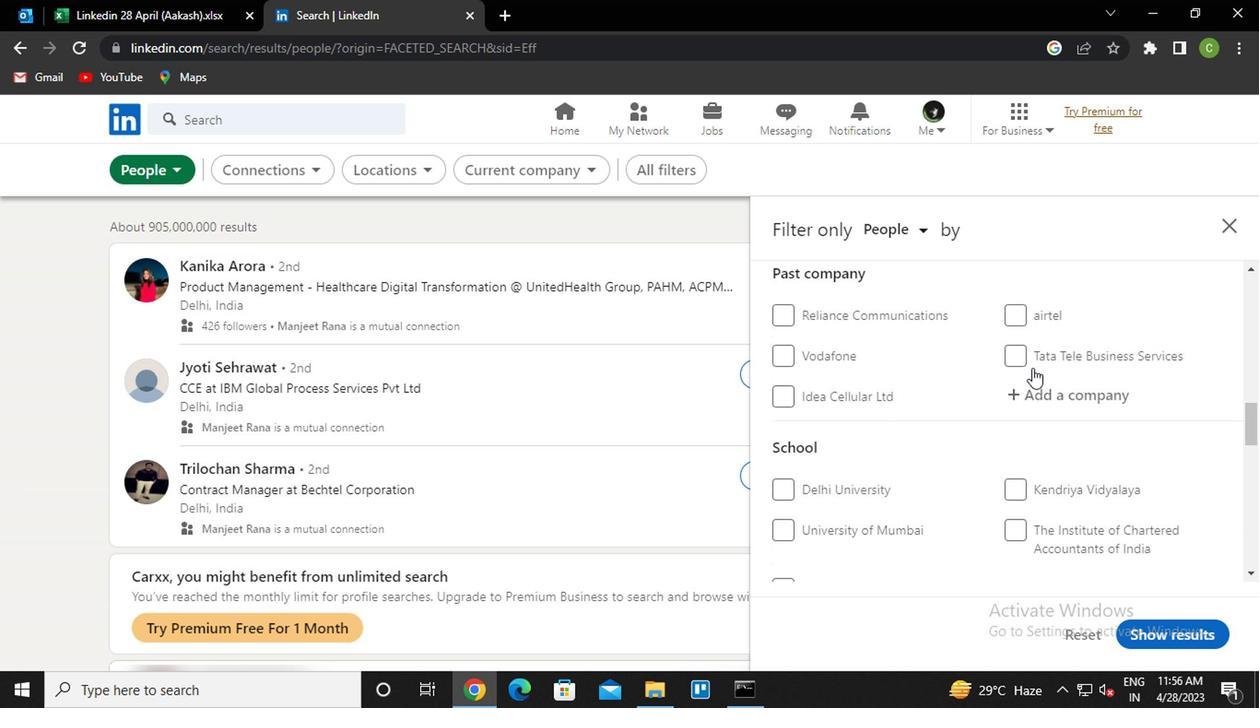
Action: Mouse moved to (1052, 365)
Screenshot: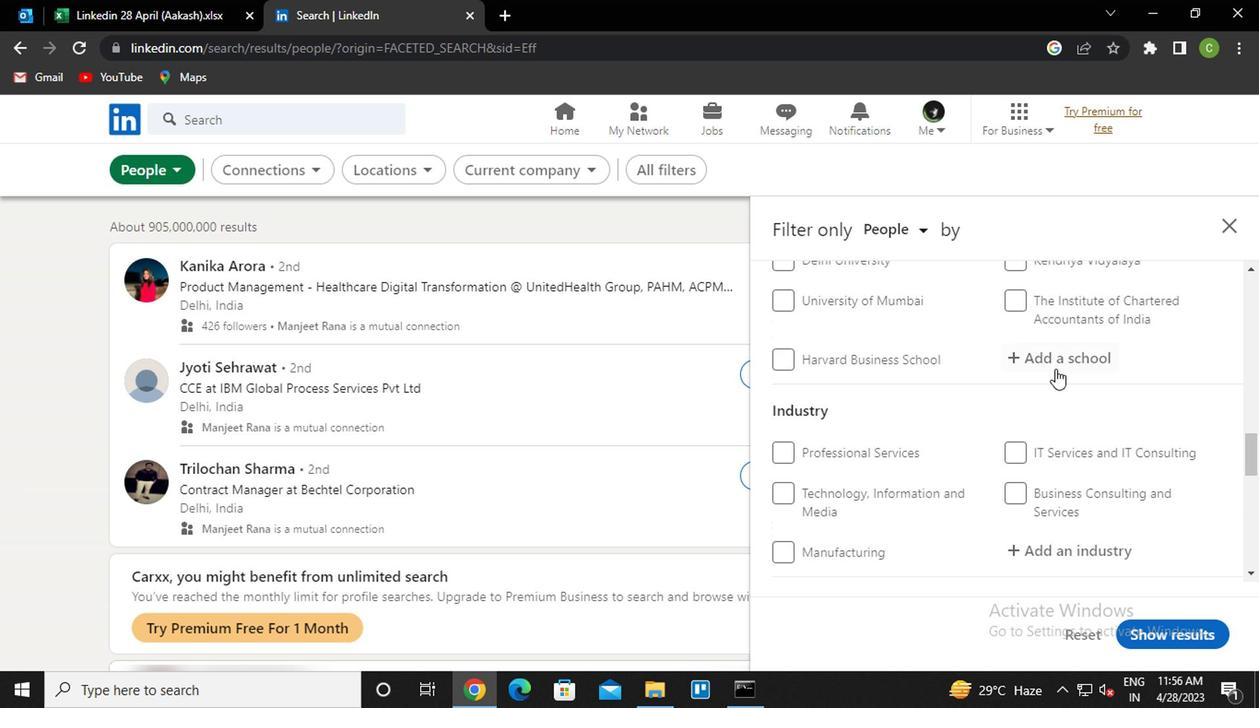 
Action: Mouse pressed left at (1052, 365)
Screenshot: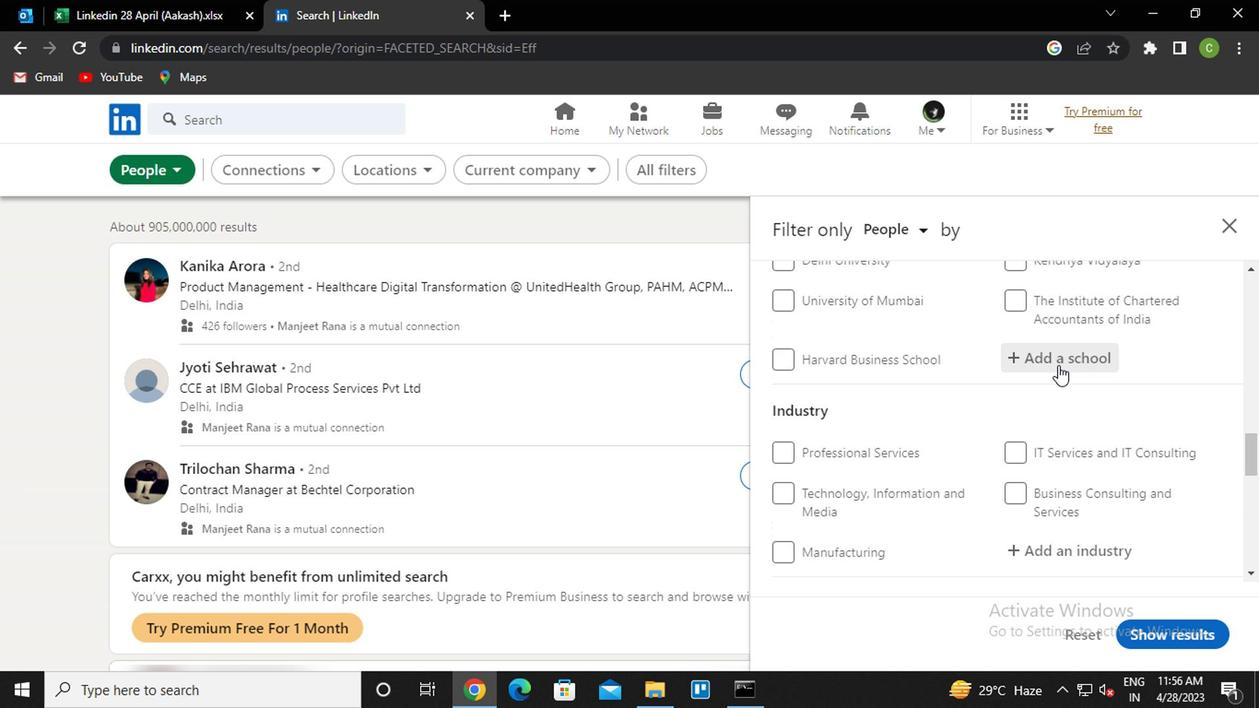 
Action: Key pressed <Key.caps_lock>bits<Key.space><Key.down><Key.enter>
Screenshot: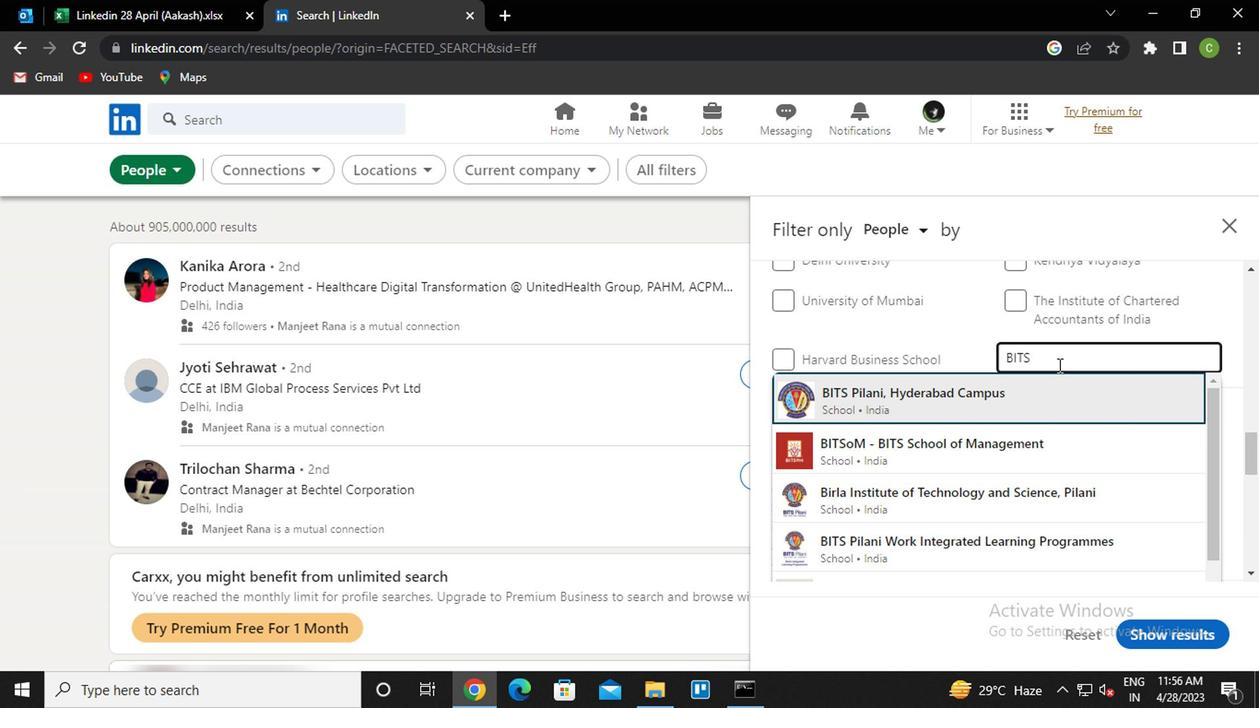
Action: Mouse moved to (1053, 373)
Screenshot: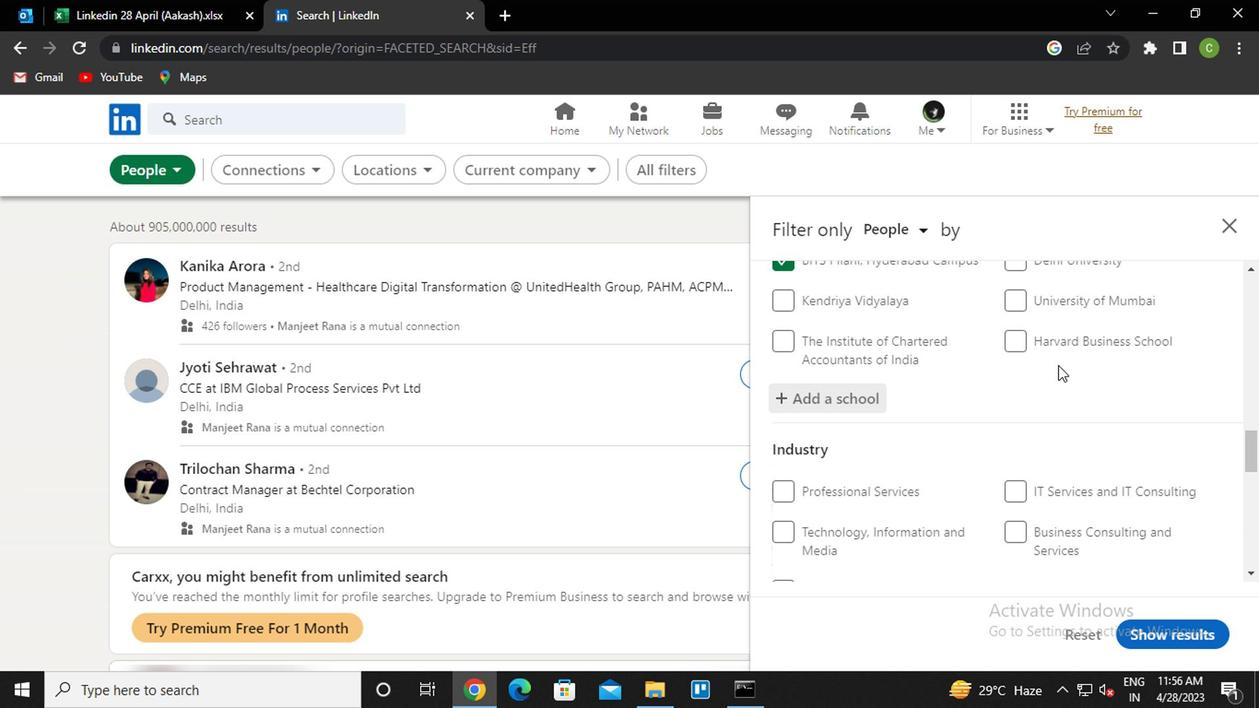 
Action: Mouse scrolled (1053, 372) with delta (0, 0)
Screenshot: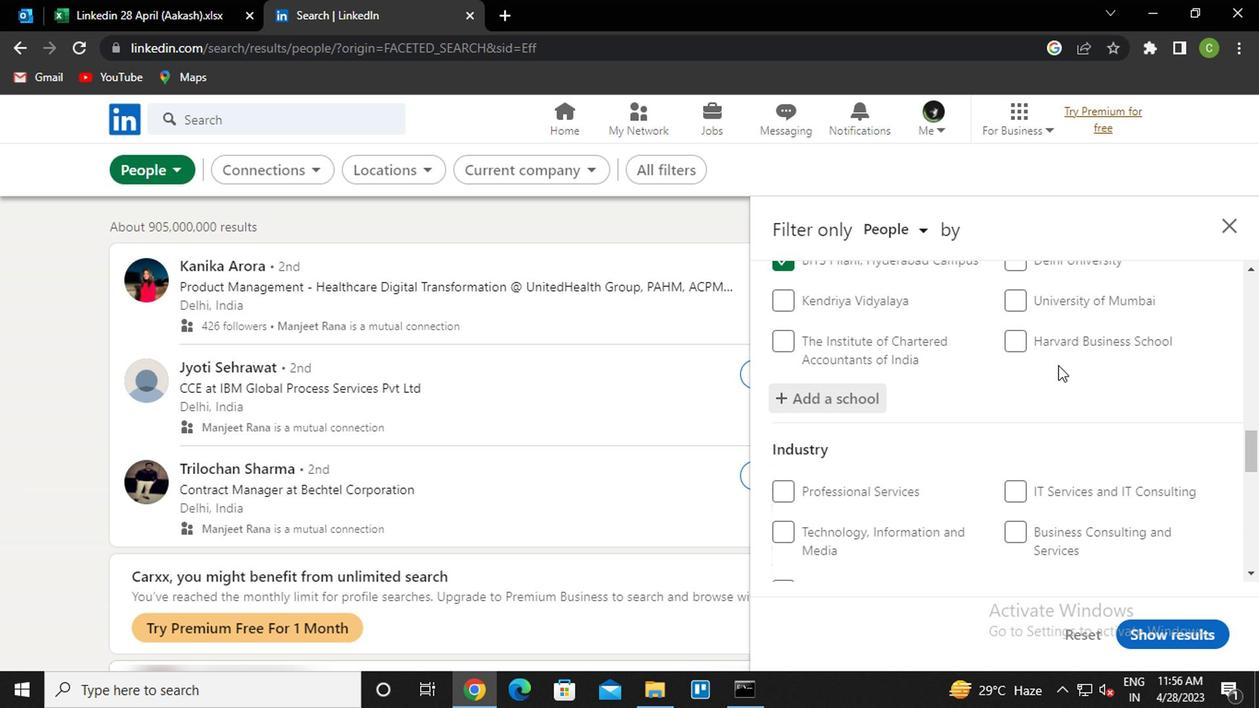 
Action: Mouse moved to (1053, 375)
Screenshot: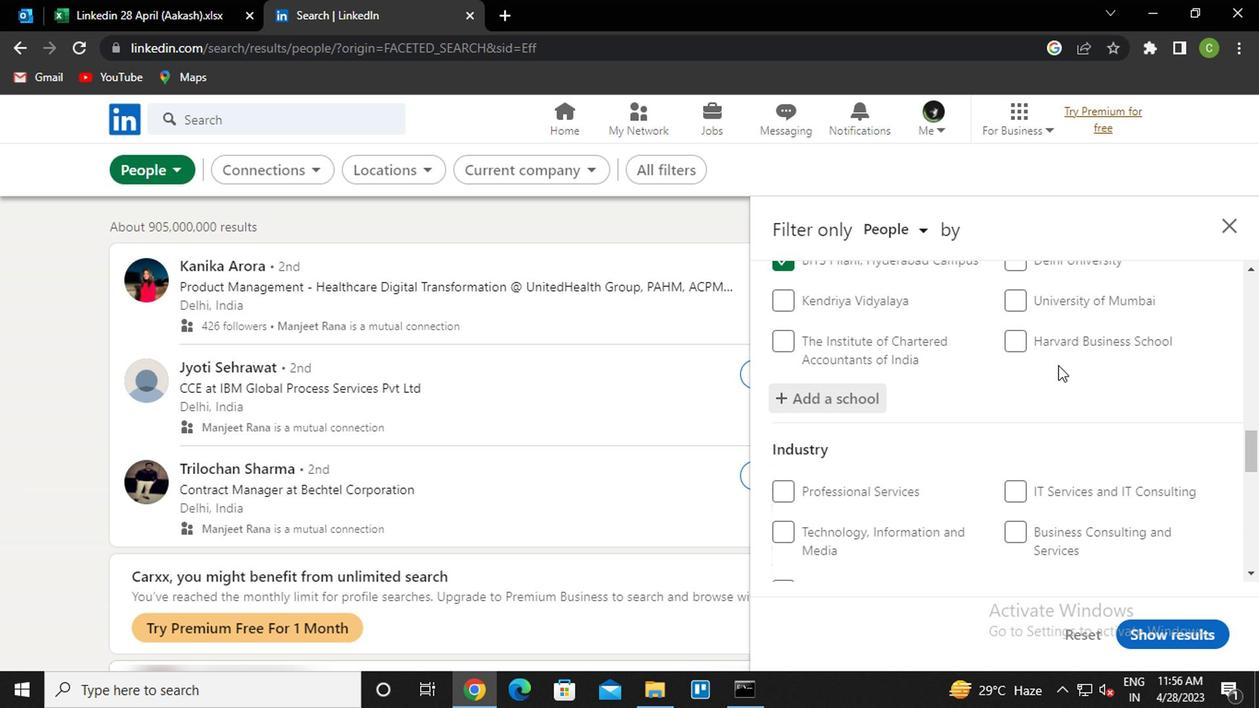 
Action: Mouse scrolled (1053, 373) with delta (0, -1)
Screenshot: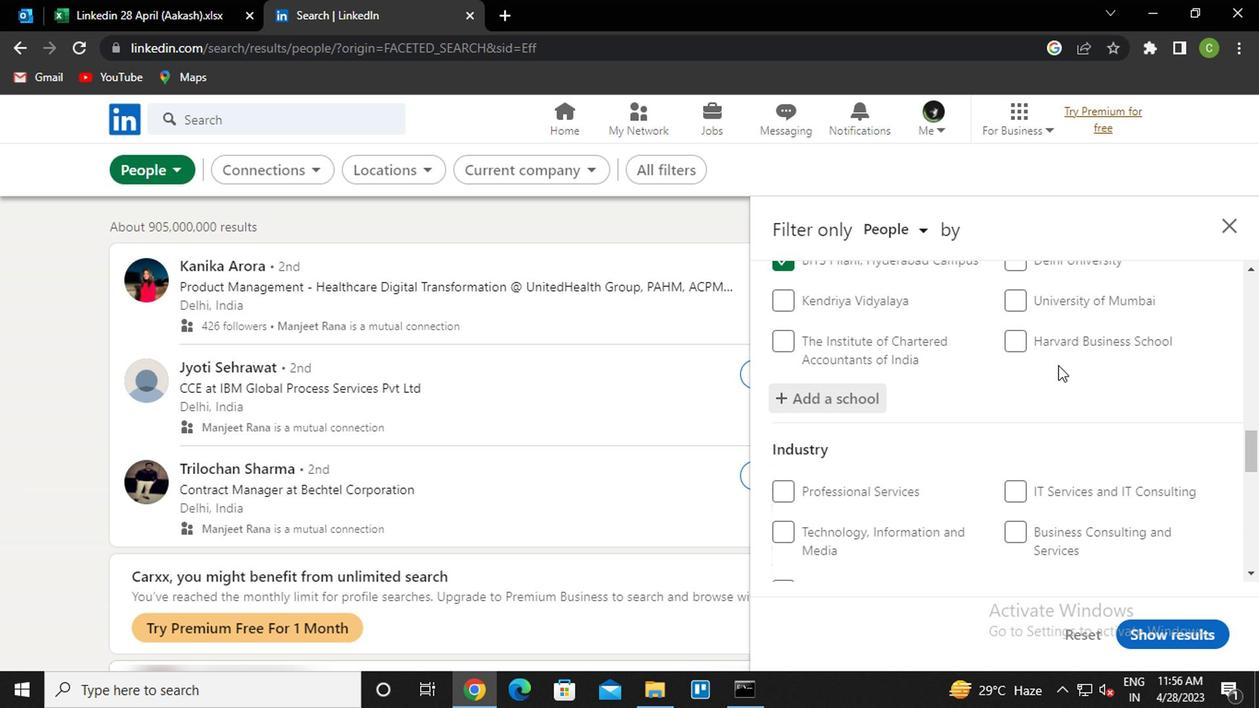 
Action: Mouse scrolled (1053, 373) with delta (0, -1)
Screenshot: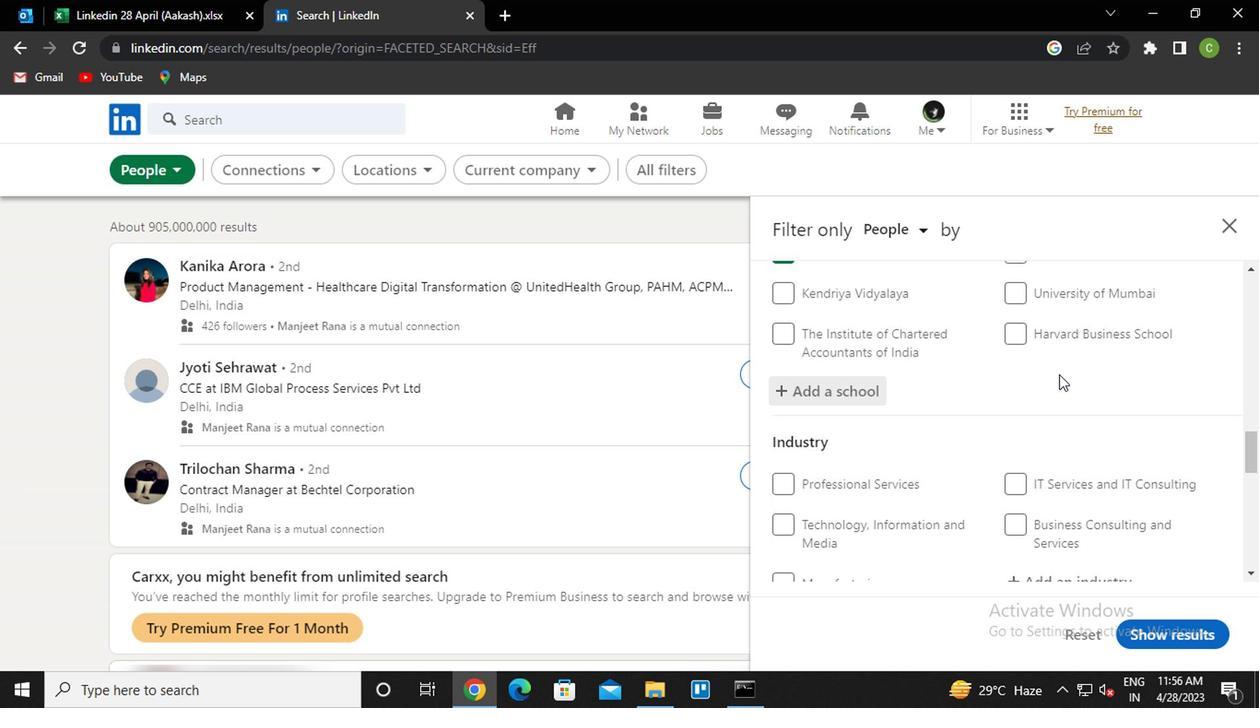 
Action: Mouse moved to (1067, 316)
Screenshot: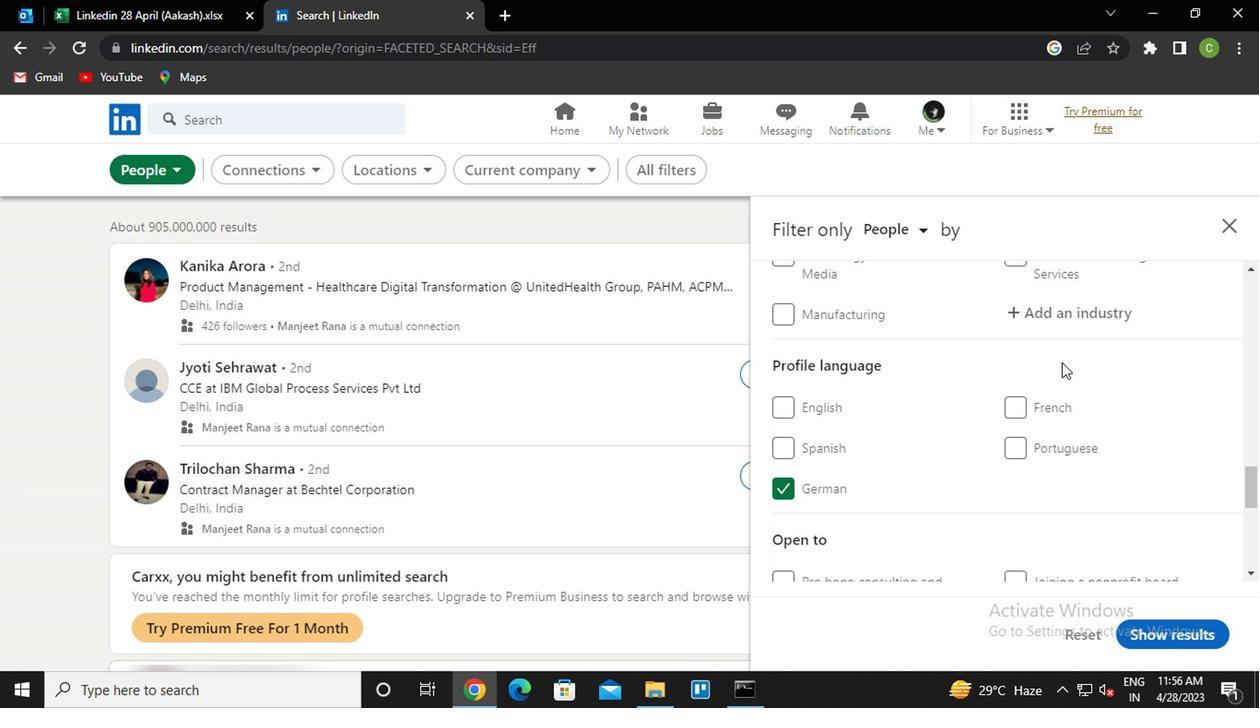
Action: Mouse pressed left at (1067, 316)
Screenshot: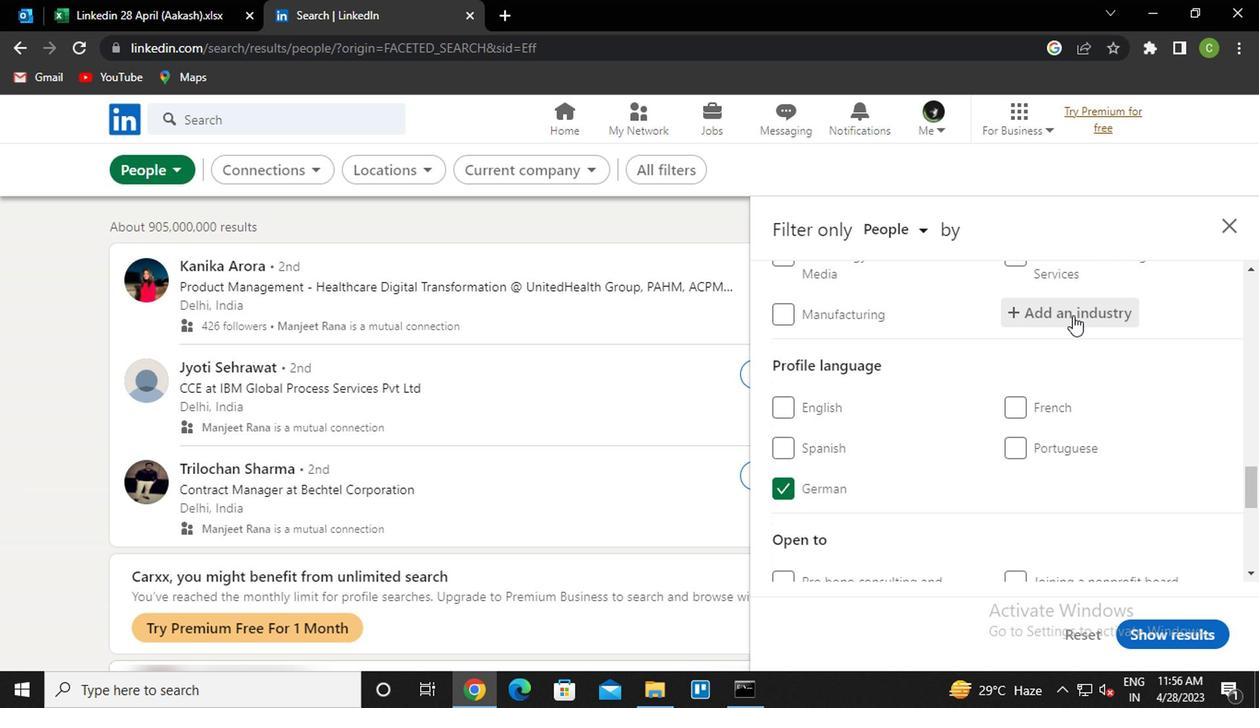 
Action: Key pressed <Key.caps_lock><Key.caps_lock>u<Key.caps_lock>tility<Key.down><Key.enter>
Screenshot: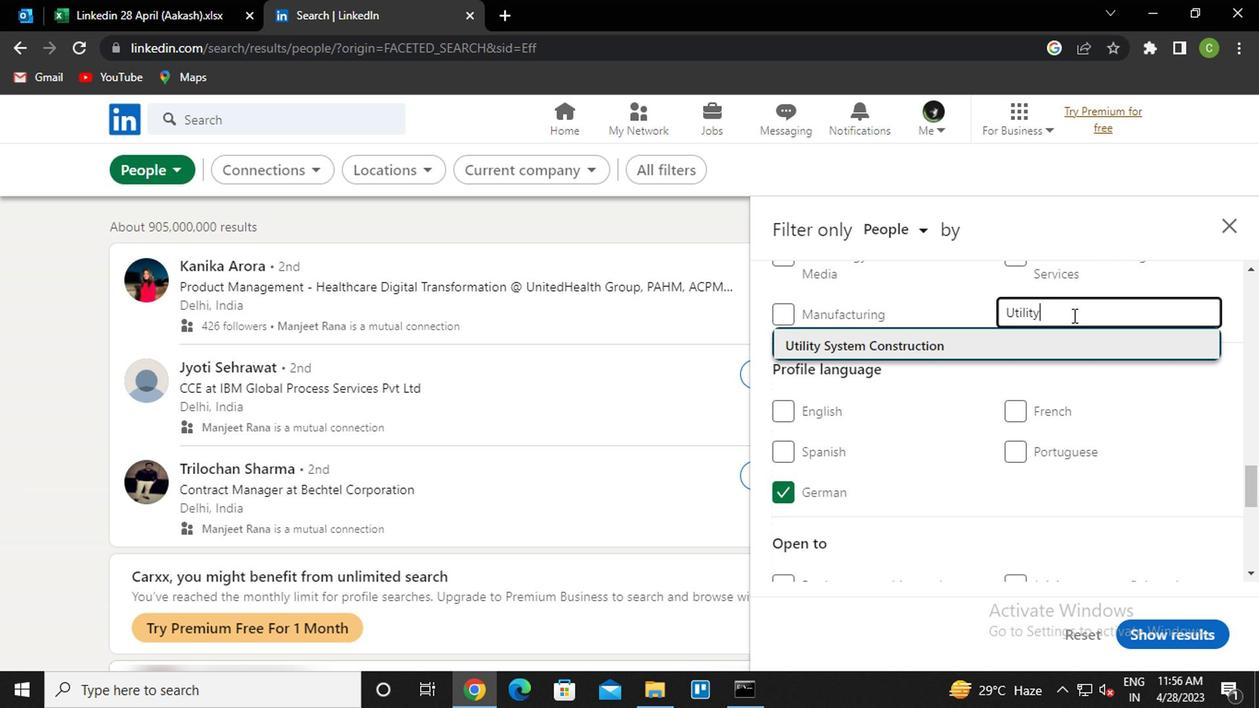 
Action: Mouse moved to (1086, 388)
Screenshot: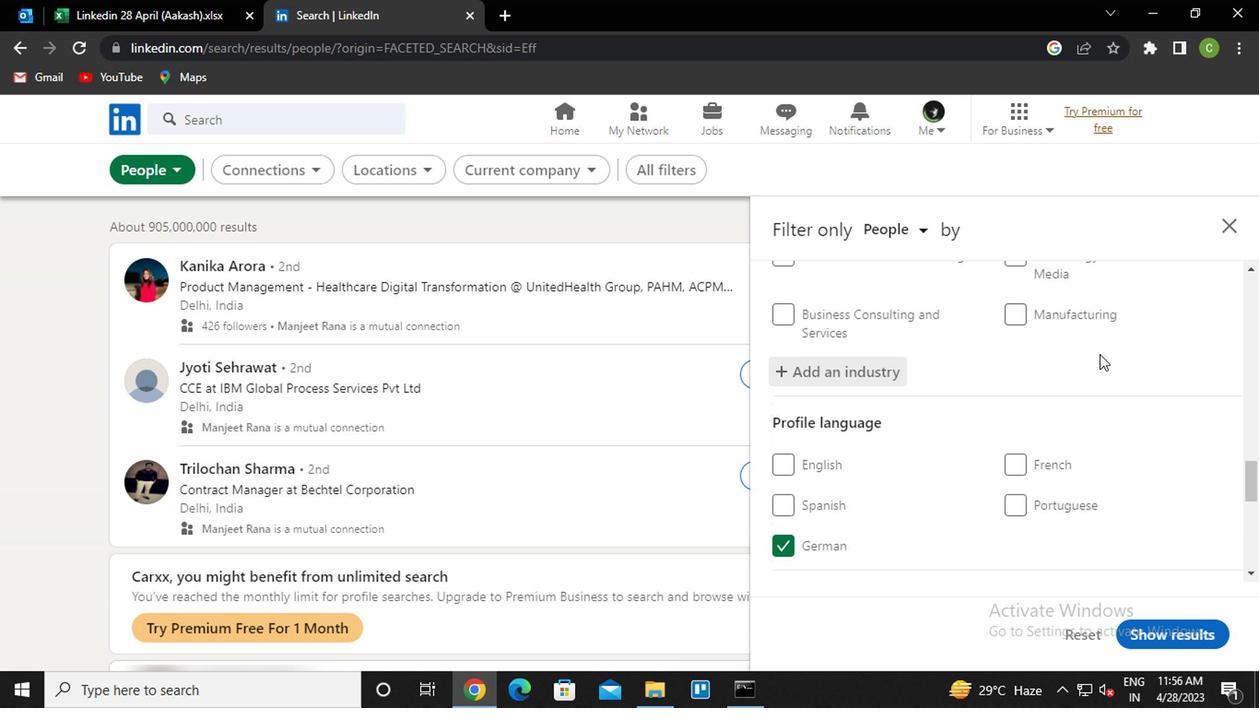 
Action: Mouse scrolled (1086, 387) with delta (0, -1)
Screenshot: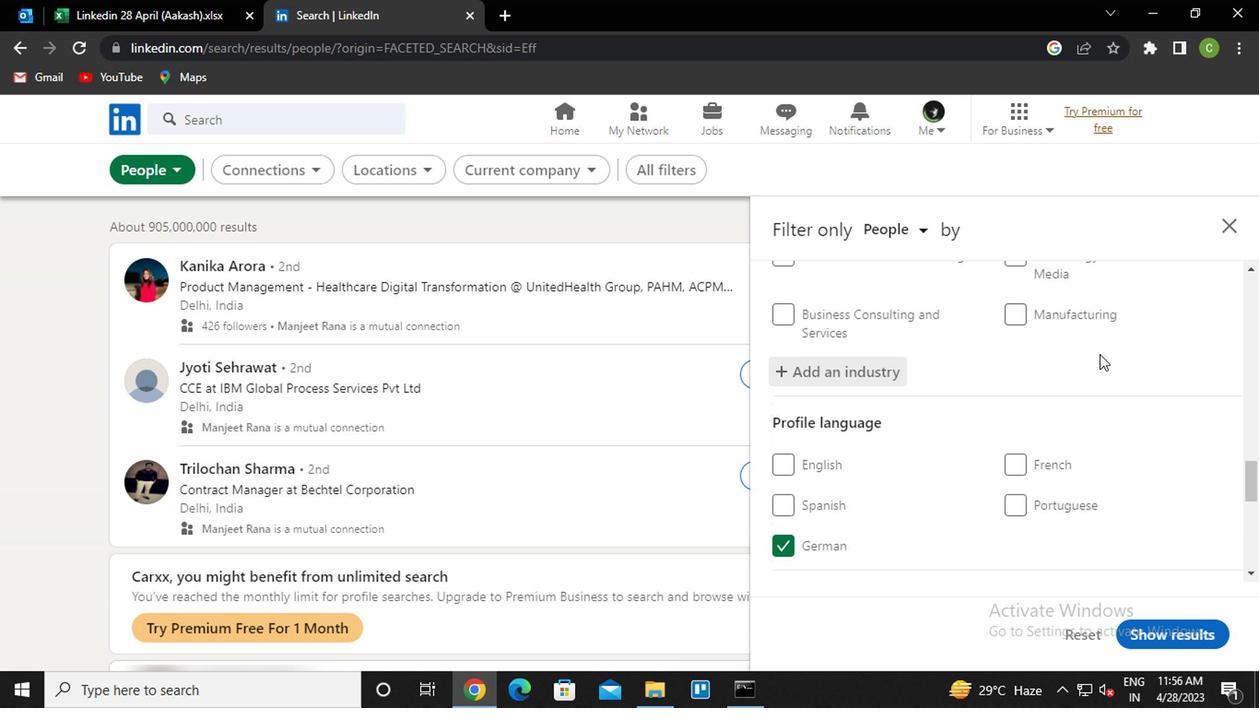 
Action: Mouse moved to (1086, 400)
Screenshot: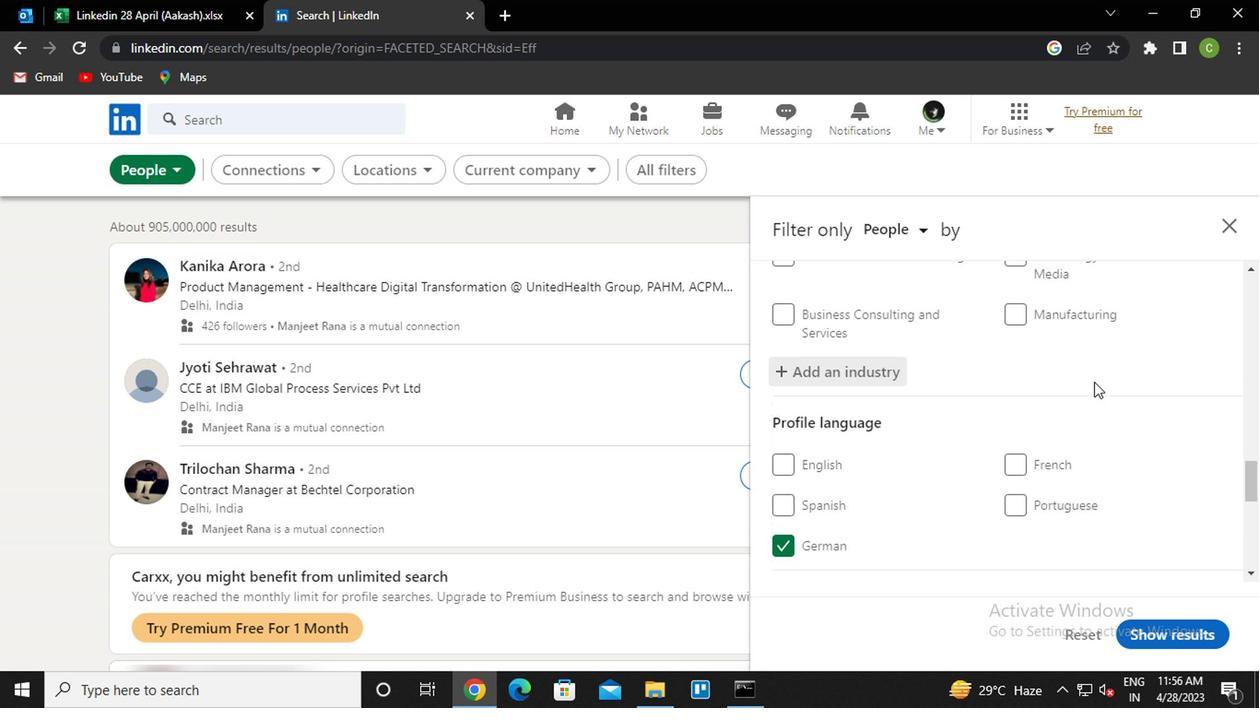 
Action: Mouse scrolled (1086, 398) with delta (0, -1)
Screenshot: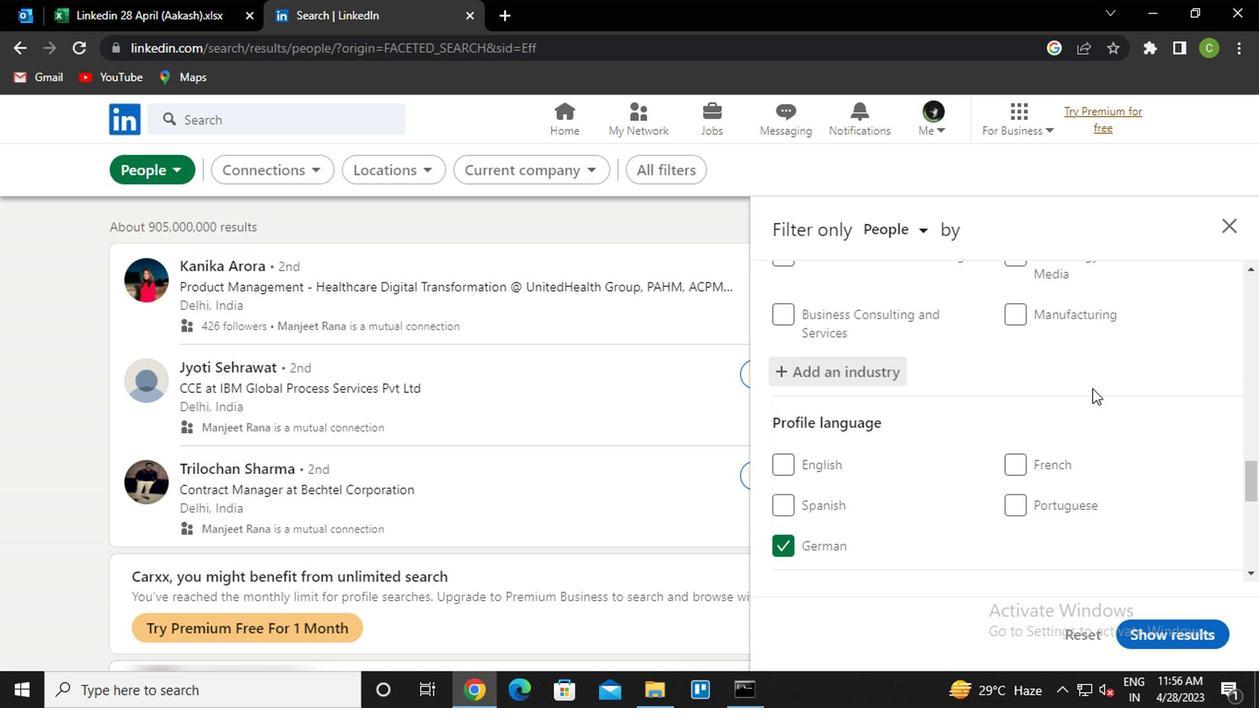 
Action: Mouse scrolled (1086, 398) with delta (0, -1)
Screenshot: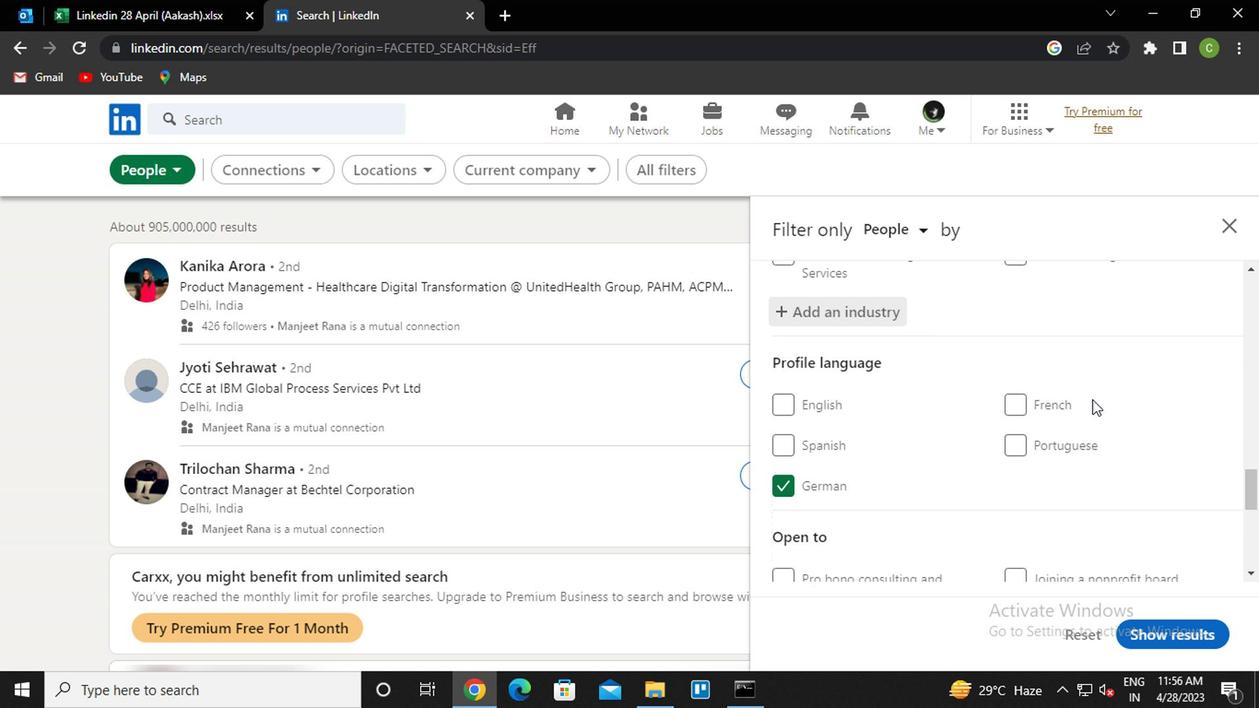 
Action: Mouse moved to (1083, 404)
Screenshot: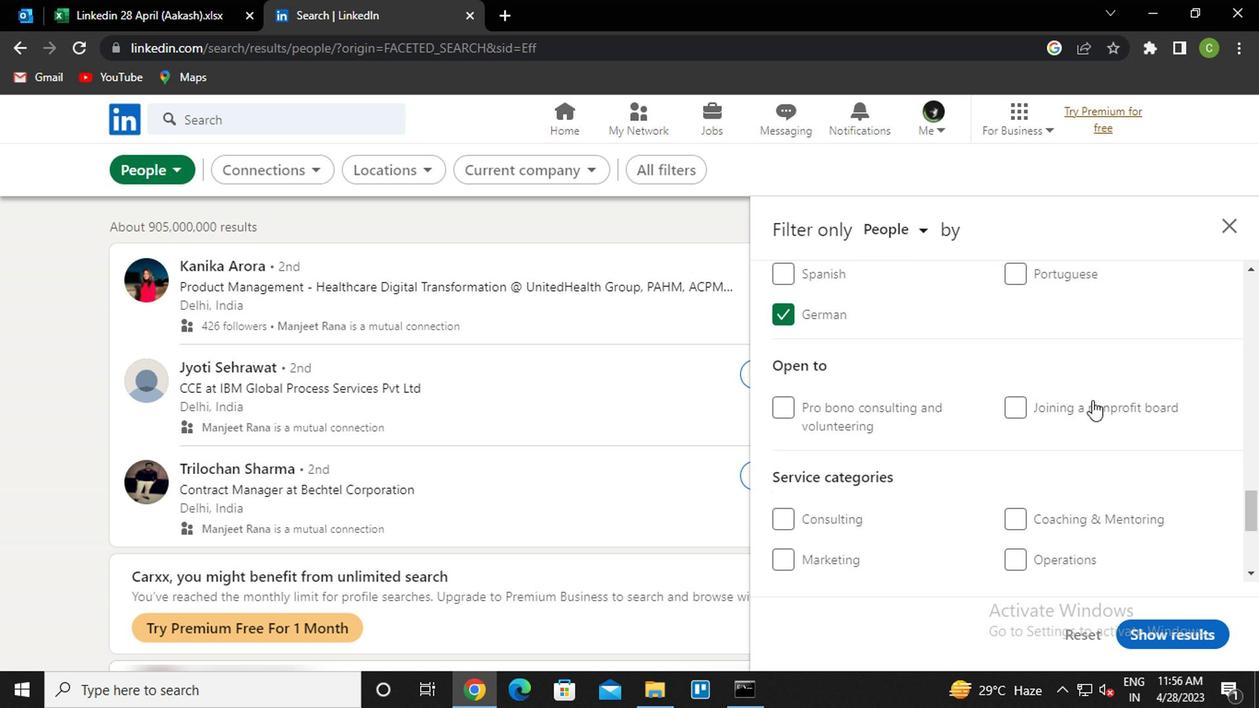 
Action: Mouse scrolled (1083, 403) with delta (0, -1)
Screenshot: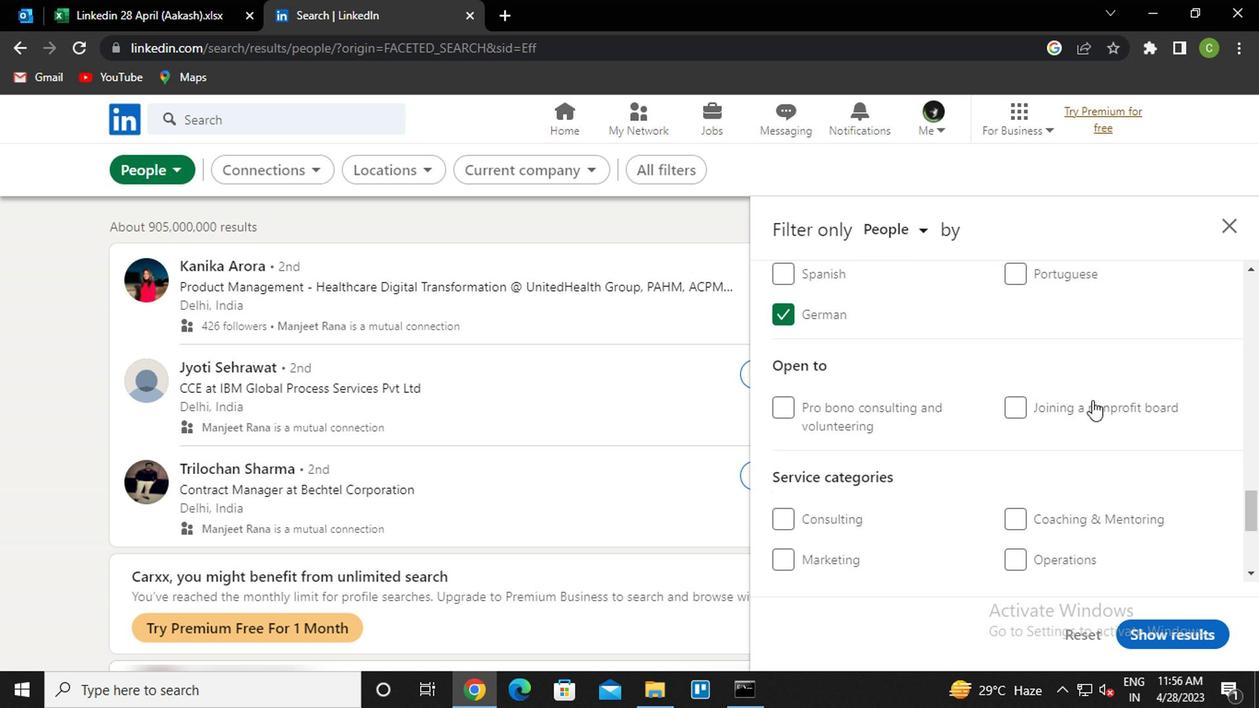 
Action: Mouse moved to (1073, 427)
Screenshot: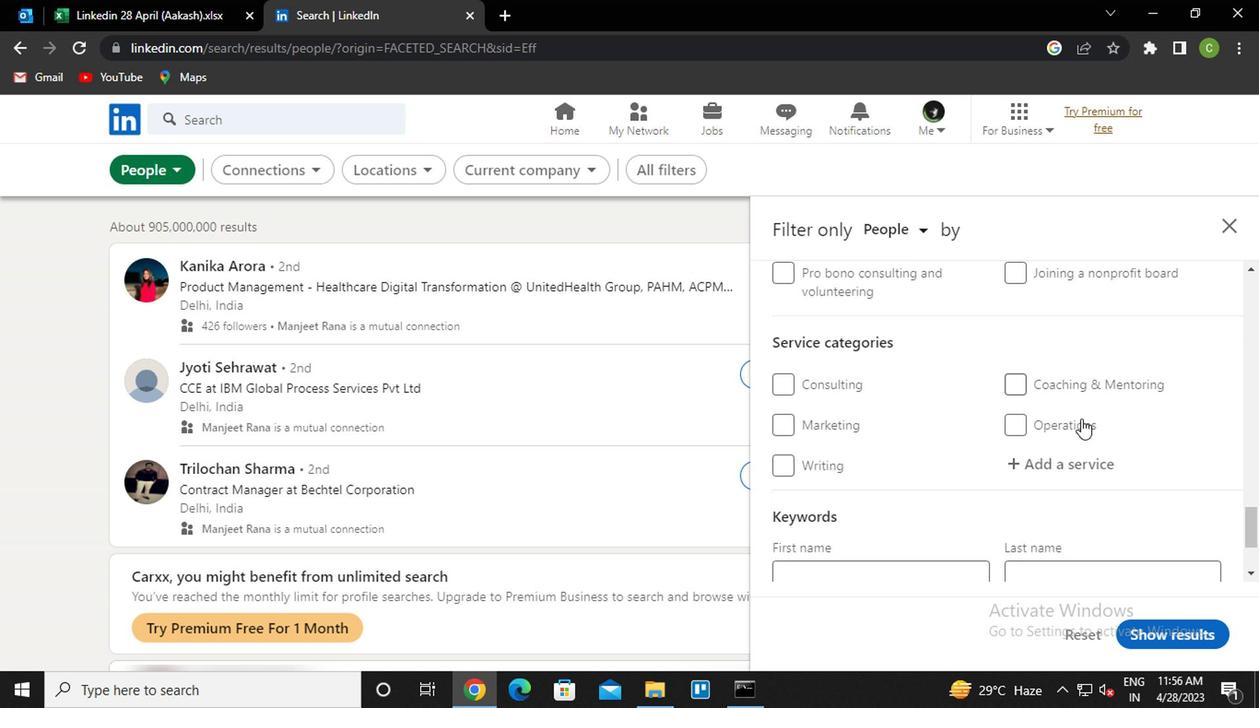 
Action: Mouse scrolled (1073, 426) with delta (0, -1)
Screenshot: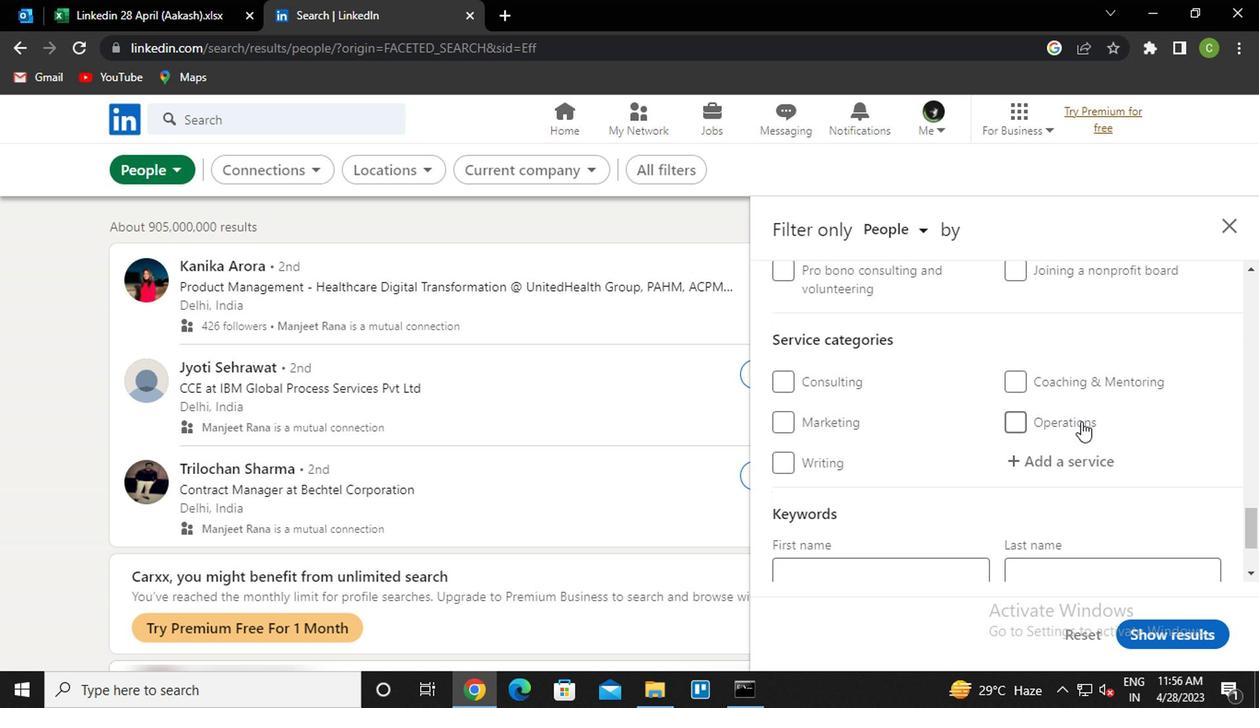 
Action: Mouse moved to (1081, 371)
Screenshot: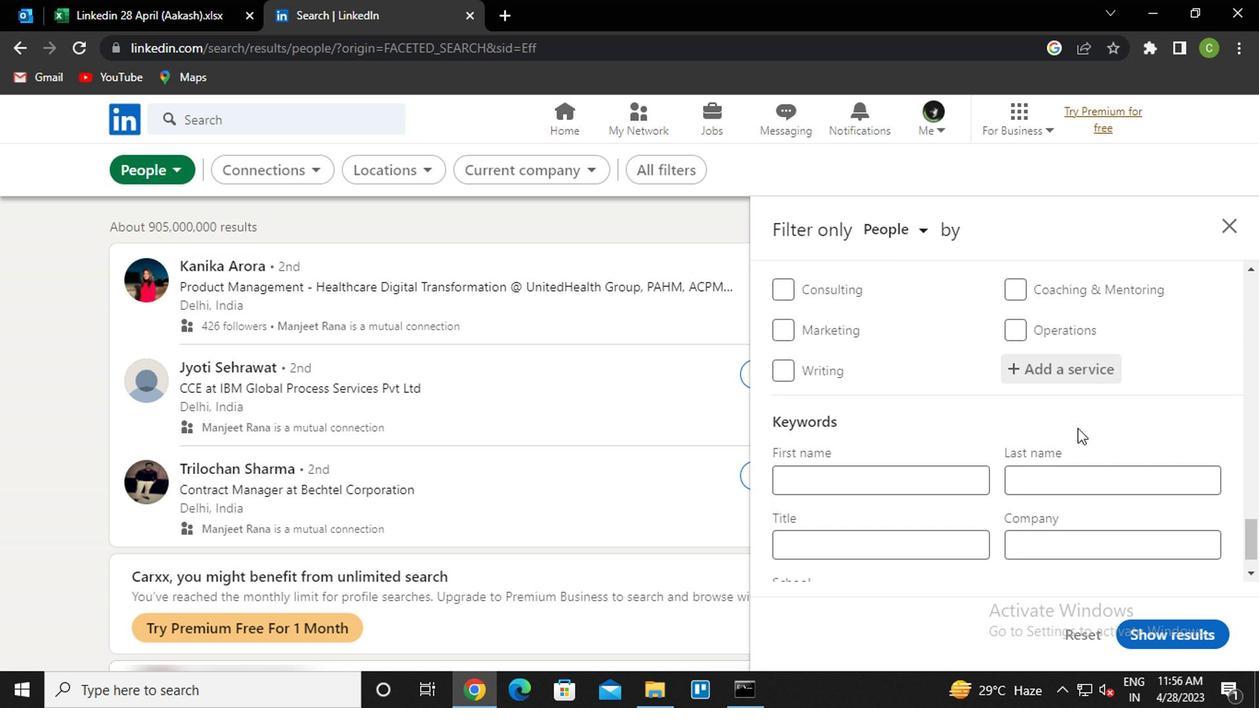 
Action: Mouse pressed left at (1081, 371)
Screenshot: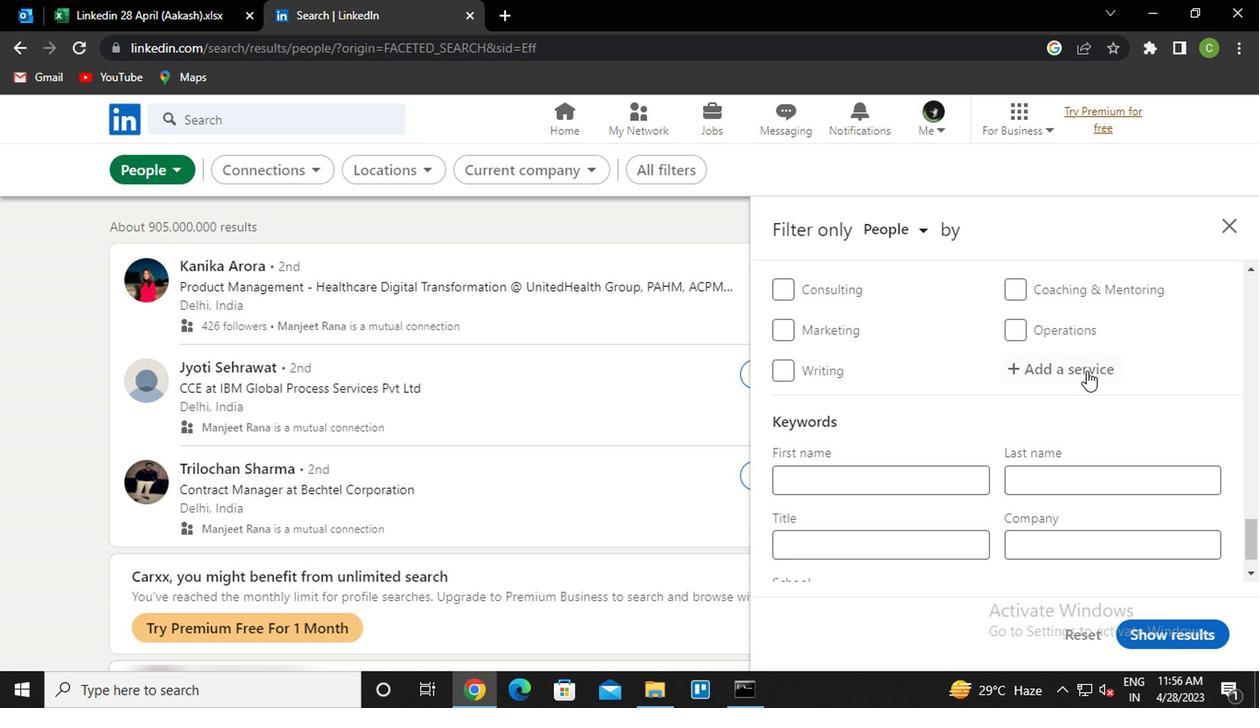 
Action: Key pressed <Key.caps_lock>hr<Key.space>c<Key.caps_lock><Key.down><Key.enter>
Screenshot: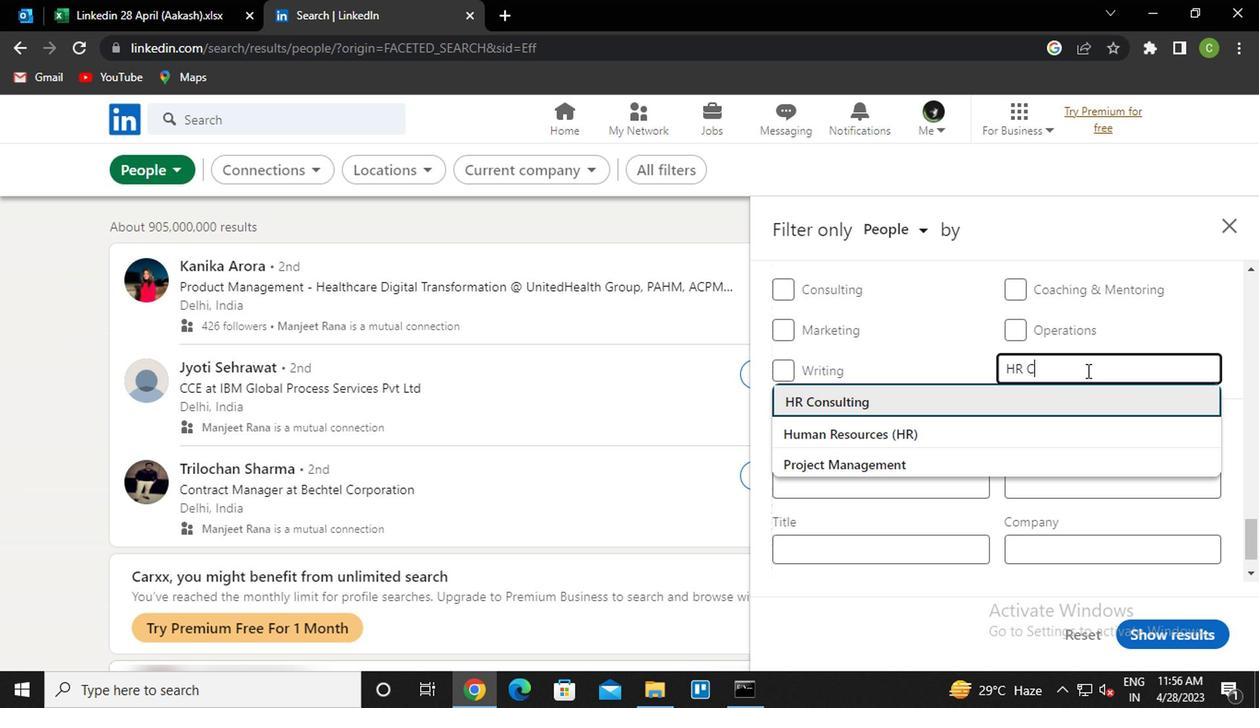
Action: Mouse moved to (1077, 372)
Screenshot: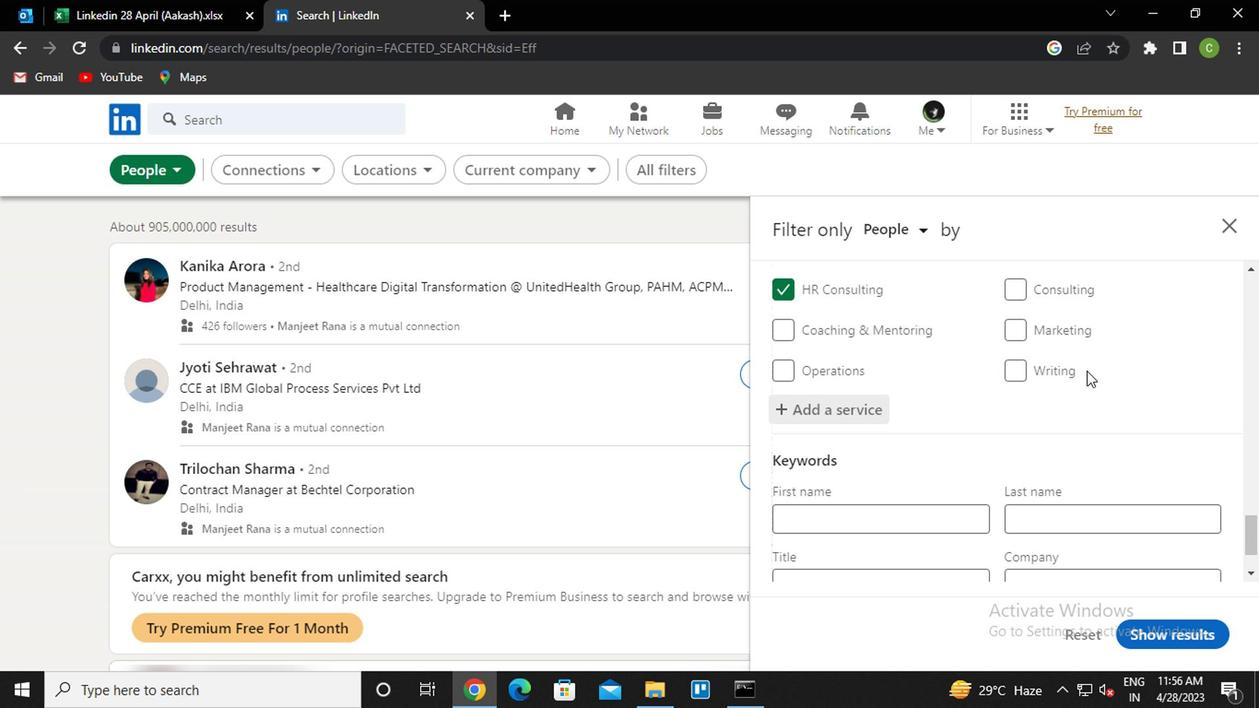 
Action: Mouse scrolled (1077, 371) with delta (0, -1)
Screenshot: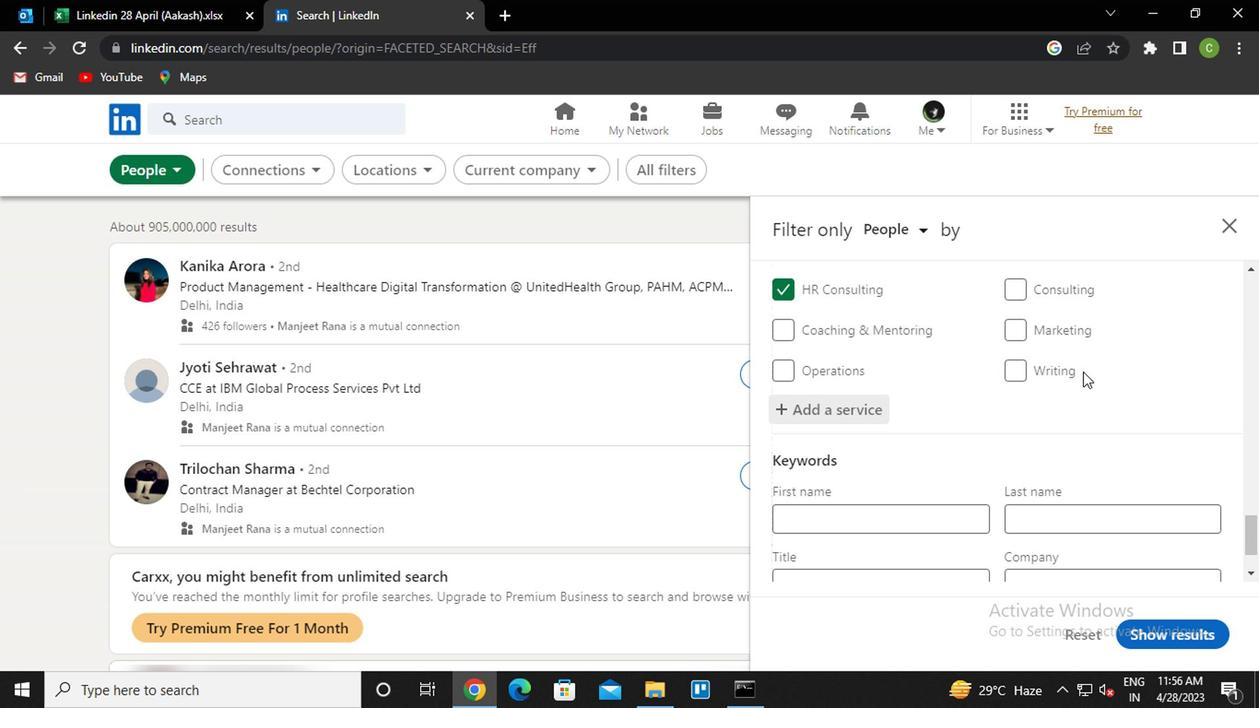 
Action: Mouse scrolled (1077, 371) with delta (0, -1)
Screenshot: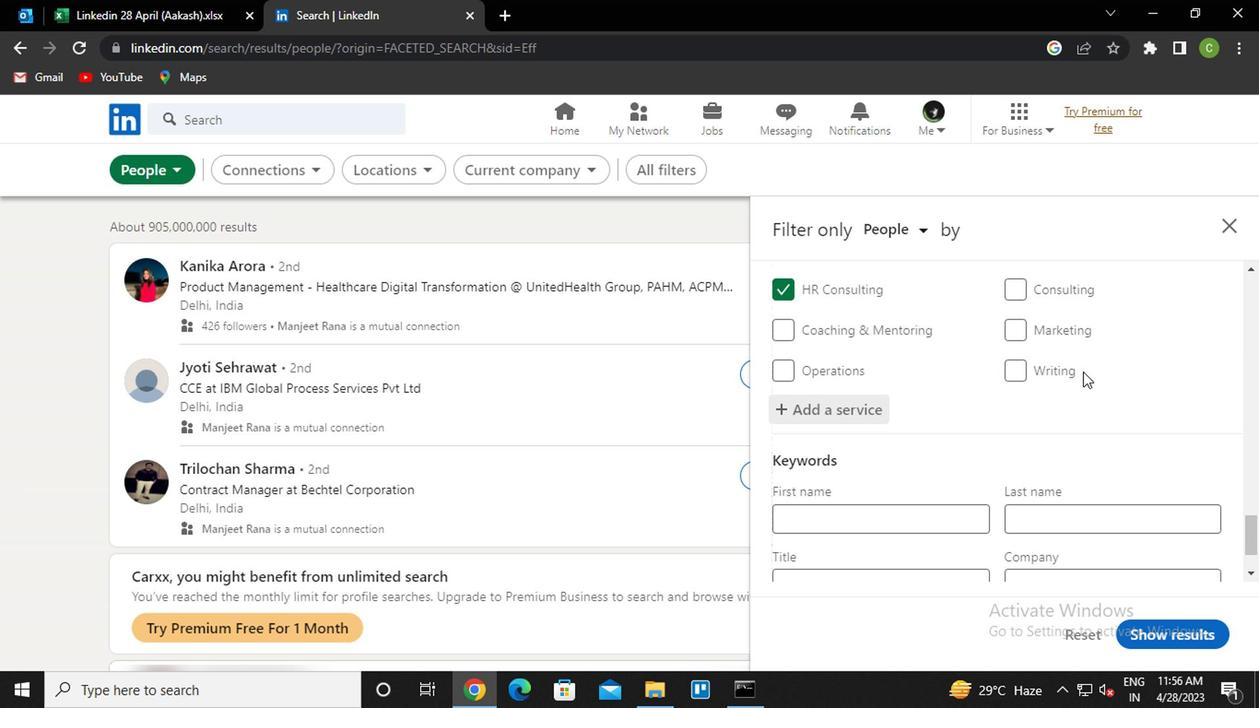 
Action: Mouse moved to (1068, 489)
Screenshot: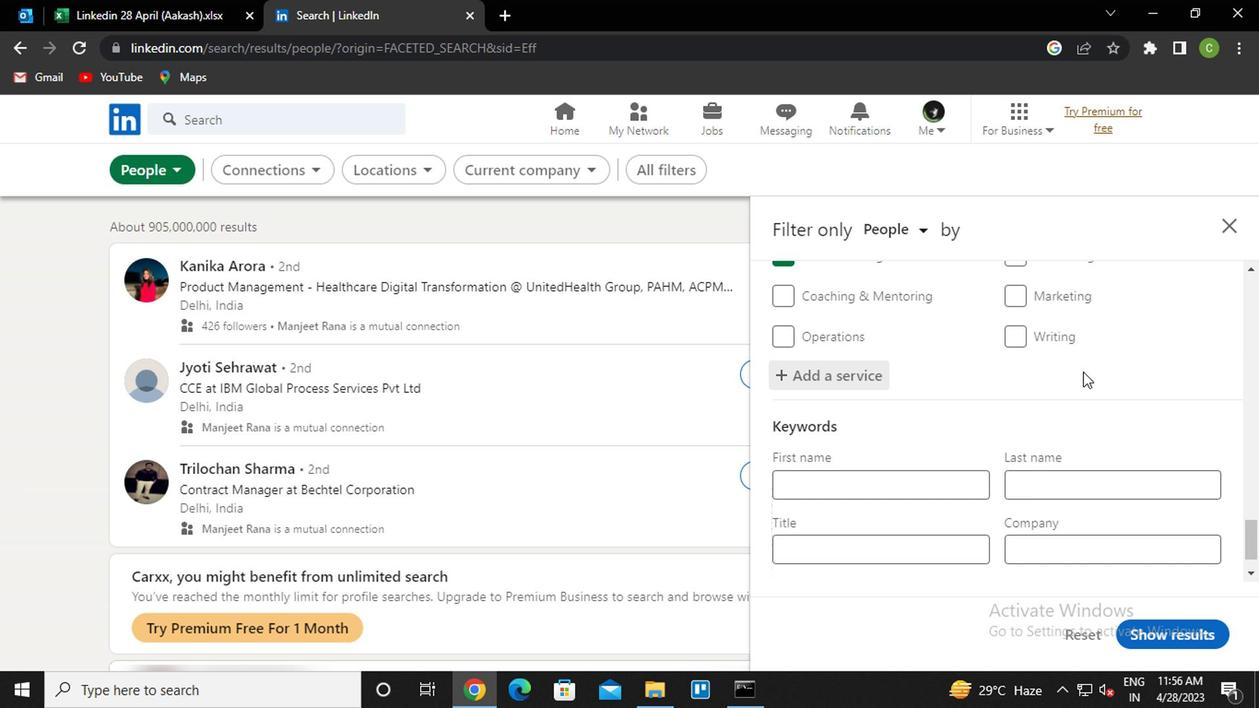 
Action: Mouse scrolled (1068, 488) with delta (0, -1)
Screenshot: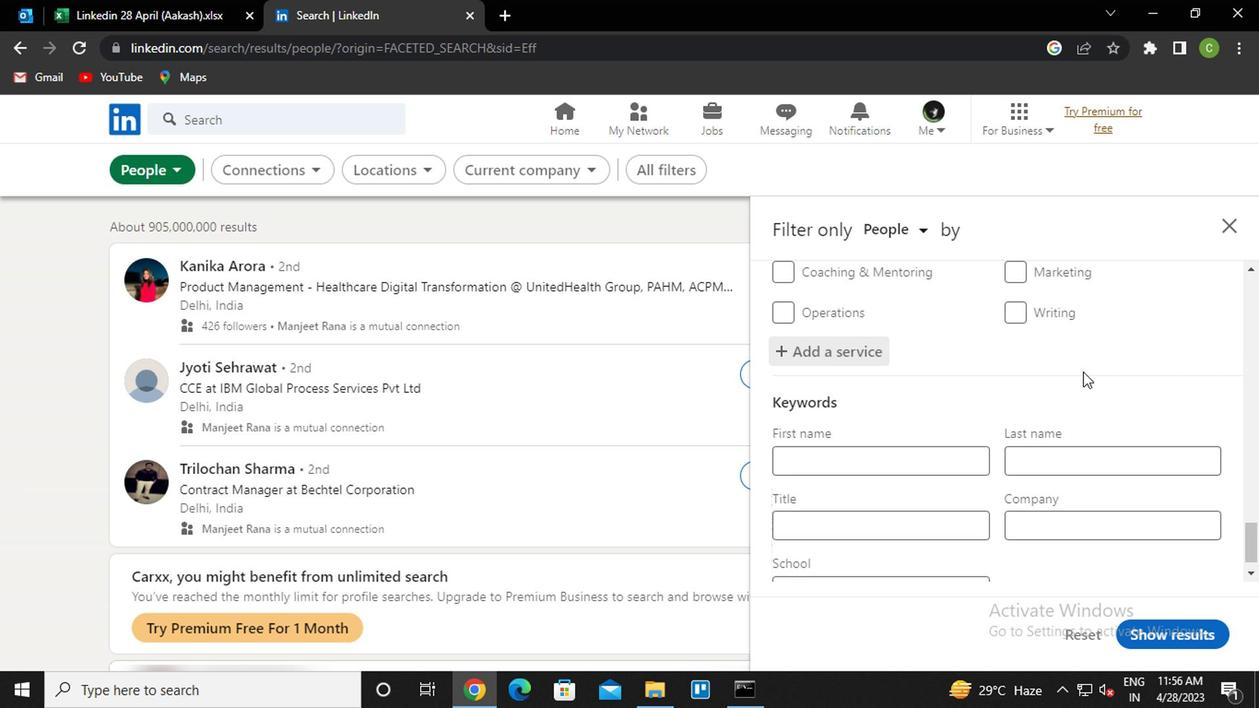
Action: Mouse moved to (1068, 495)
Screenshot: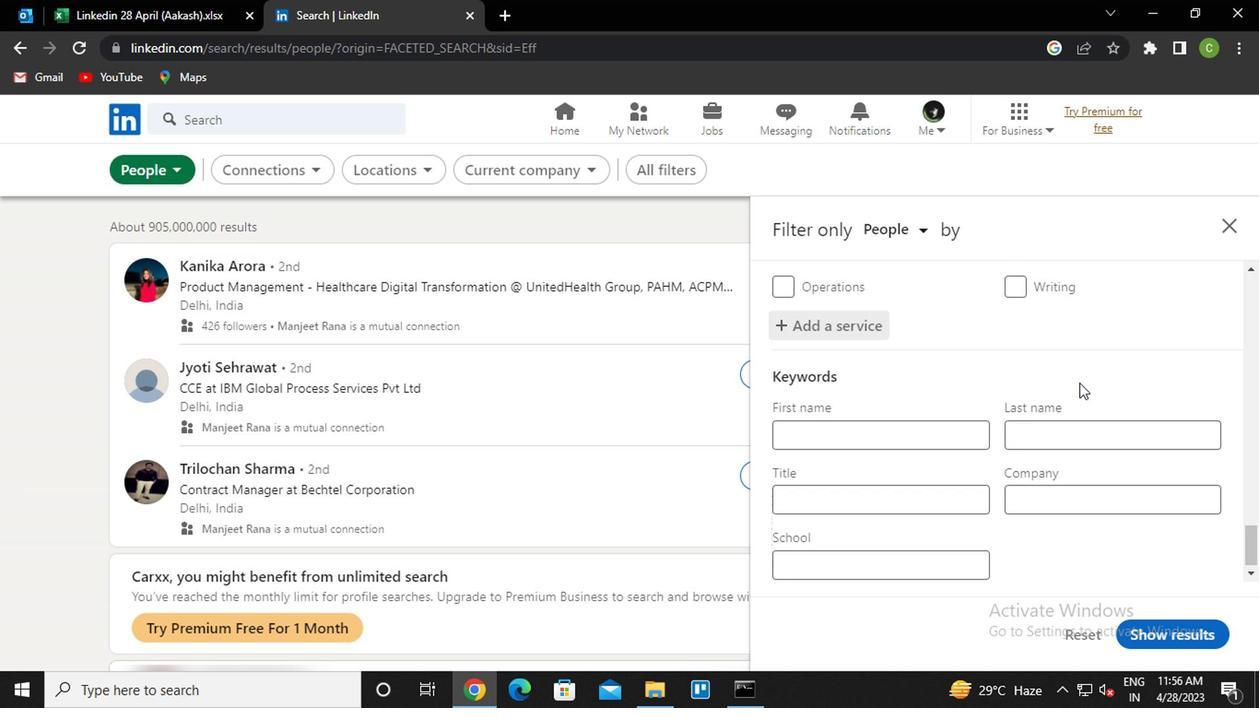 
Action: Mouse scrolled (1068, 495) with delta (0, 0)
Screenshot: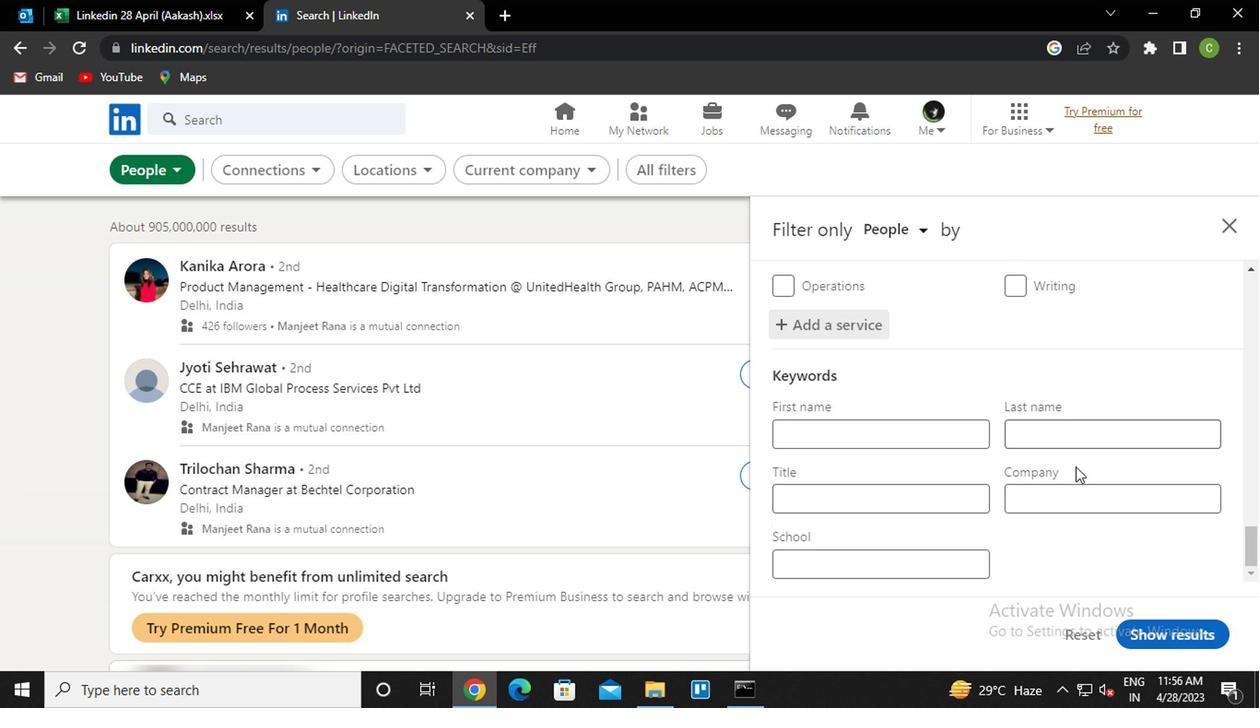 
Action: Mouse moved to (1066, 497)
Screenshot: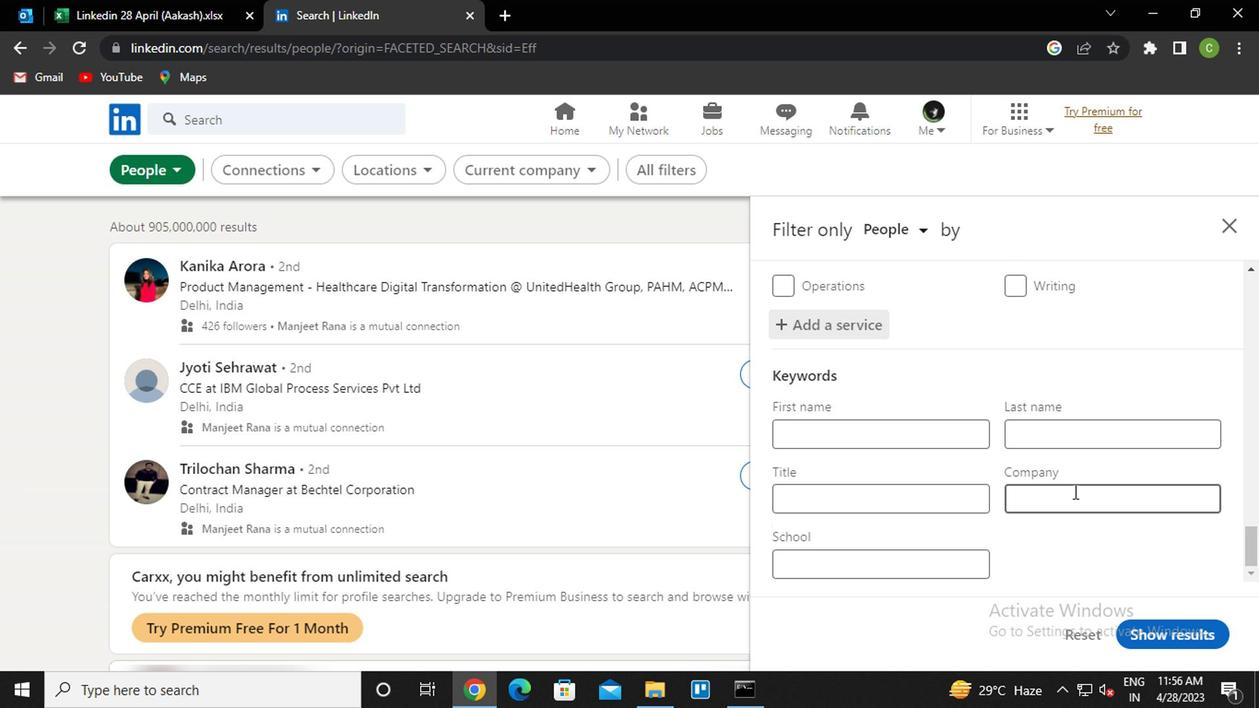 
Action: Mouse scrolled (1066, 497) with delta (0, 0)
Screenshot: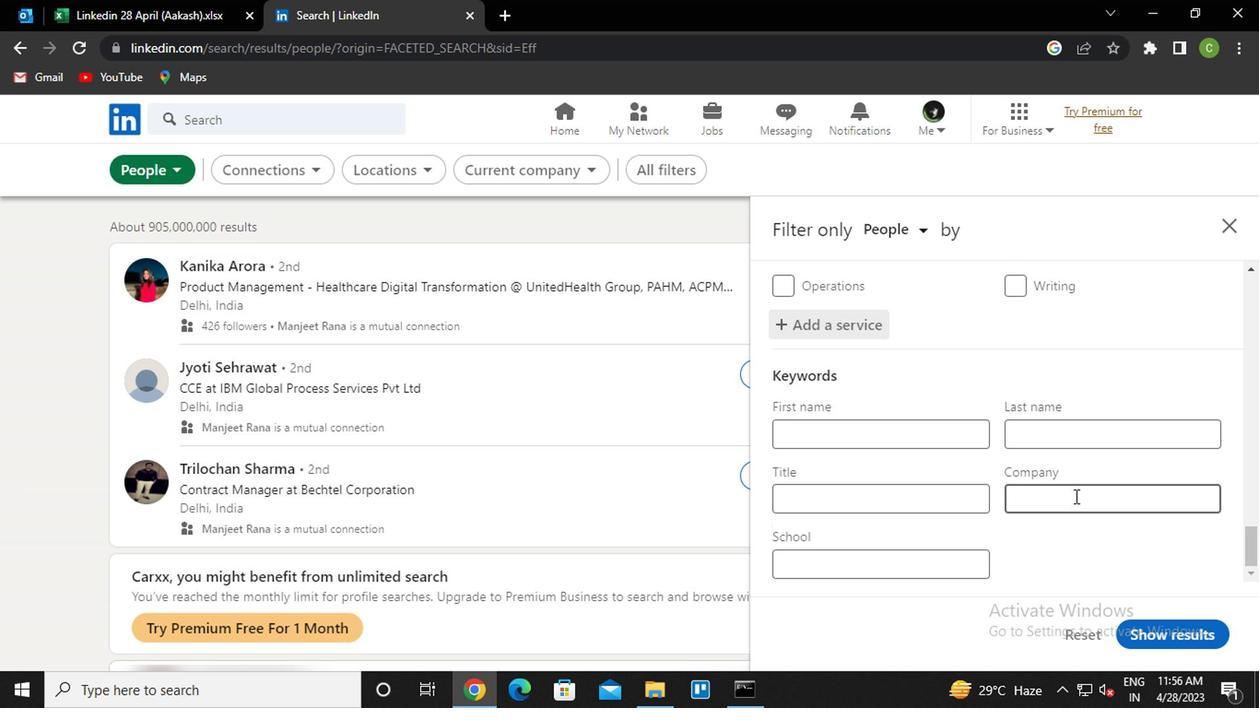 
Action: Mouse moved to (870, 508)
Screenshot: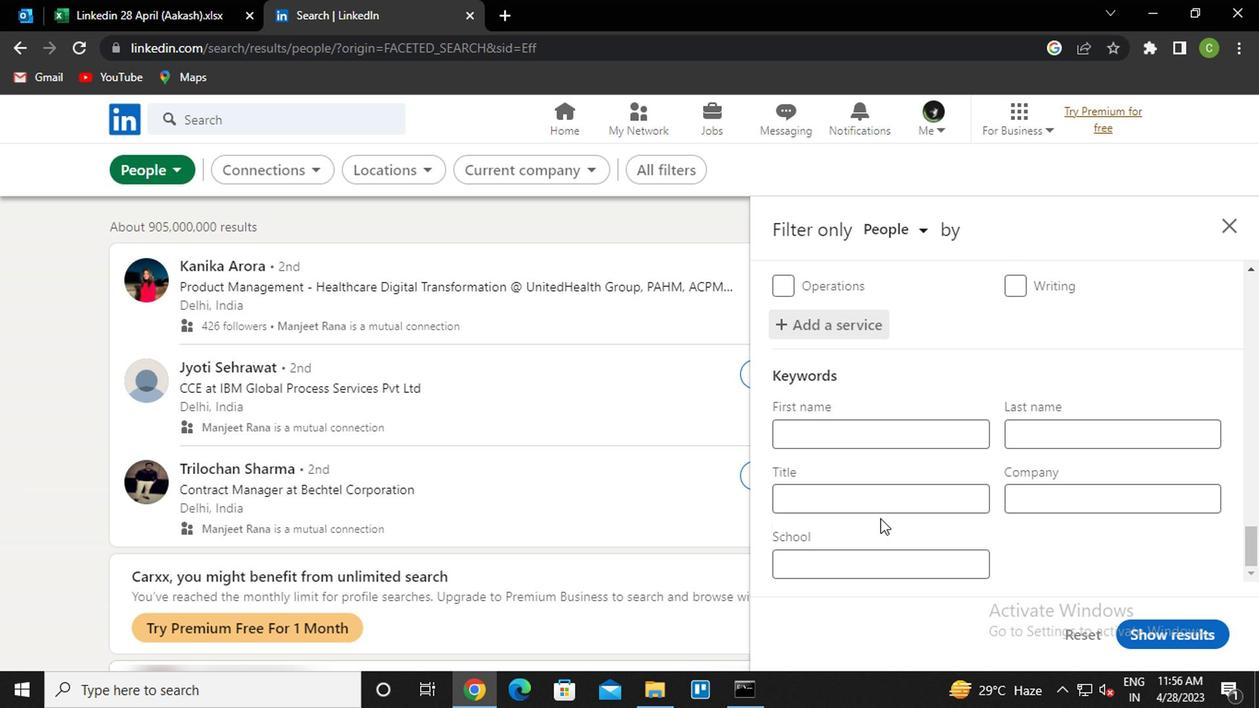 
Action: Mouse pressed left at (870, 508)
Screenshot: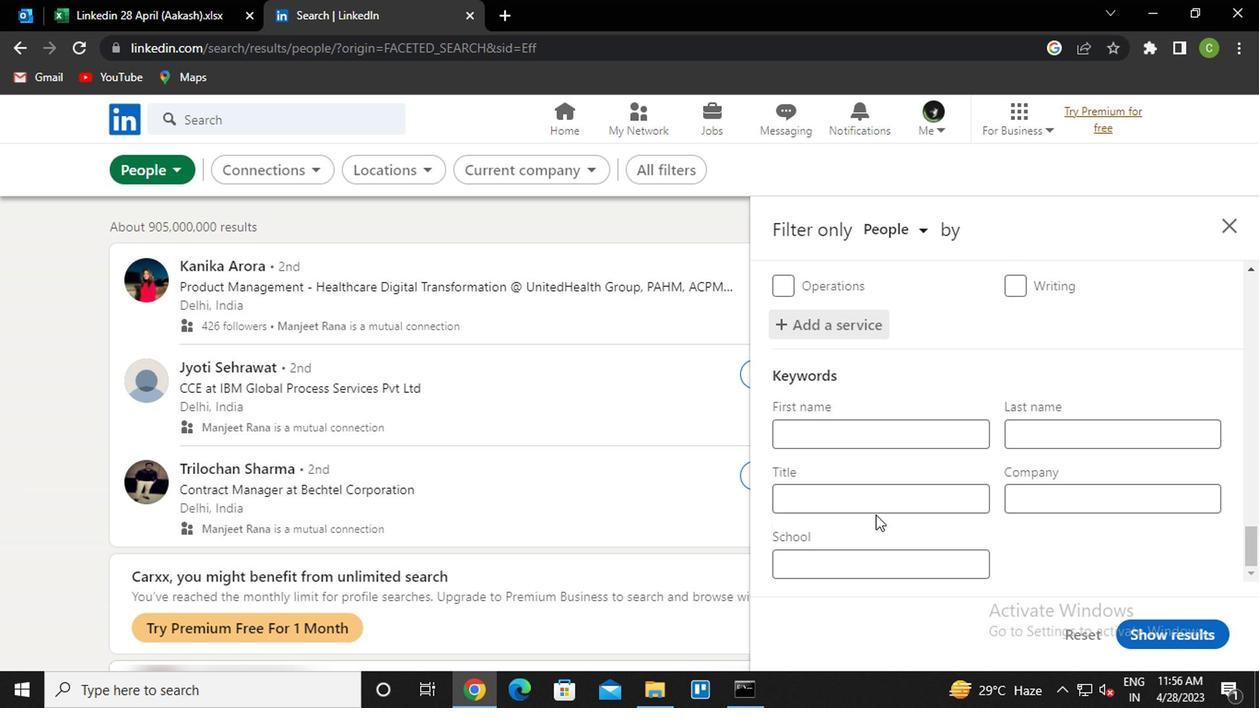
Action: Mouse moved to (871, 506)
Screenshot: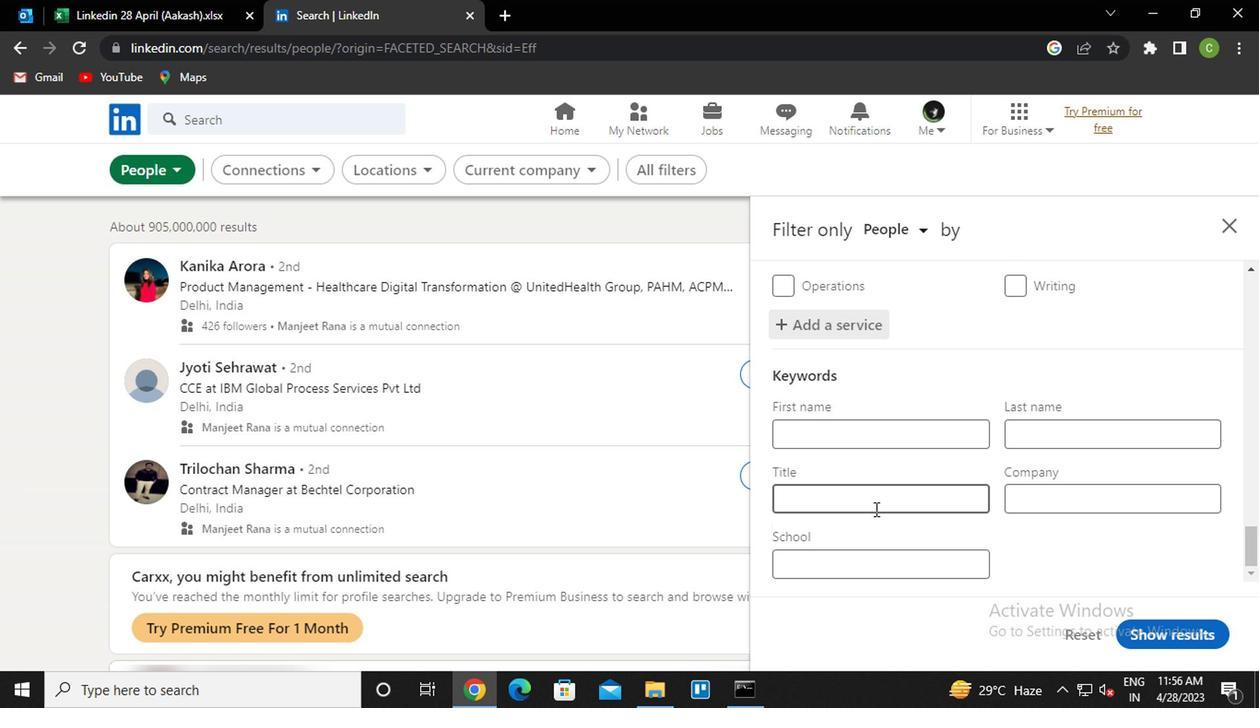 
Action: Key pressed <Key.caps_lock>p<Key.caps_lock>hysical<Key.space><Key.caps_lock>t<Key.caps_lock>herapy<Key.space><Key.caps_lock>a<Key.caps_lock>ssistant
Screenshot: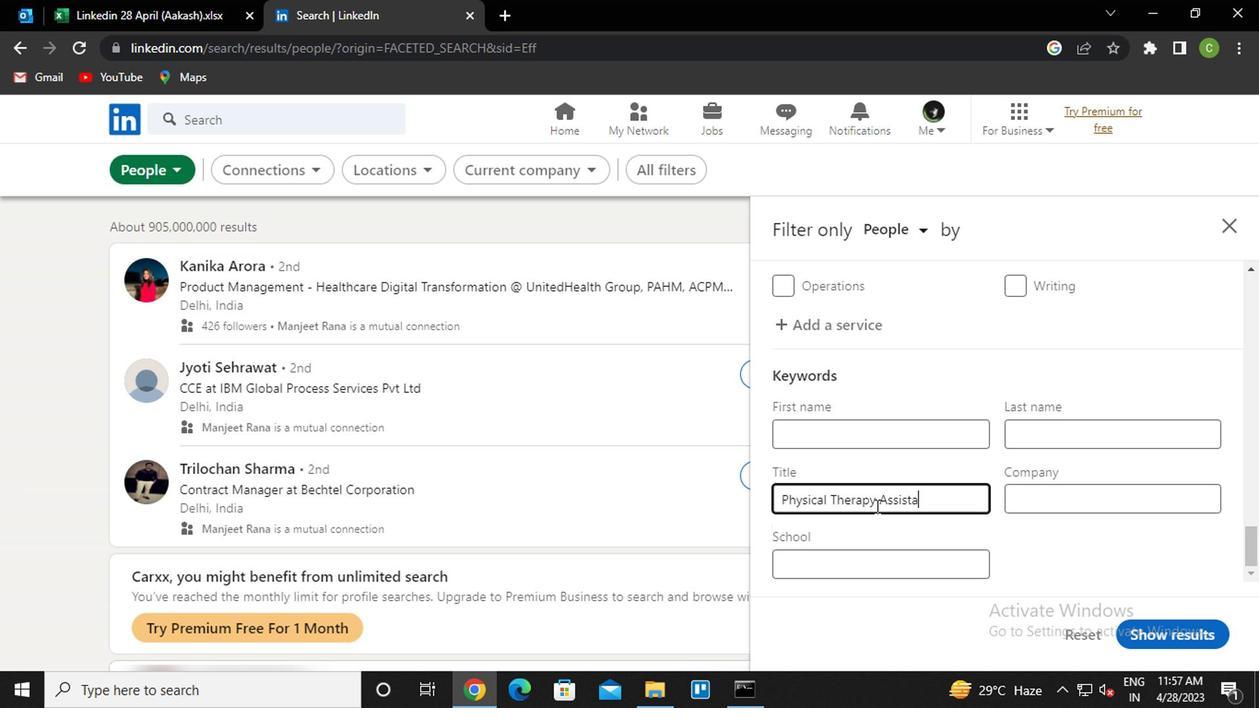 
Action: Mouse moved to (1150, 639)
Screenshot: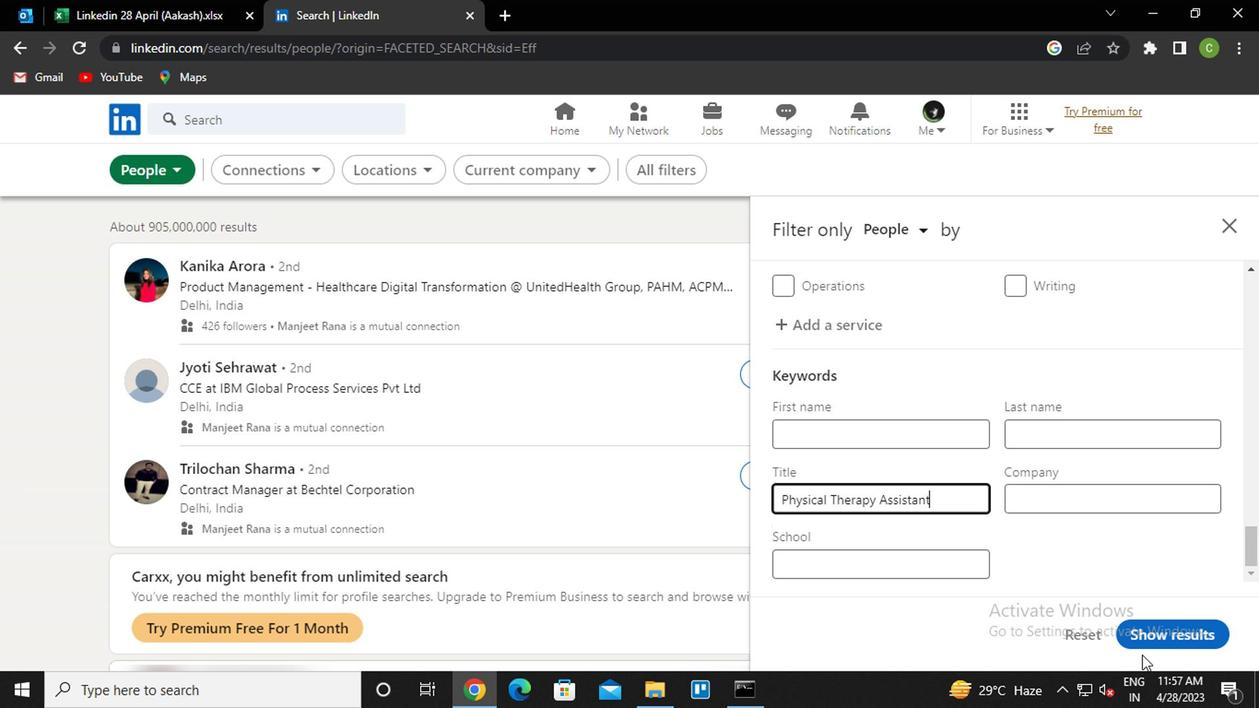 
Action: Mouse pressed left at (1150, 639)
Screenshot: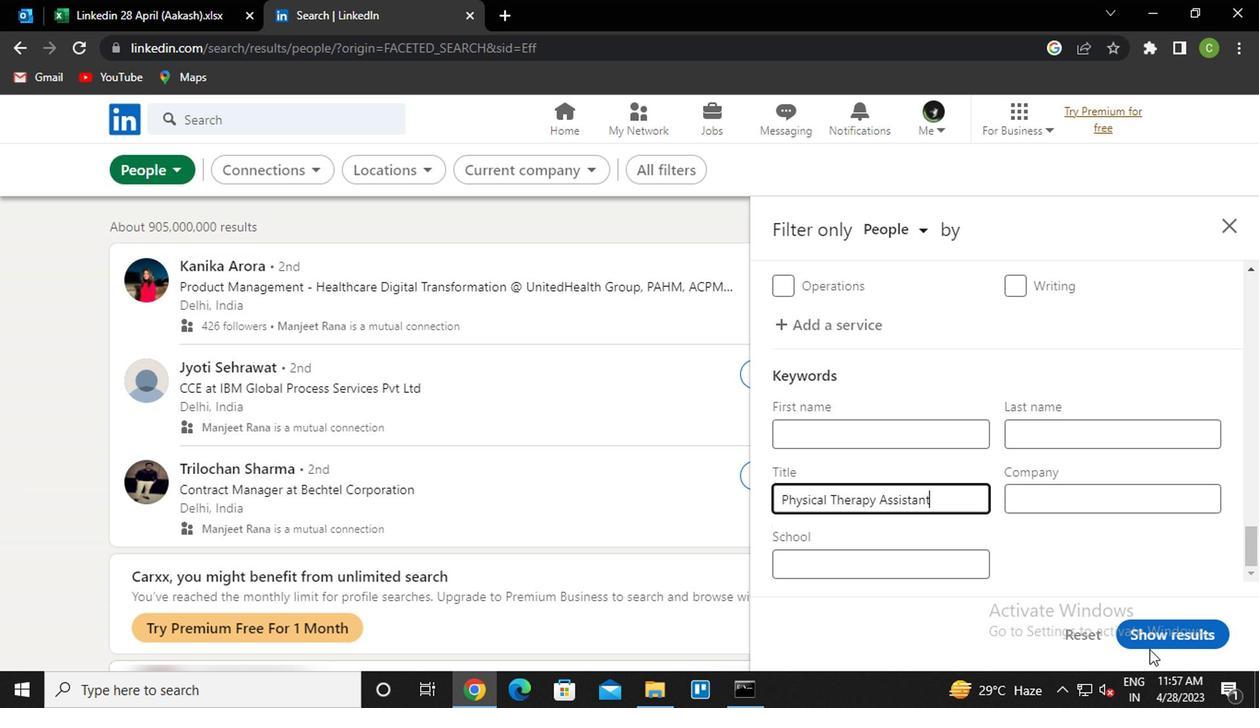 
Action: Mouse moved to (636, 573)
Screenshot: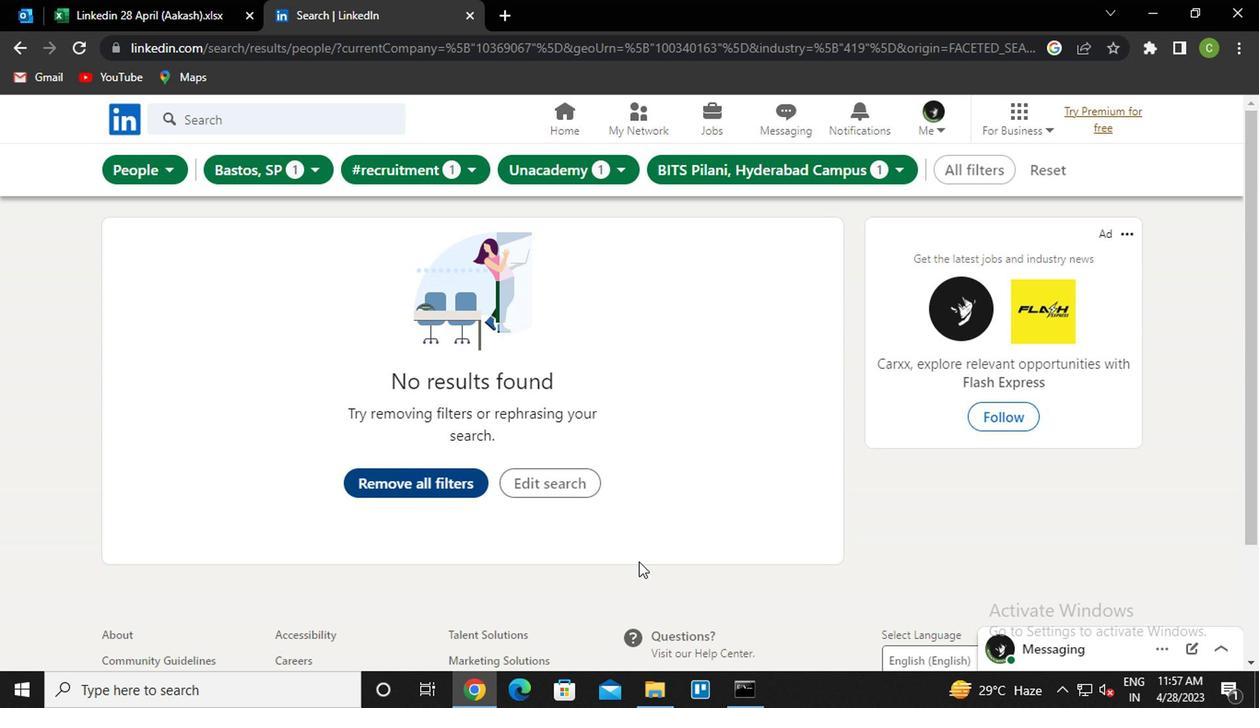 
